 Task: Search one way flight ticket for 5 adults, 2 children, 1 infant in seat and 1 infant on lap in economy from Scottsbluff: Western Nebraska Regional Airport (william B. Heilig Field) to Rockford: Chicago Rockford International Airport(was Northwest Chicagoland Regional Airport At Rockford) on 5-1-2023. Choice of flights is Emirates. Number of bags: 10 checked bags. Price is upto 83000. Outbound departure time preference is 23:15.
Action: Mouse moved to (324, 365)
Screenshot: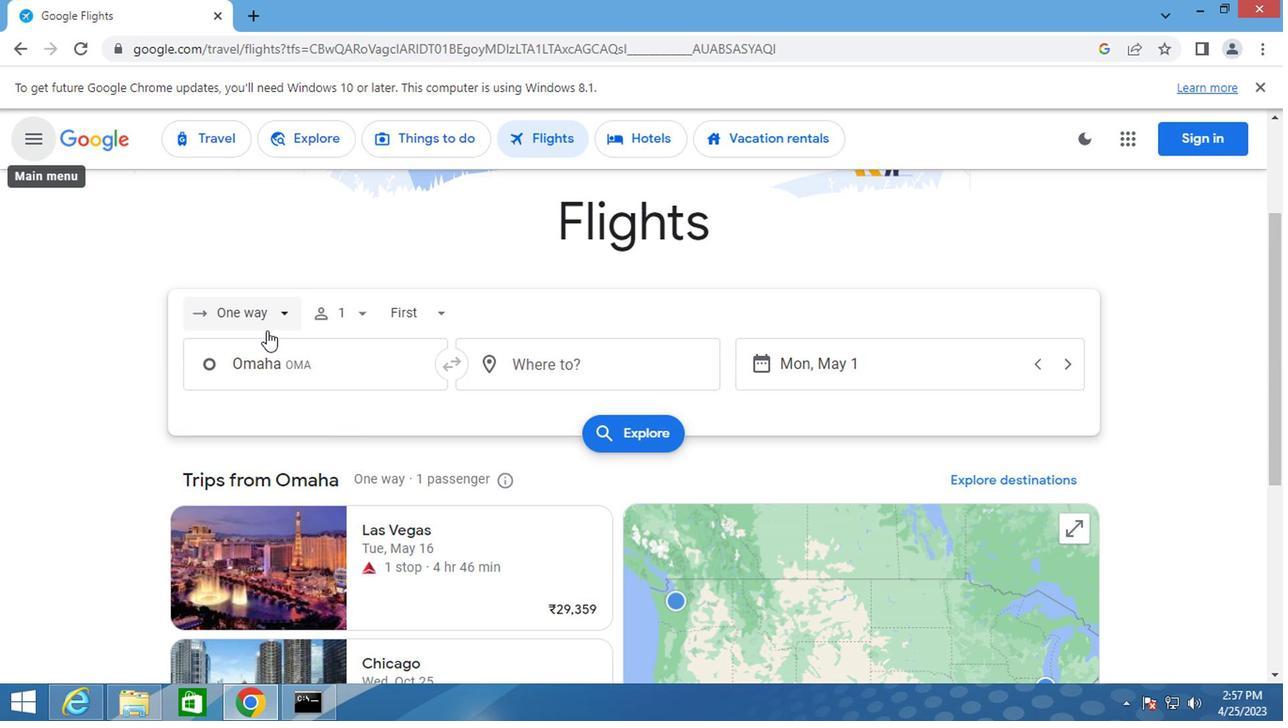 
Action: Mouse pressed left at (324, 365)
Screenshot: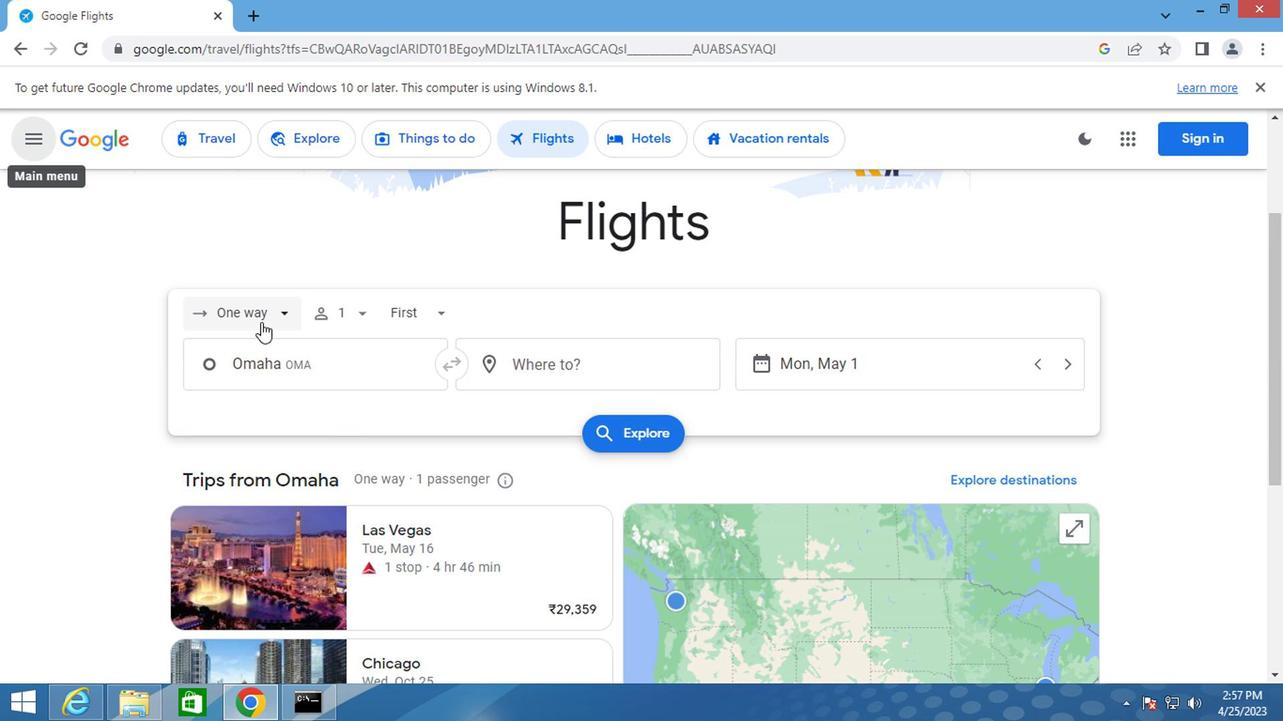 
Action: Mouse moved to (334, 427)
Screenshot: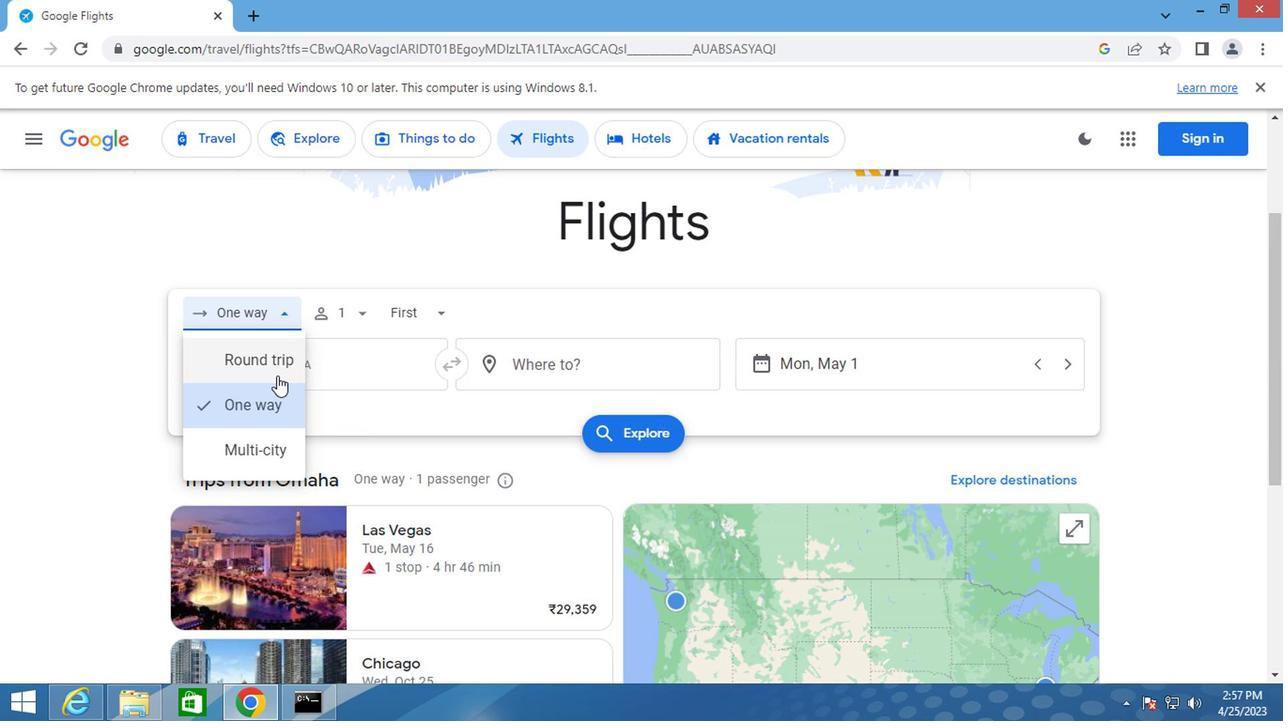 
Action: Mouse pressed left at (334, 427)
Screenshot: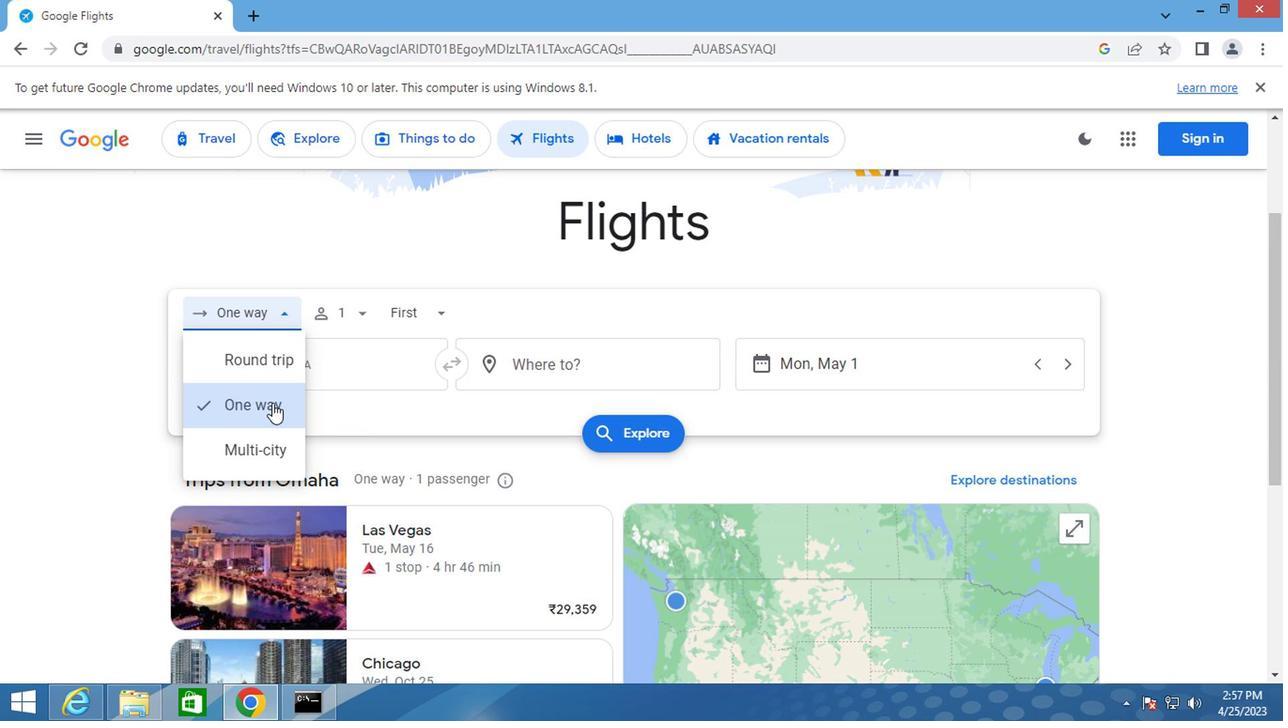 
Action: Mouse moved to (409, 356)
Screenshot: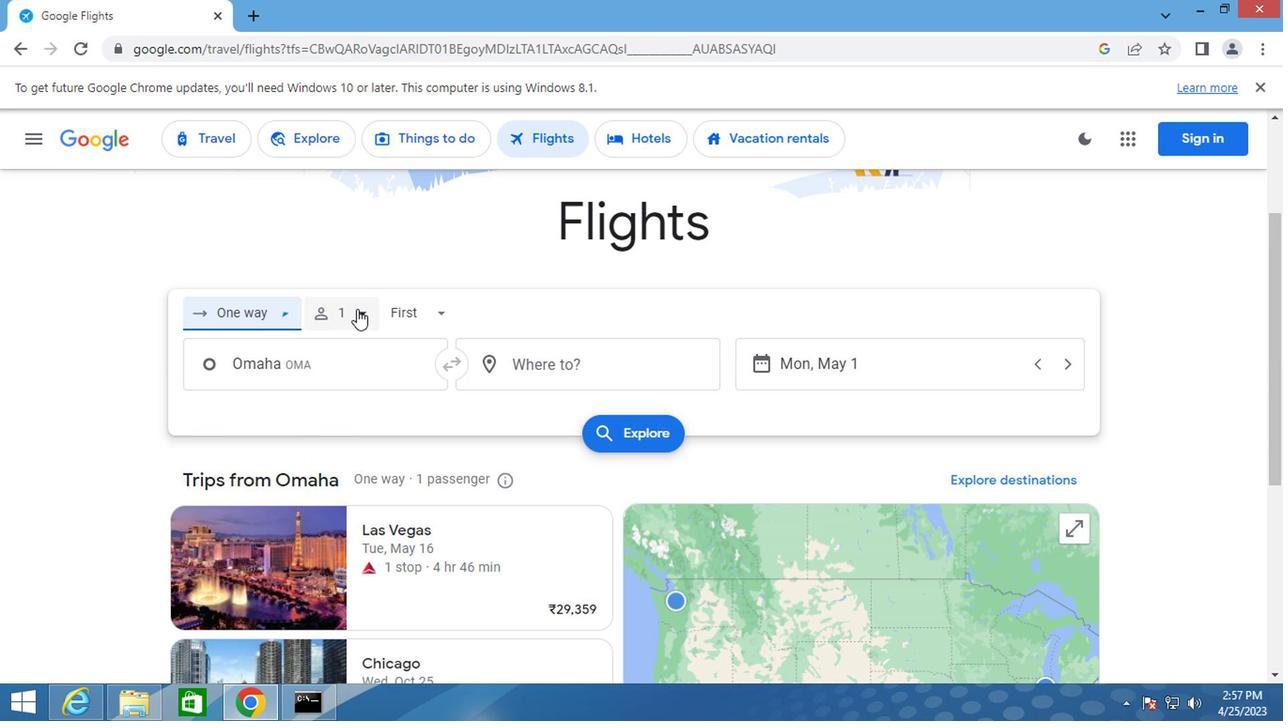 
Action: Mouse pressed left at (409, 356)
Screenshot: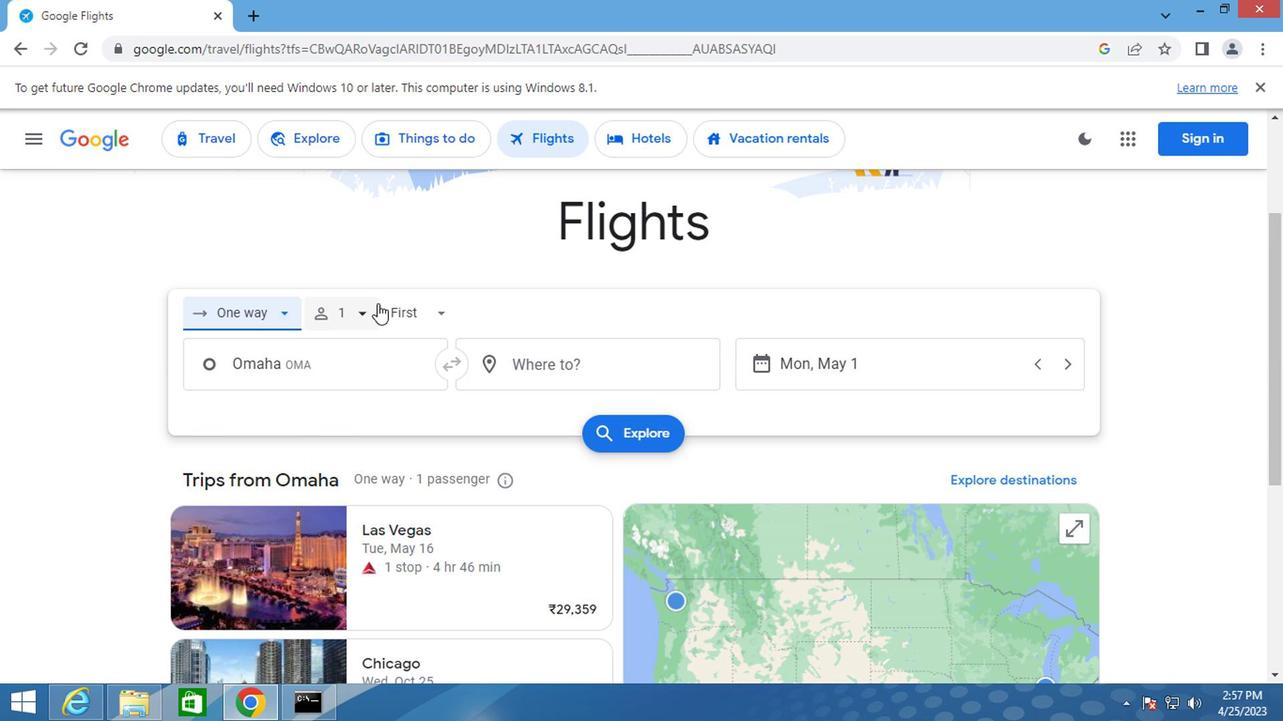 
Action: Mouse moved to (491, 394)
Screenshot: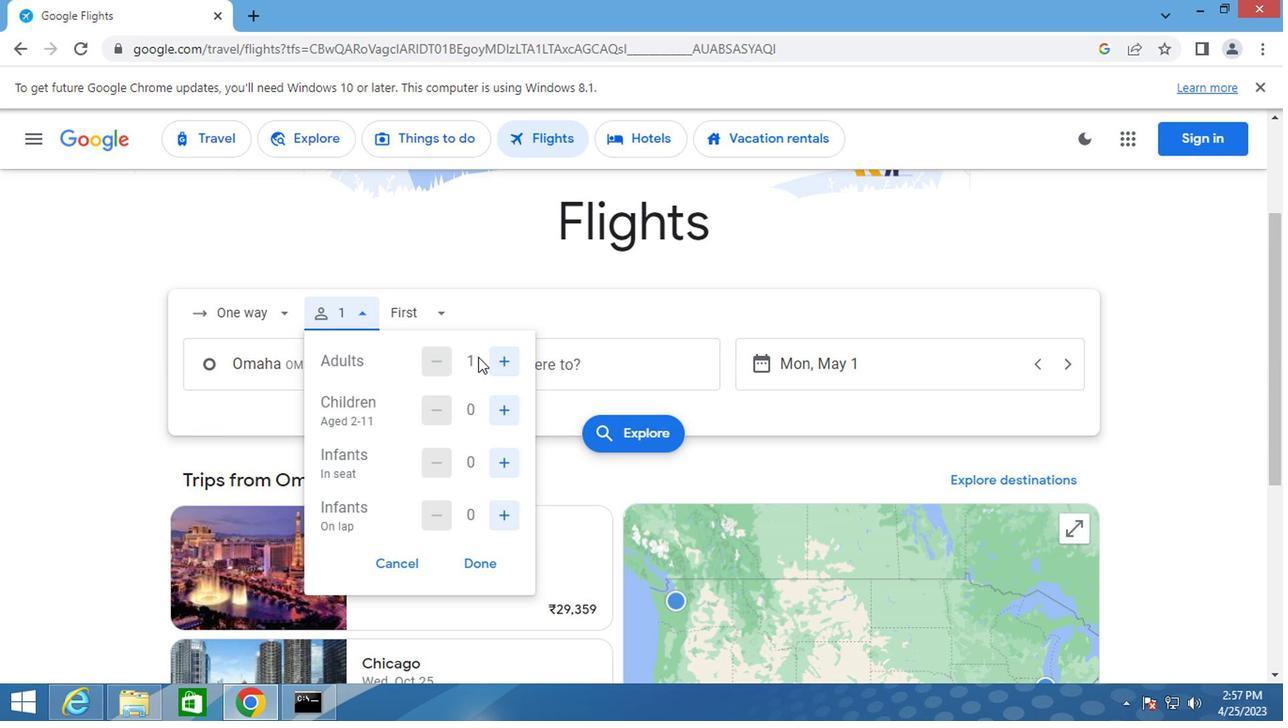 
Action: Mouse pressed left at (491, 394)
Screenshot: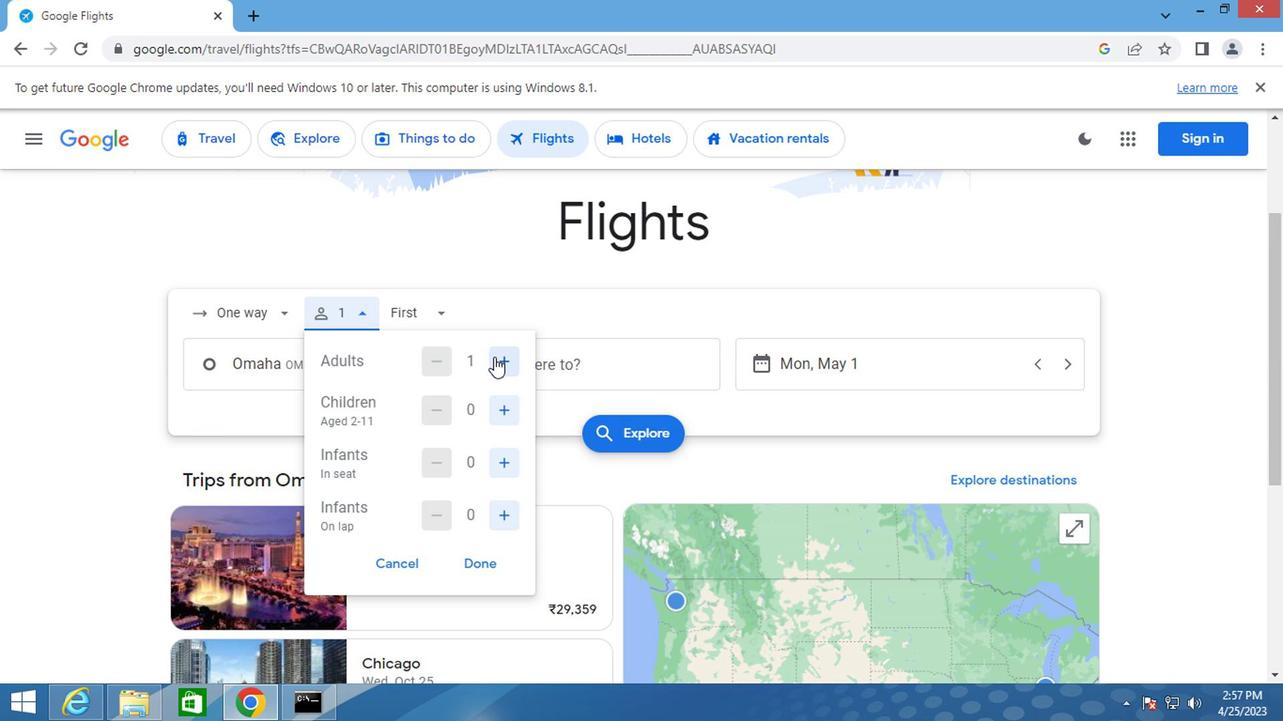 
Action: Mouse pressed left at (491, 394)
Screenshot: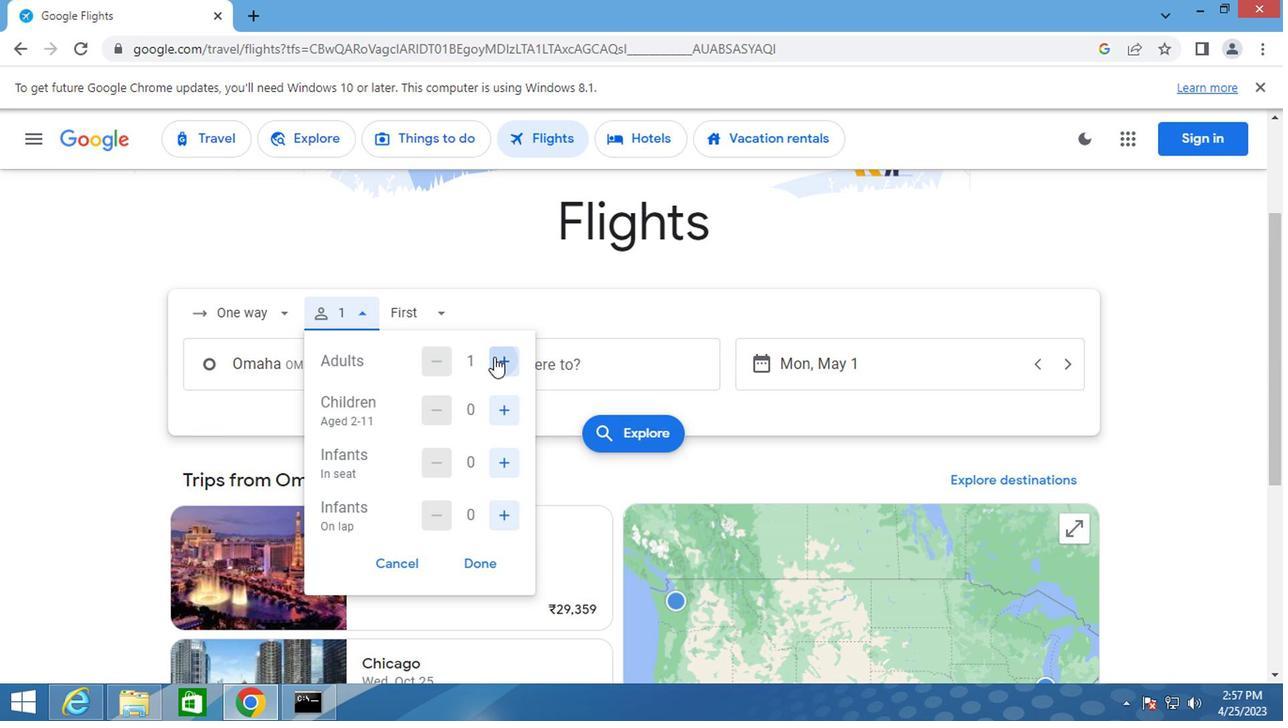 
Action: Mouse moved to (491, 392)
Screenshot: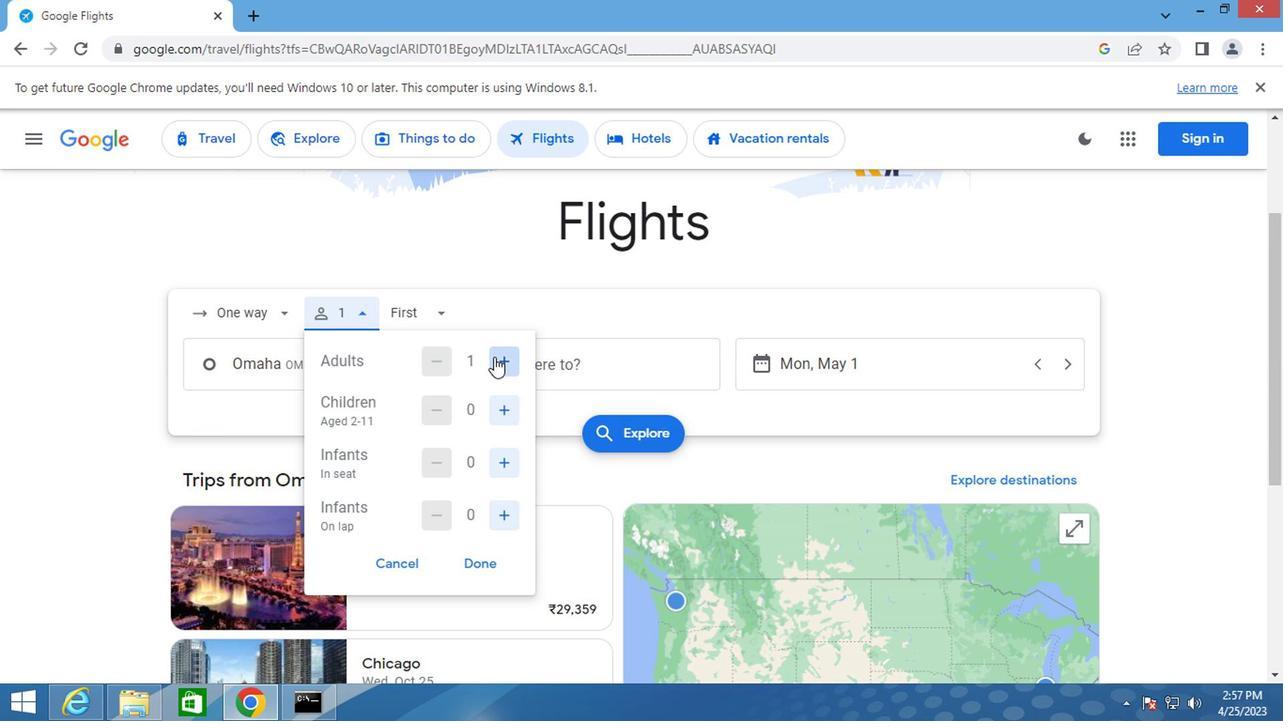 
Action: Mouse pressed left at (491, 392)
Screenshot: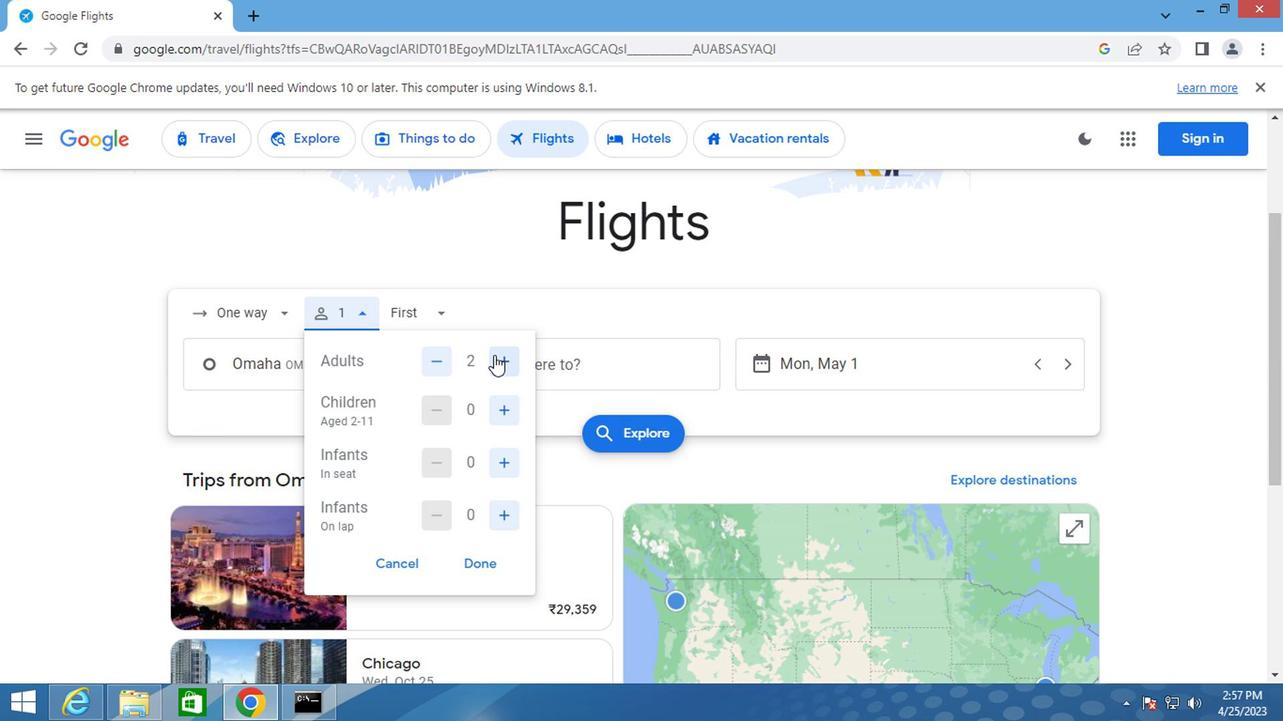 
Action: Mouse pressed left at (491, 392)
Screenshot: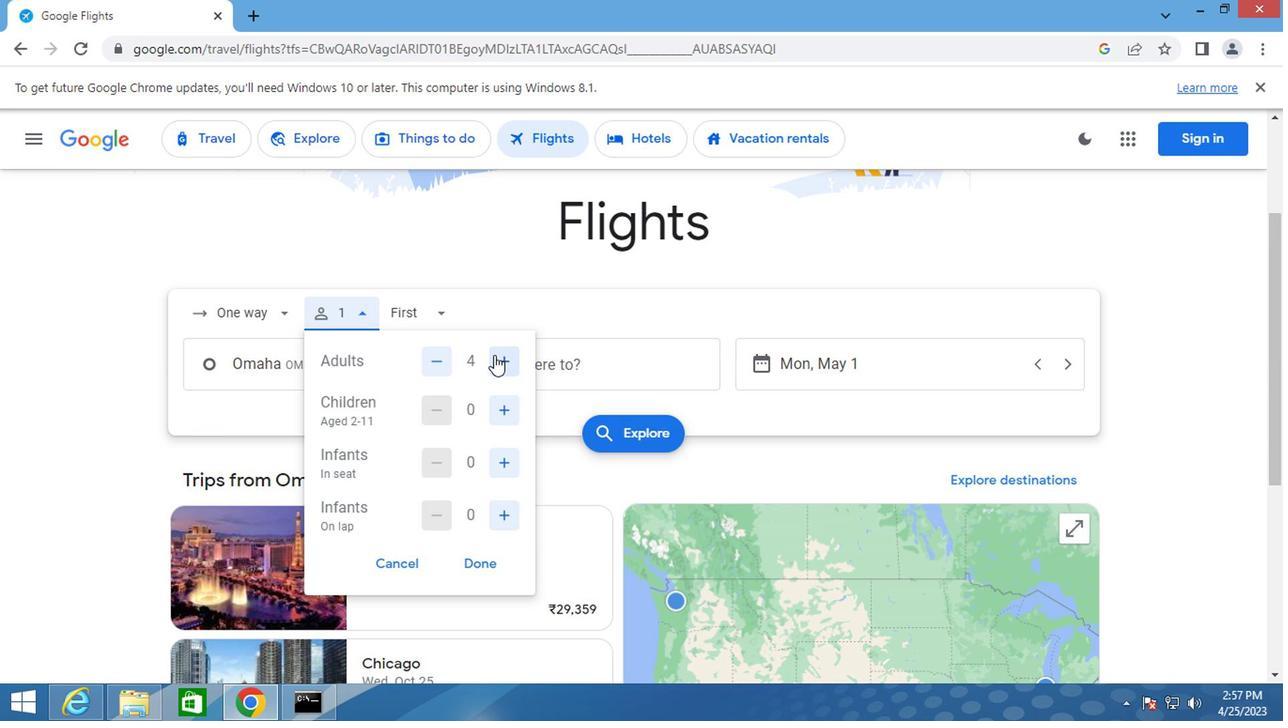 
Action: Mouse moved to (500, 429)
Screenshot: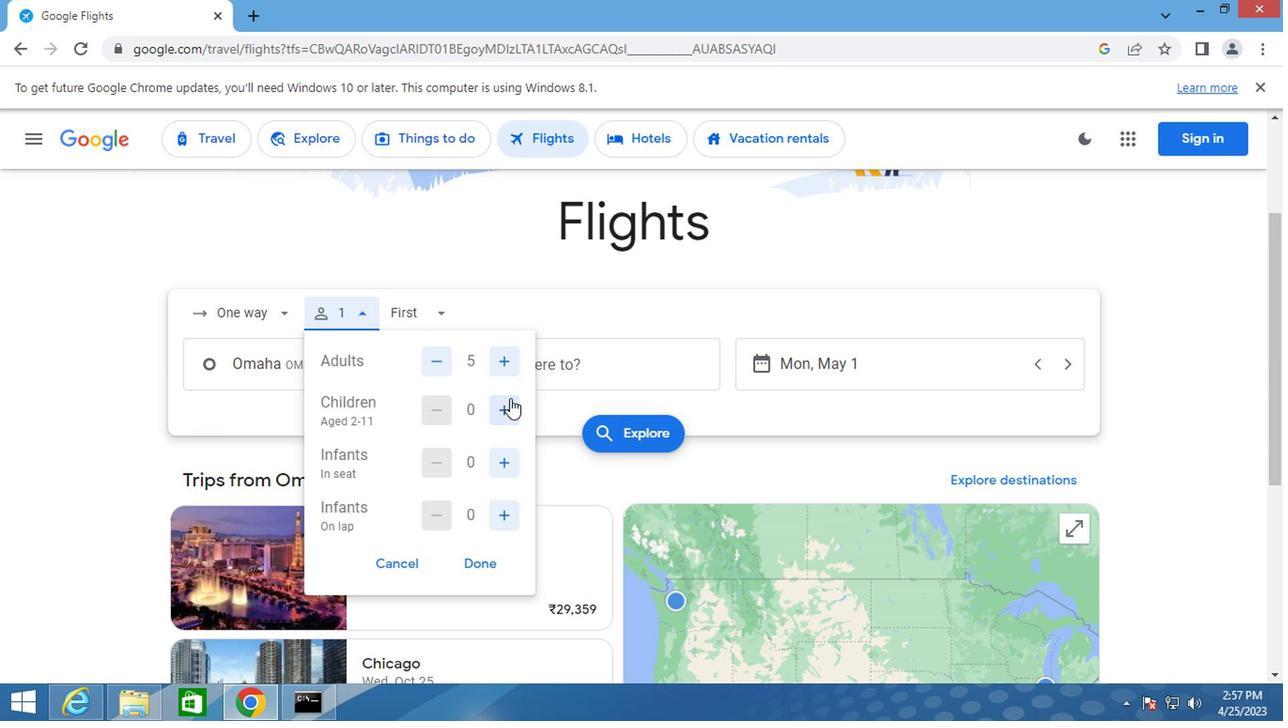 
Action: Mouse pressed left at (500, 429)
Screenshot: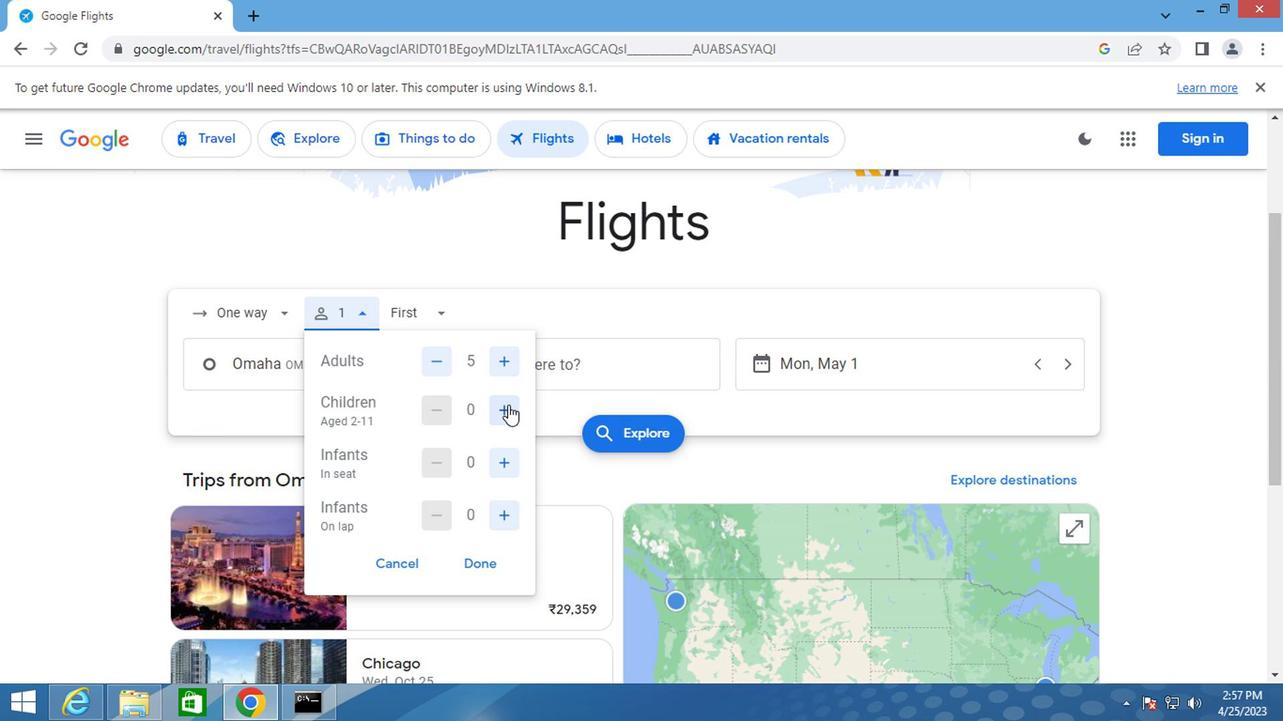 
Action: Mouse pressed left at (500, 429)
Screenshot: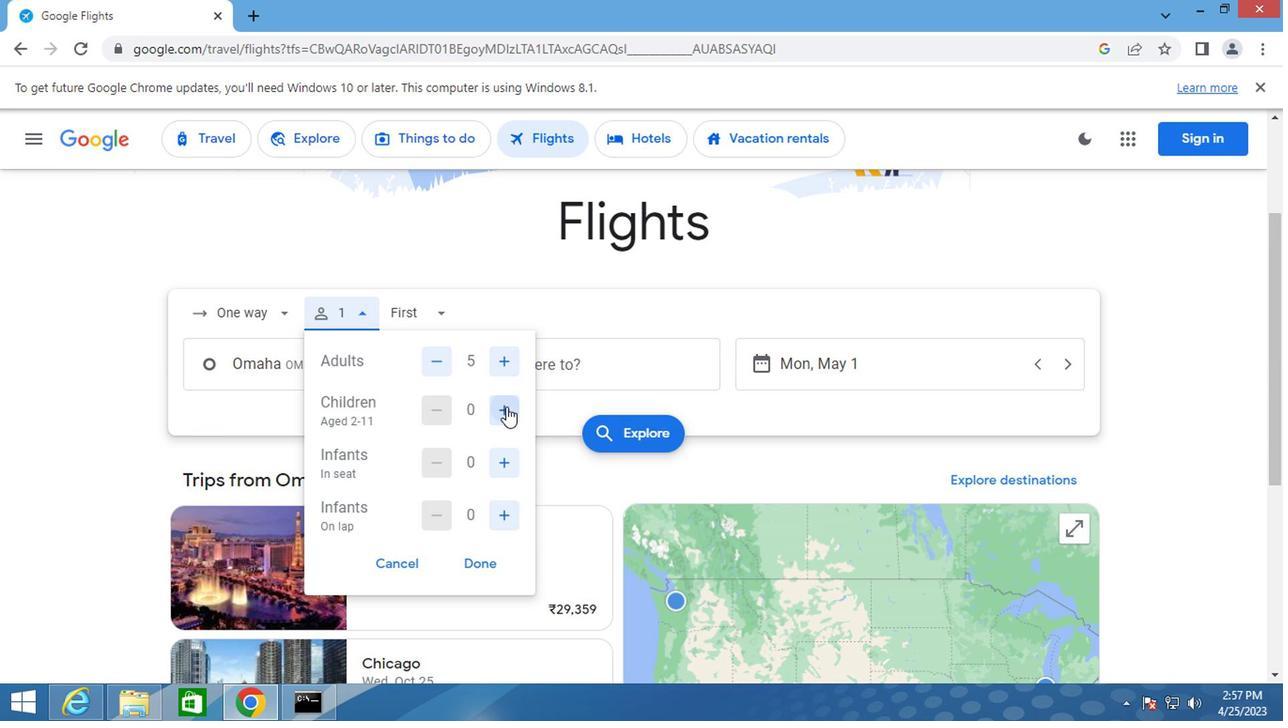 
Action: Mouse moved to (498, 467)
Screenshot: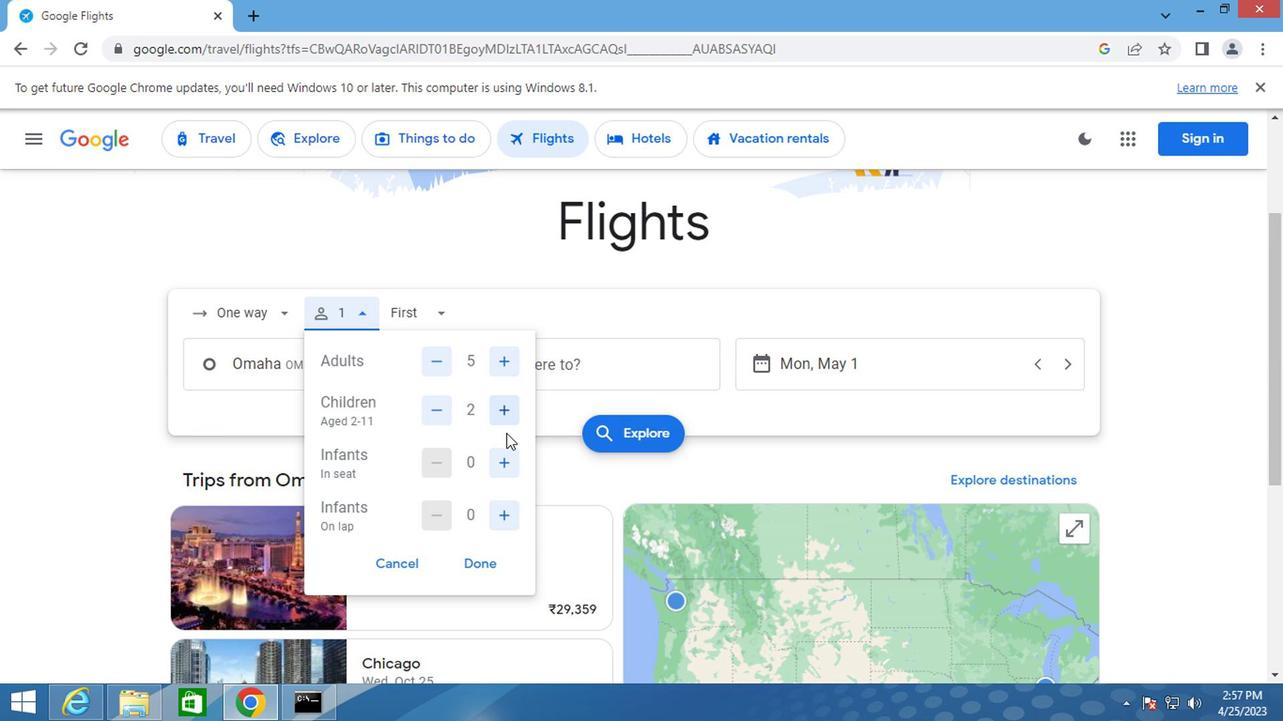 
Action: Mouse pressed left at (498, 467)
Screenshot: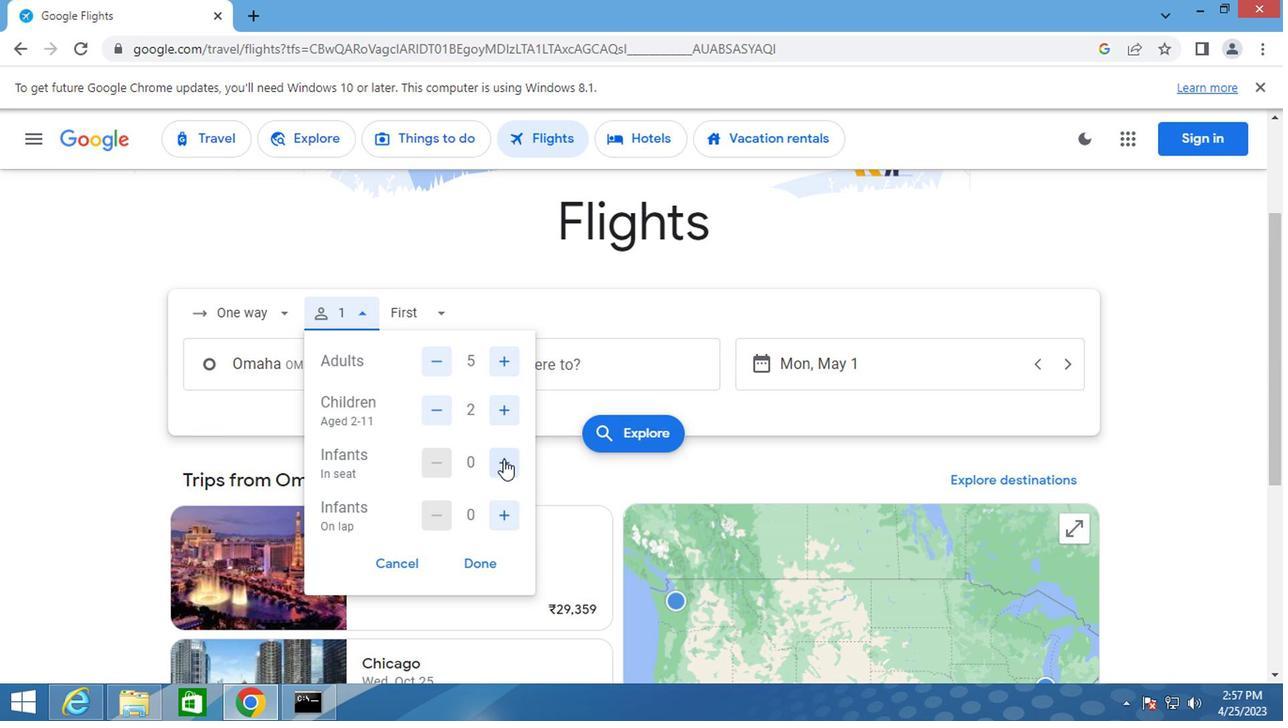
Action: Mouse moved to (493, 513)
Screenshot: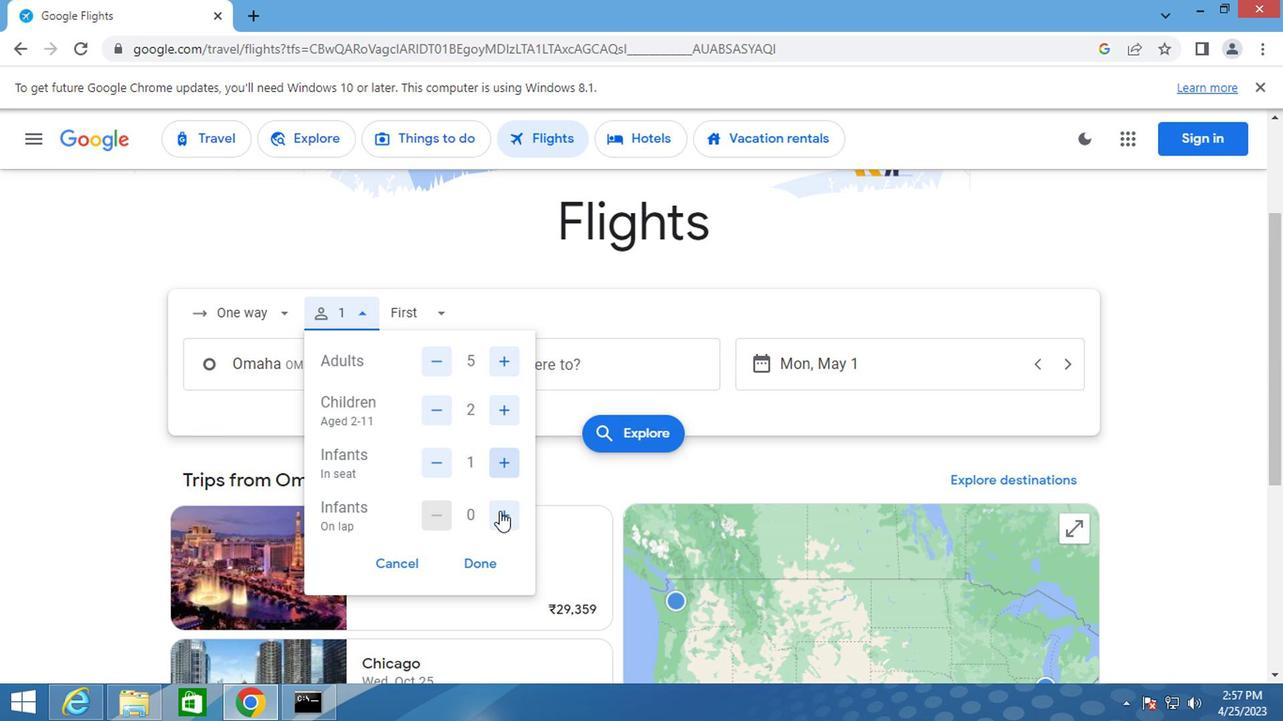 
Action: Mouse pressed left at (493, 513)
Screenshot: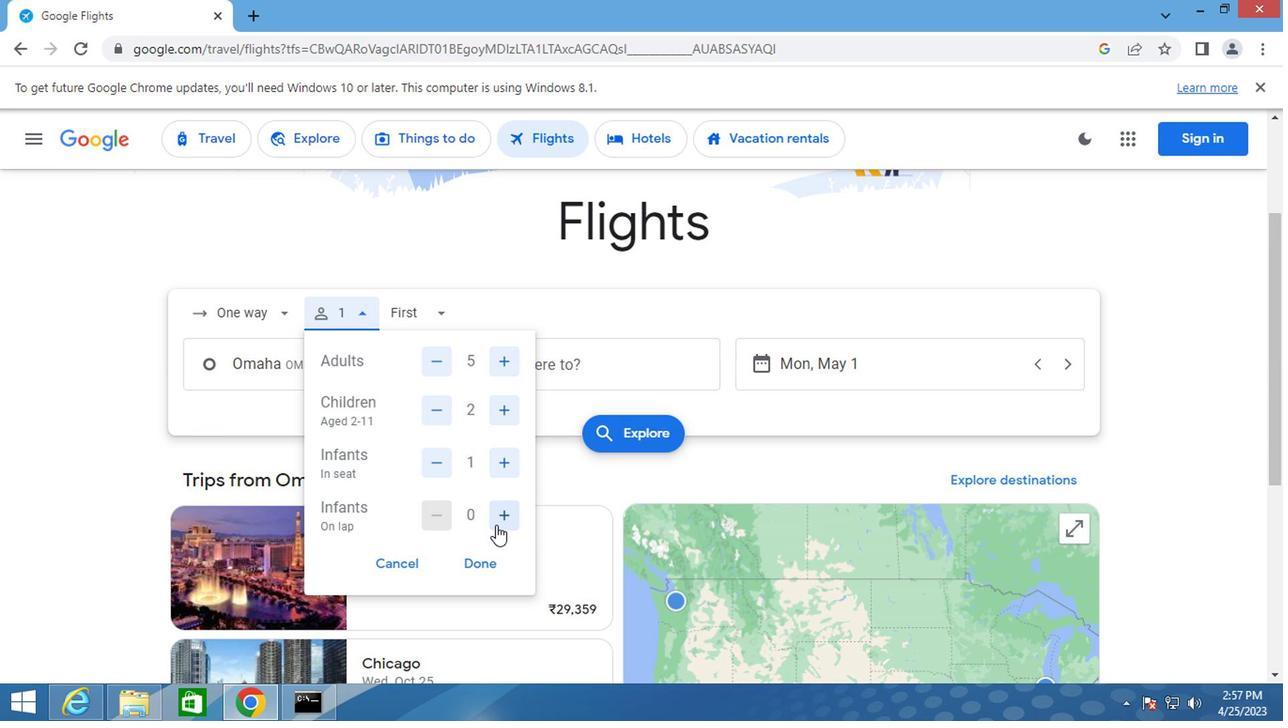 
Action: Mouse moved to (425, 364)
Screenshot: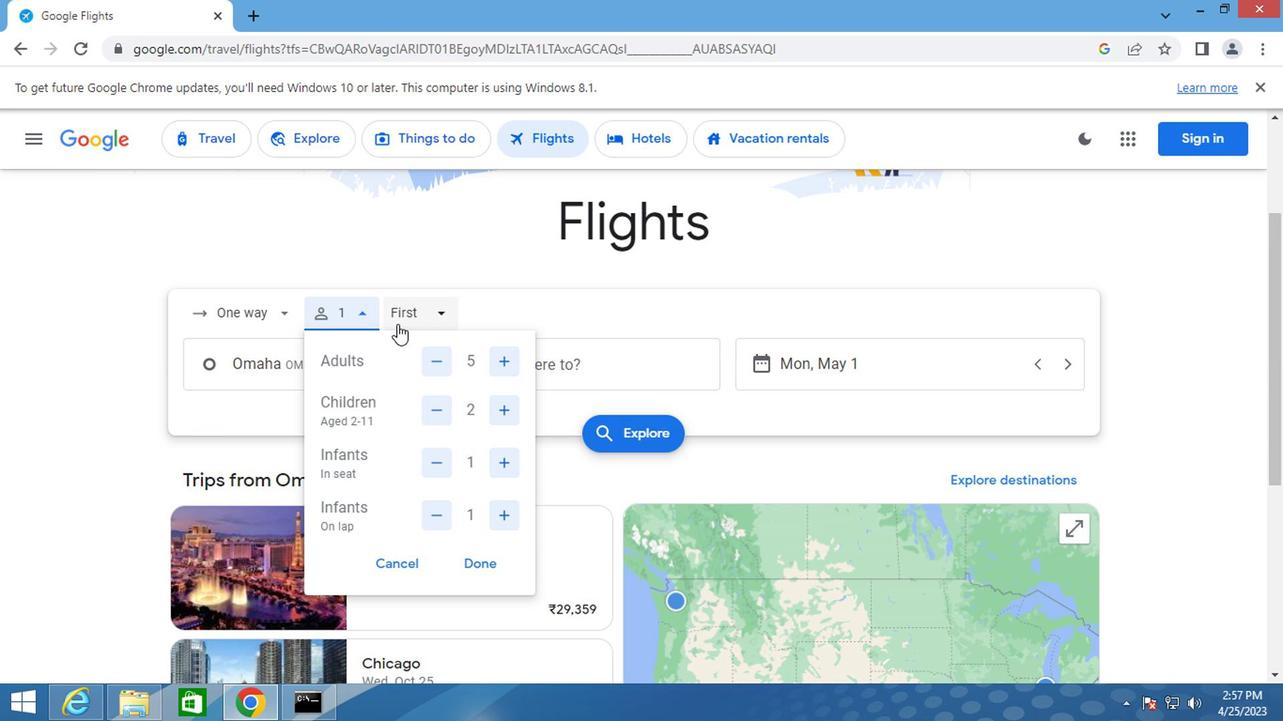 
Action: Mouse pressed left at (425, 364)
Screenshot: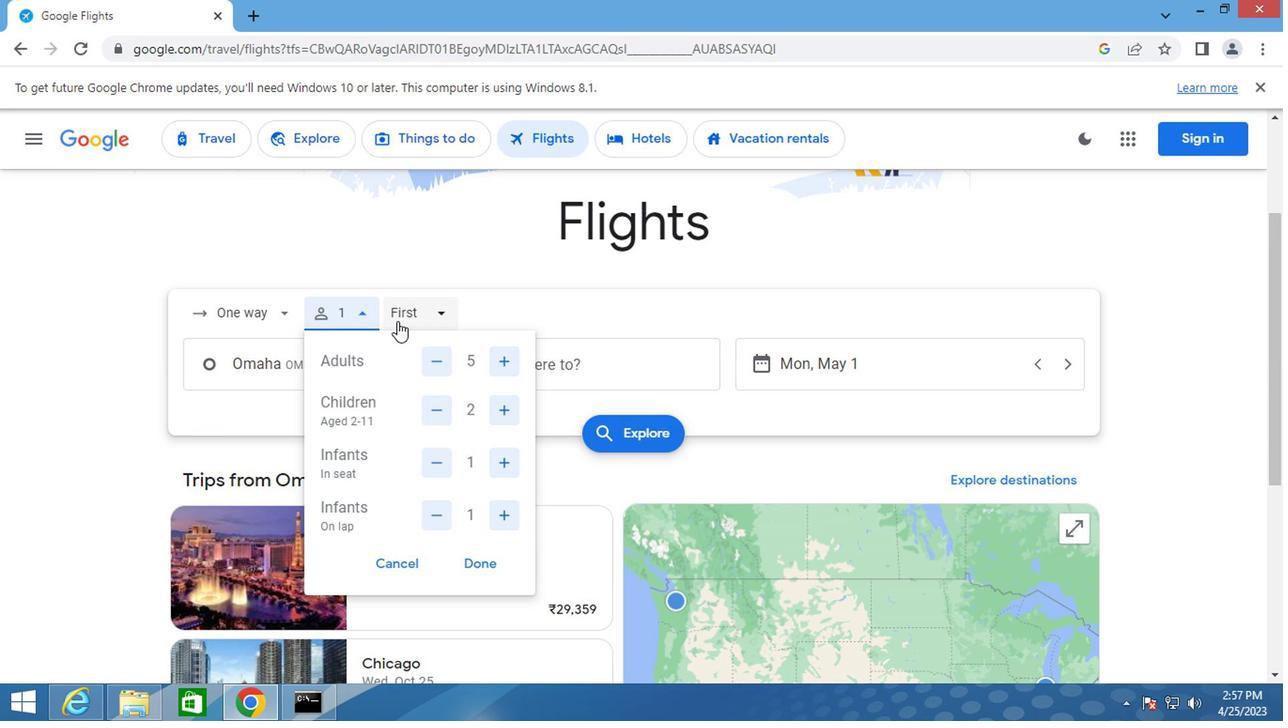 
Action: Mouse moved to (453, 393)
Screenshot: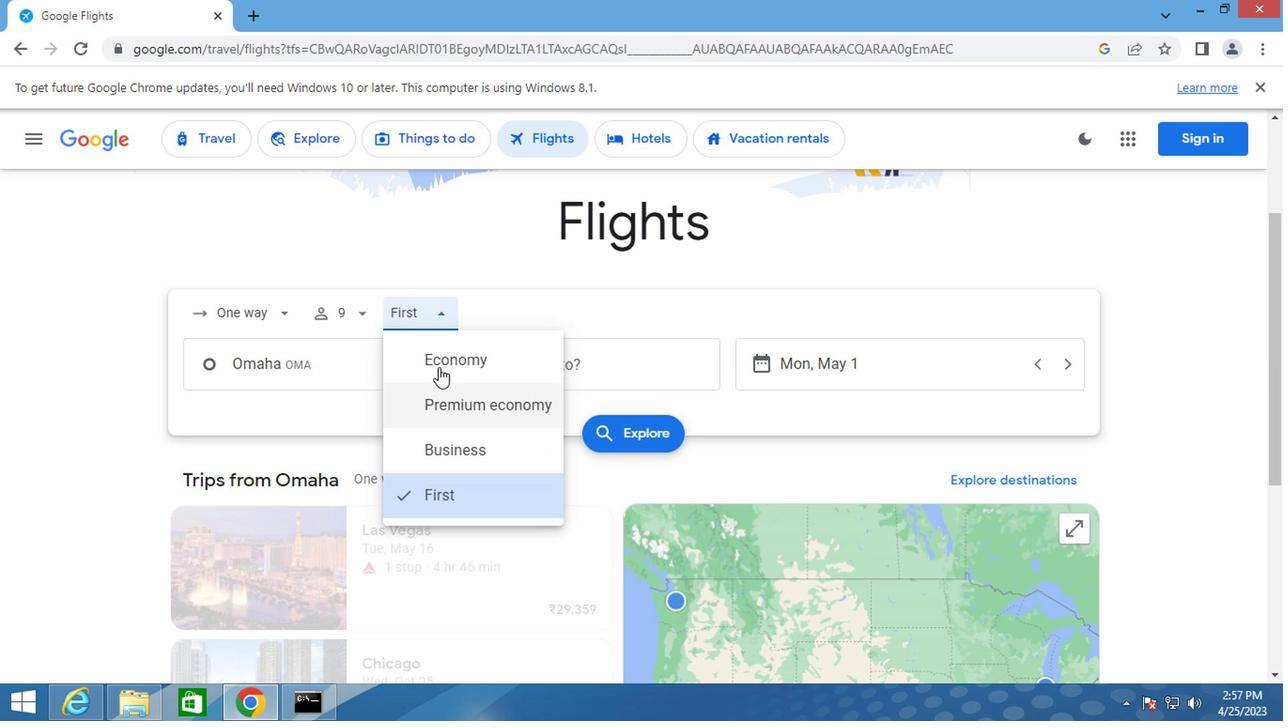 
Action: Mouse pressed left at (453, 393)
Screenshot: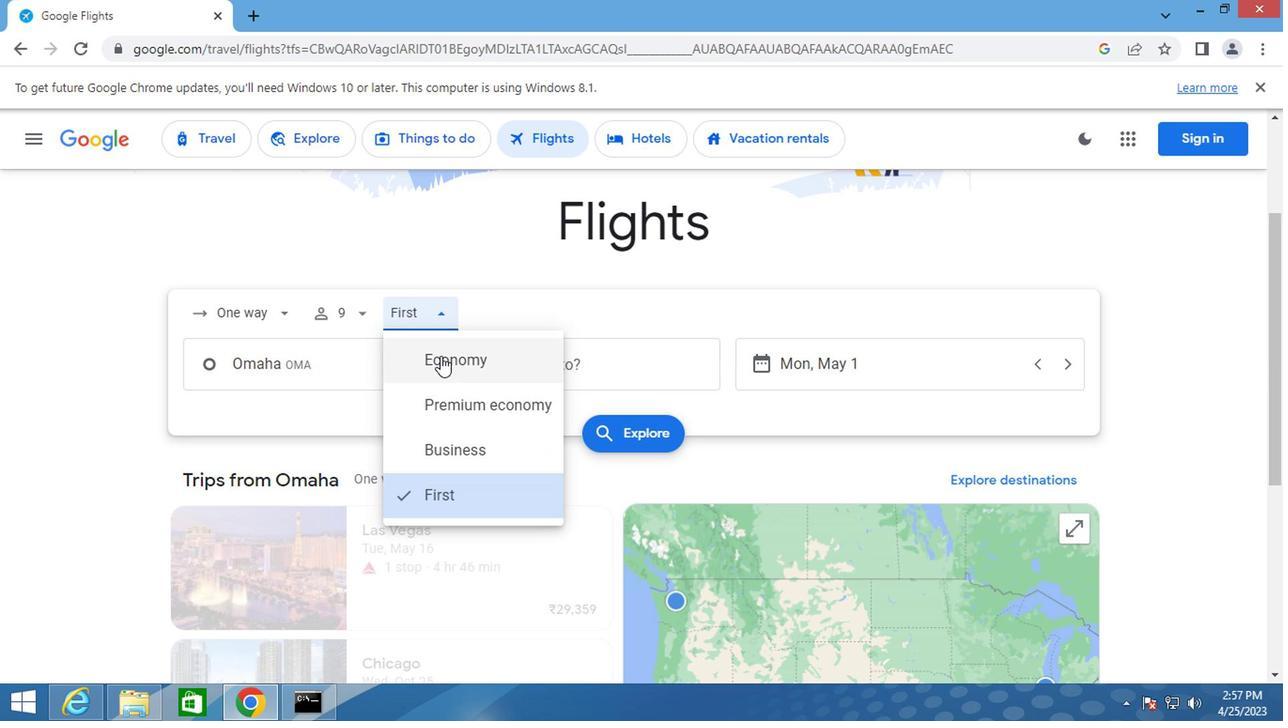 
Action: Mouse moved to (380, 403)
Screenshot: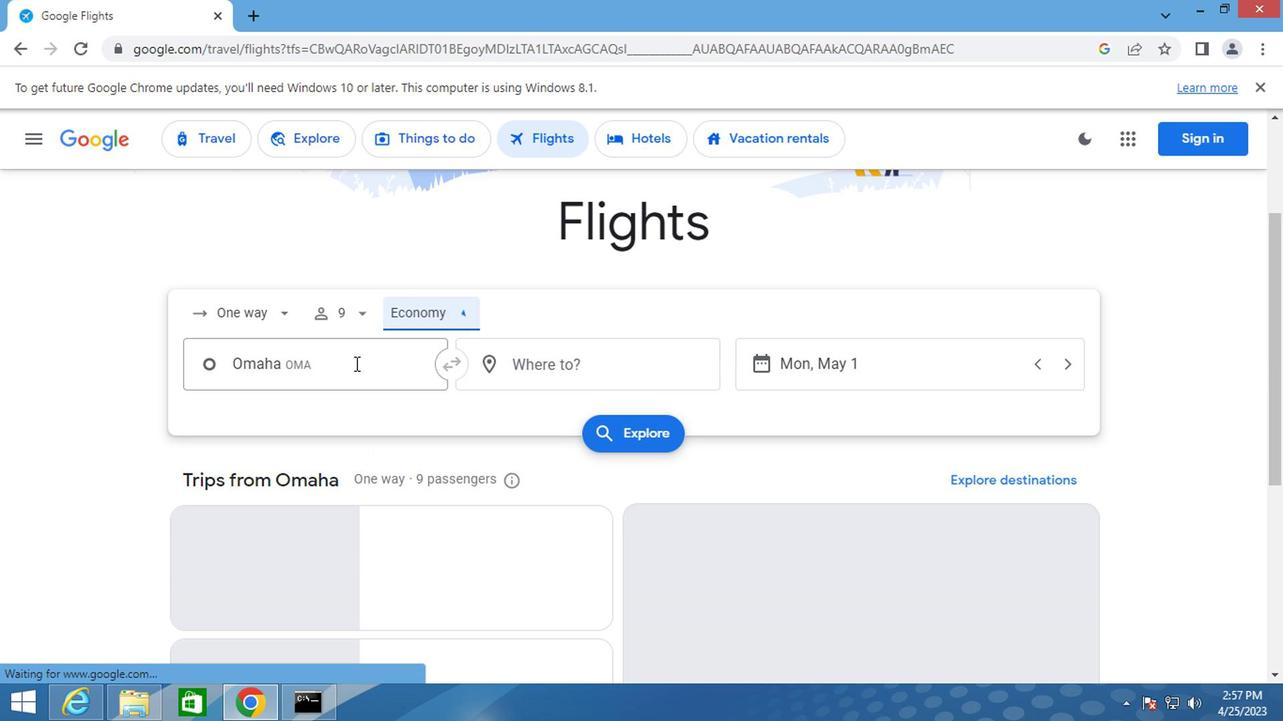 
Action: Mouse pressed left at (380, 403)
Screenshot: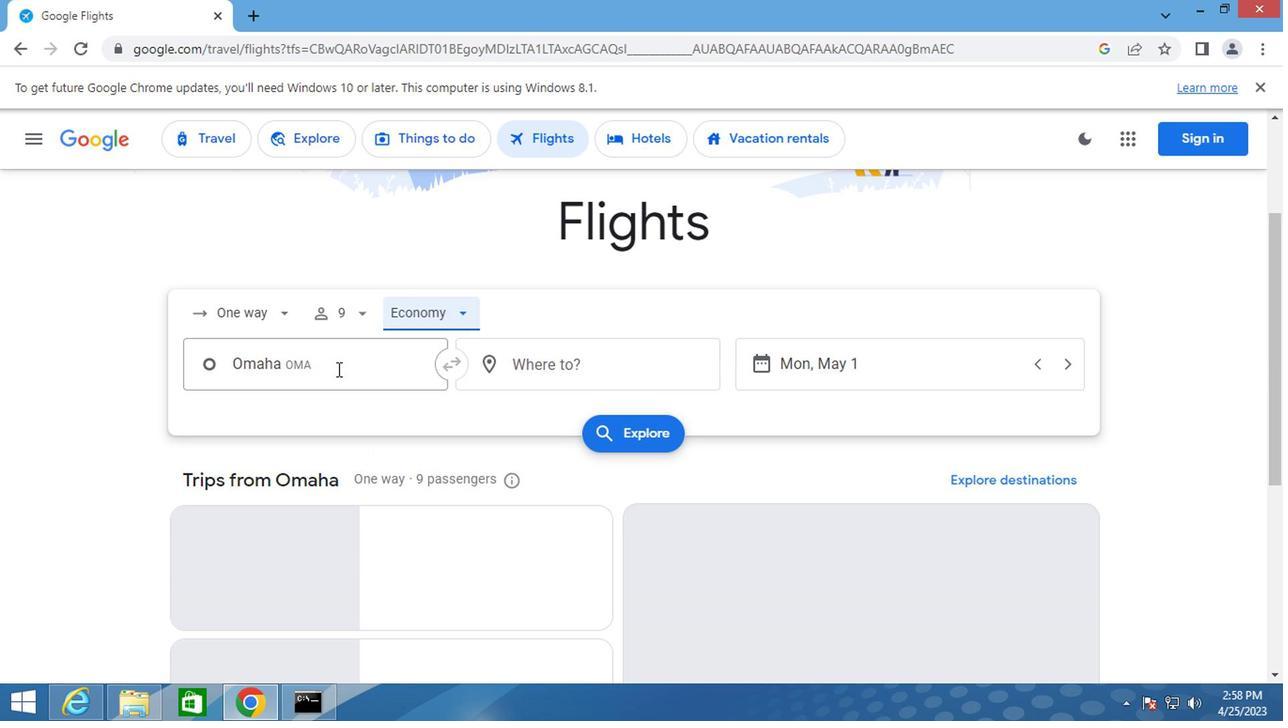 
Action: Key pressed scottsbluff
Screenshot: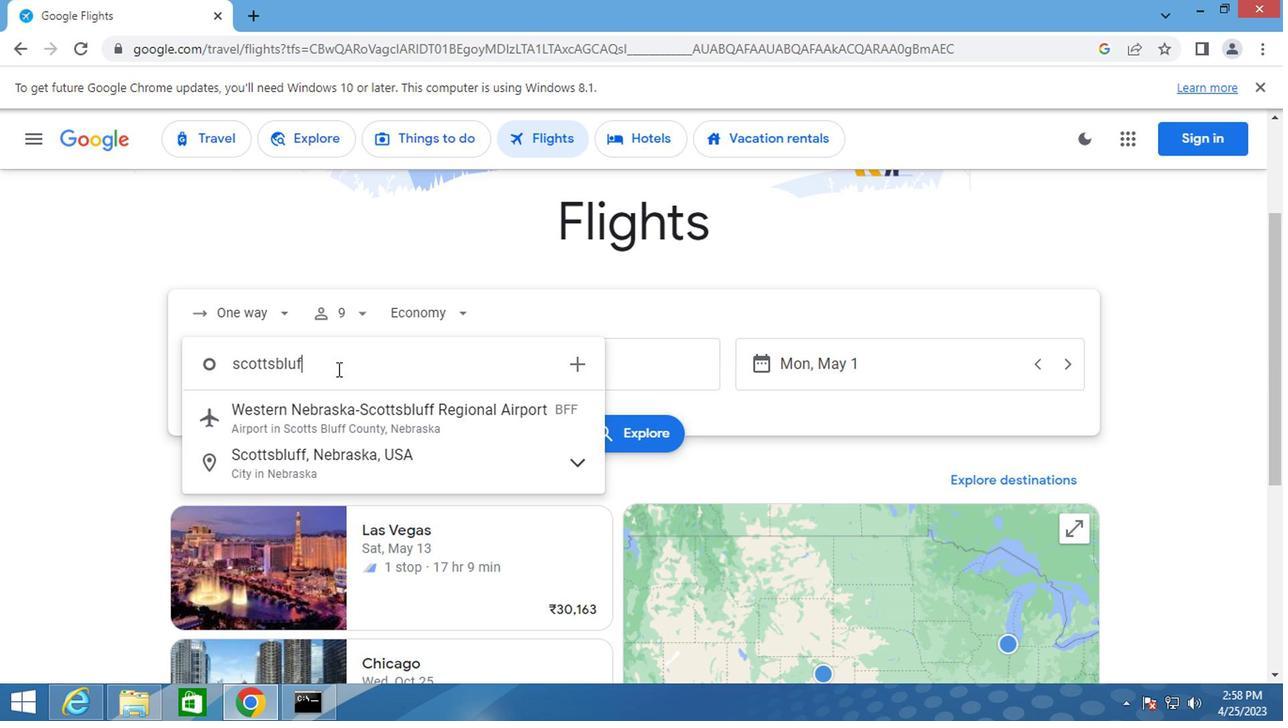 
Action: Mouse moved to (368, 475)
Screenshot: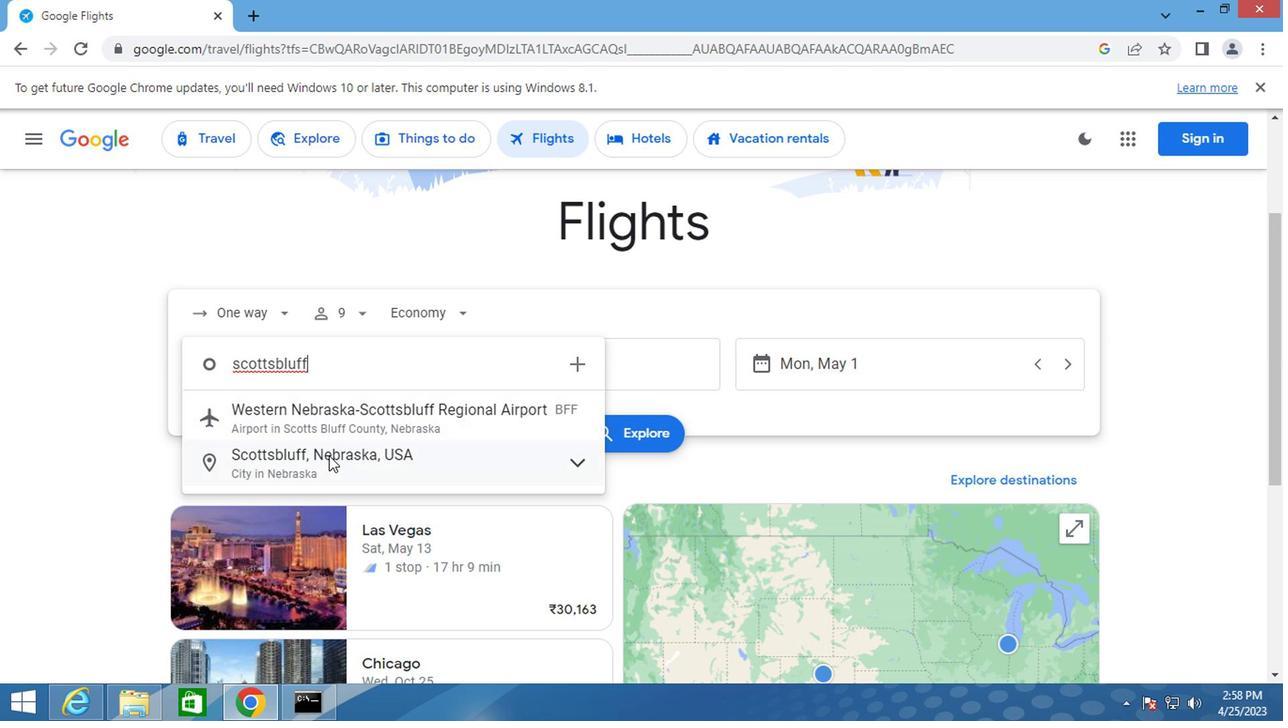 
Action: Mouse pressed left at (368, 475)
Screenshot: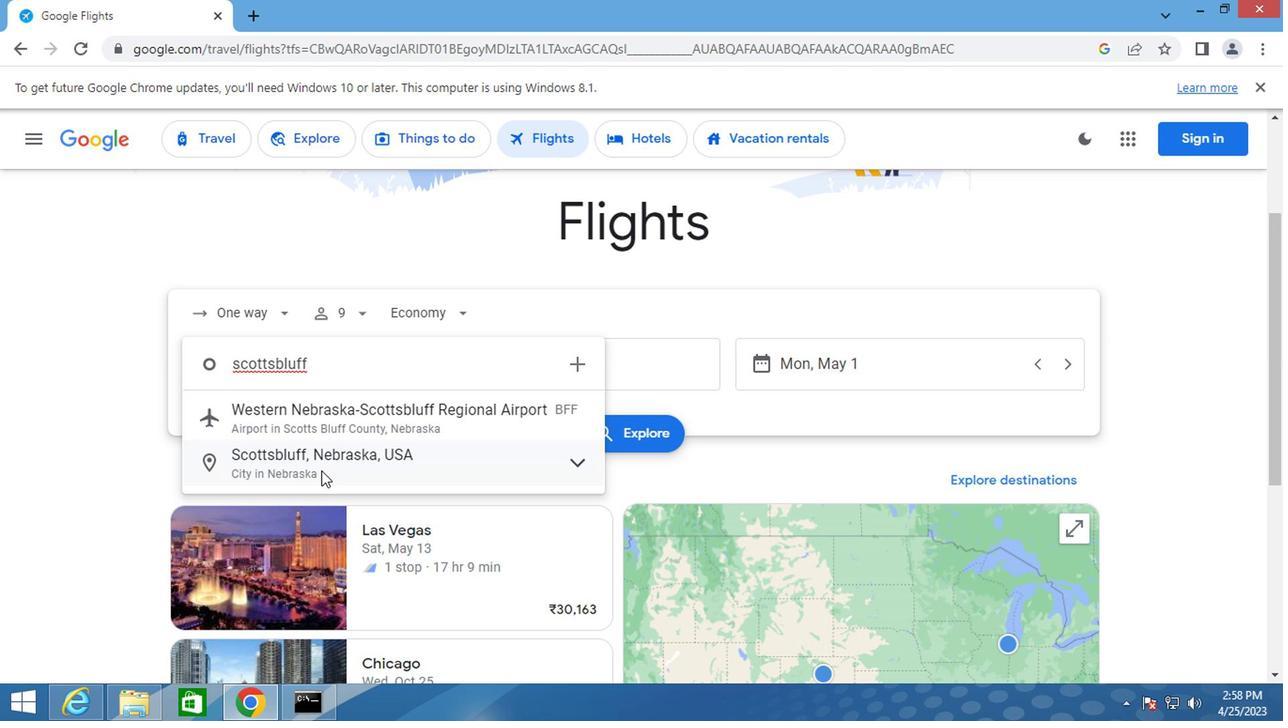 
Action: Mouse moved to (523, 401)
Screenshot: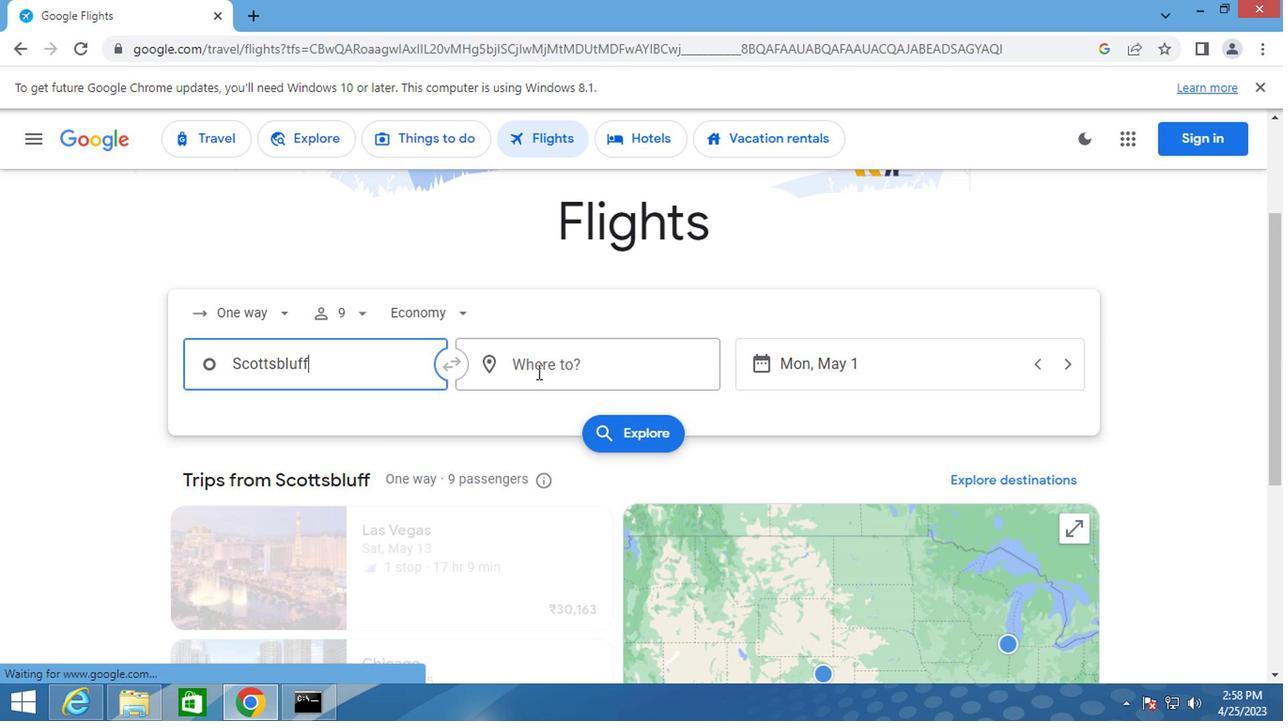 
Action: Mouse pressed left at (523, 401)
Screenshot: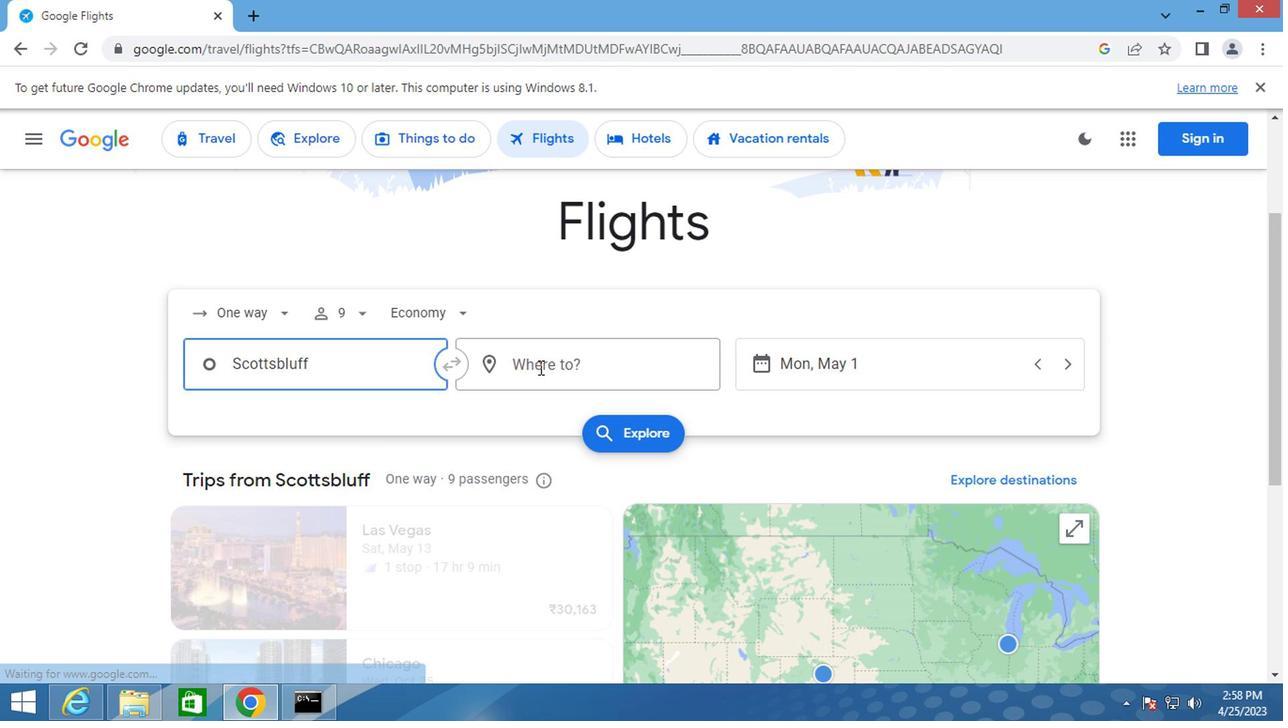 
Action: Mouse moved to (524, 401)
Screenshot: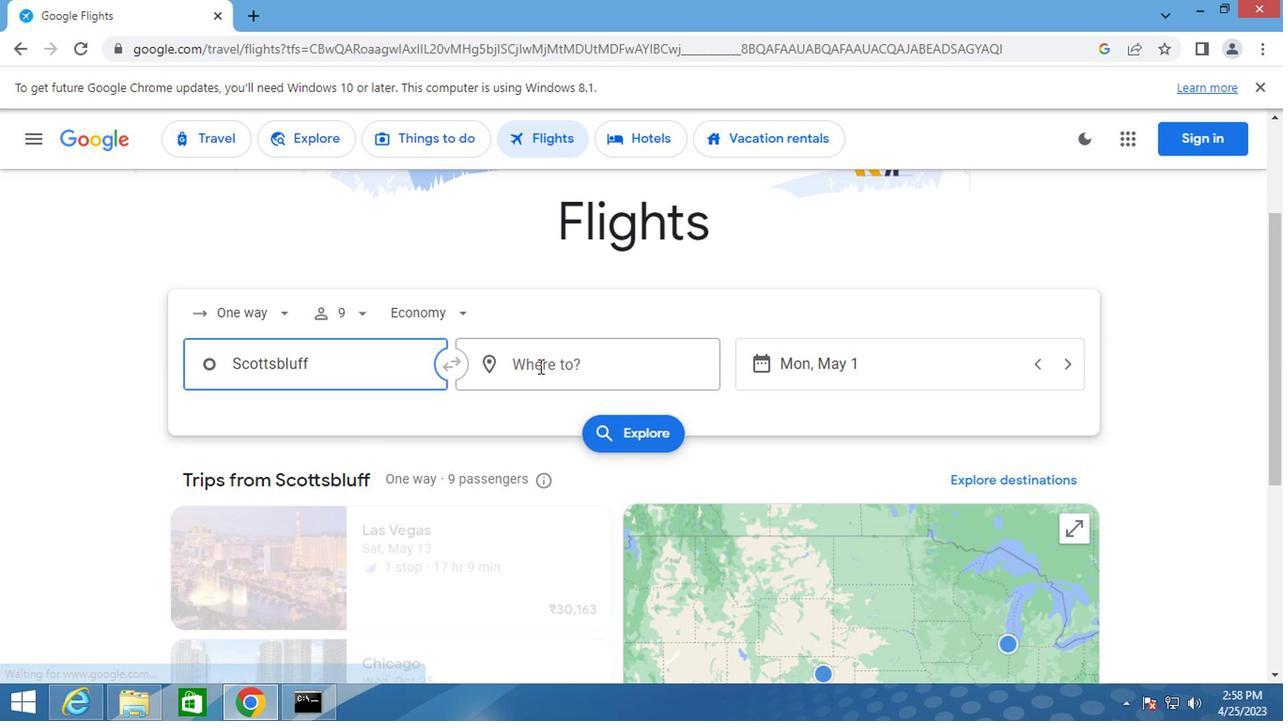 
Action: Key pressed rockford
Screenshot: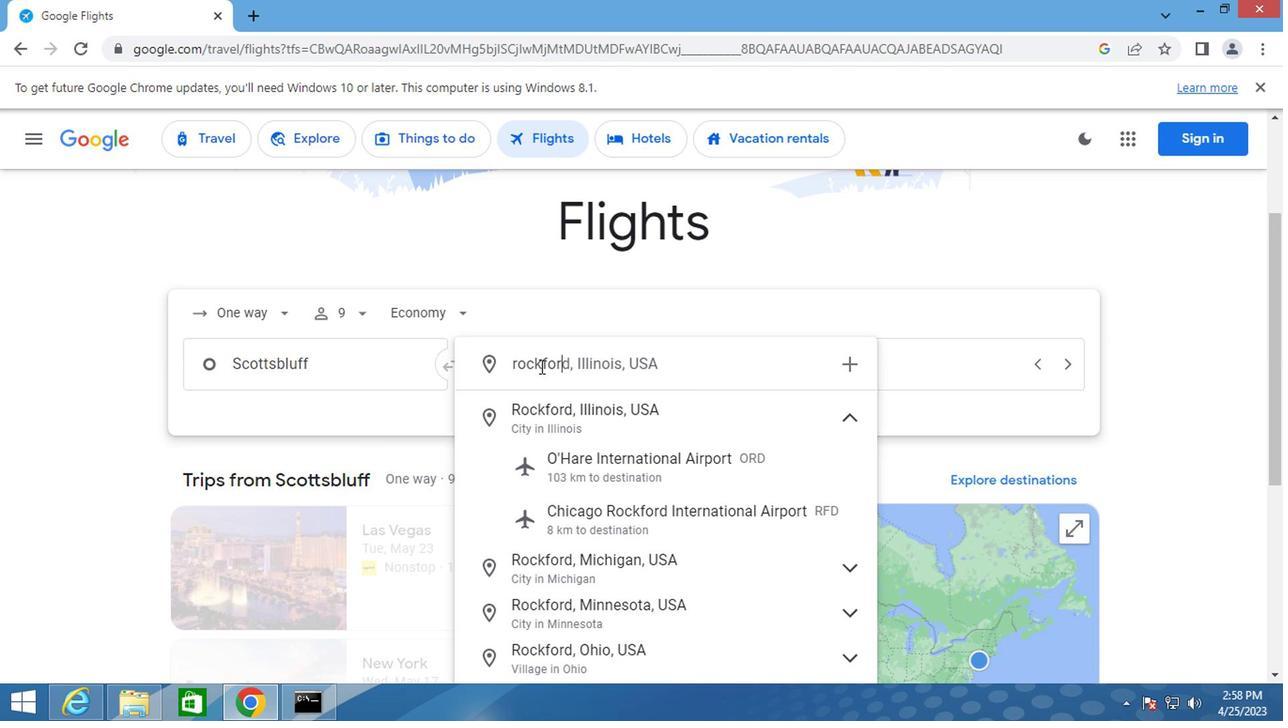 
Action: Mouse moved to (646, 505)
Screenshot: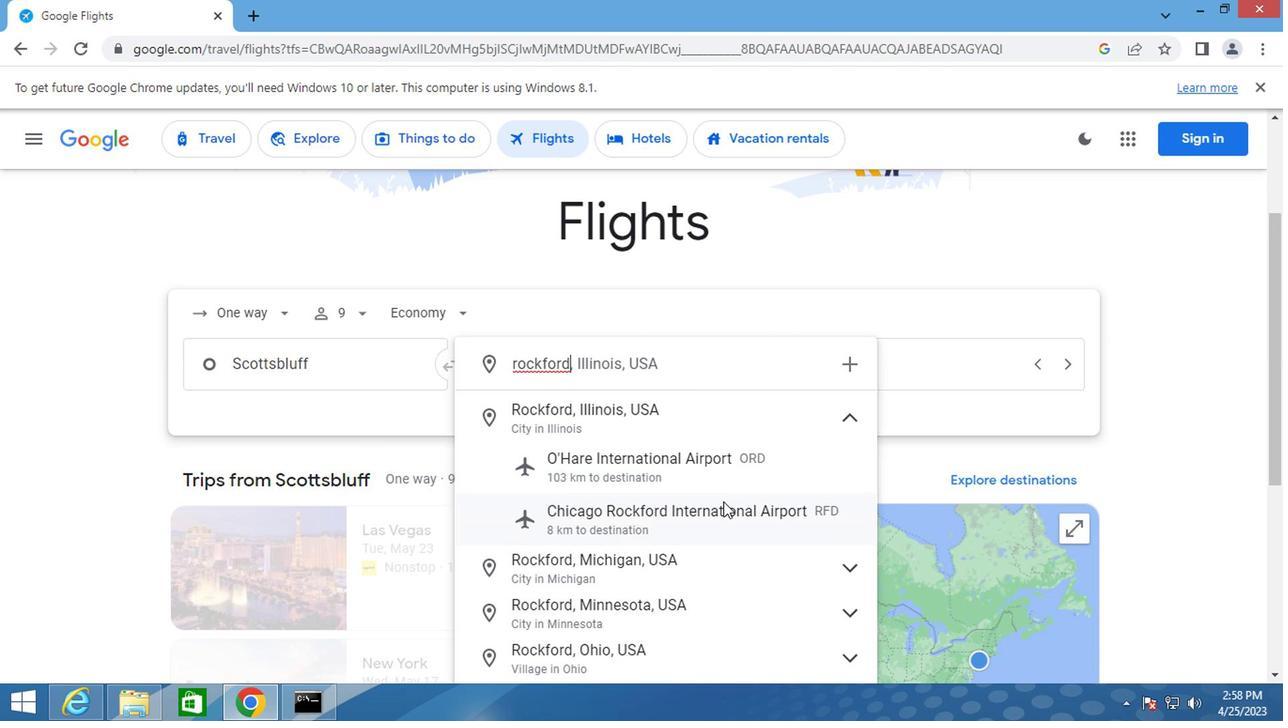 
Action: Mouse pressed left at (646, 505)
Screenshot: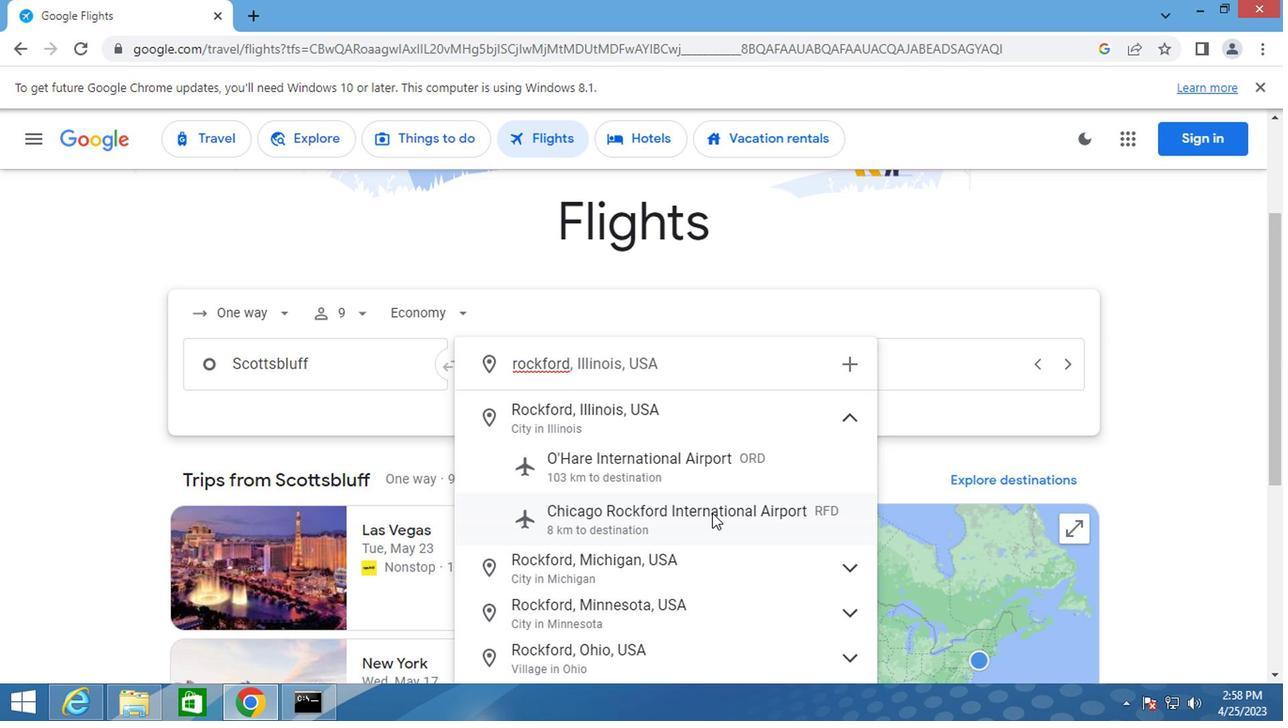 
Action: Mouse moved to (695, 407)
Screenshot: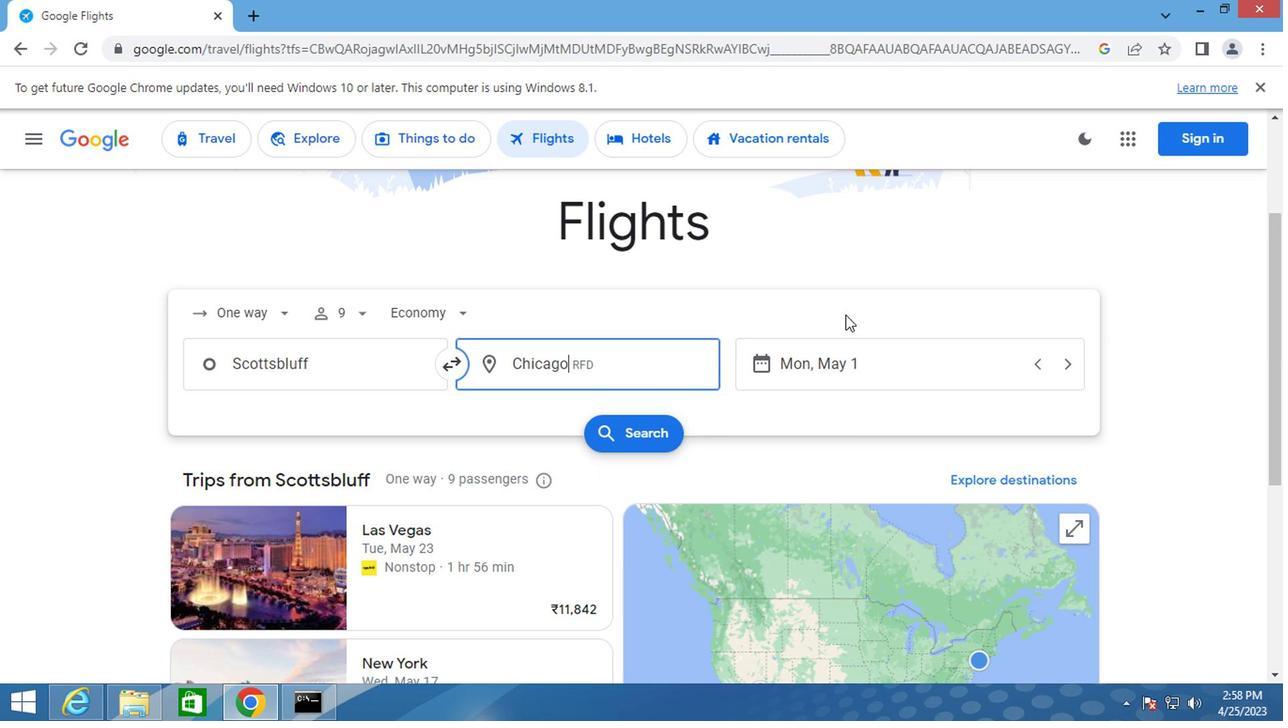 
Action: Mouse pressed left at (695, 407)
Screenshot: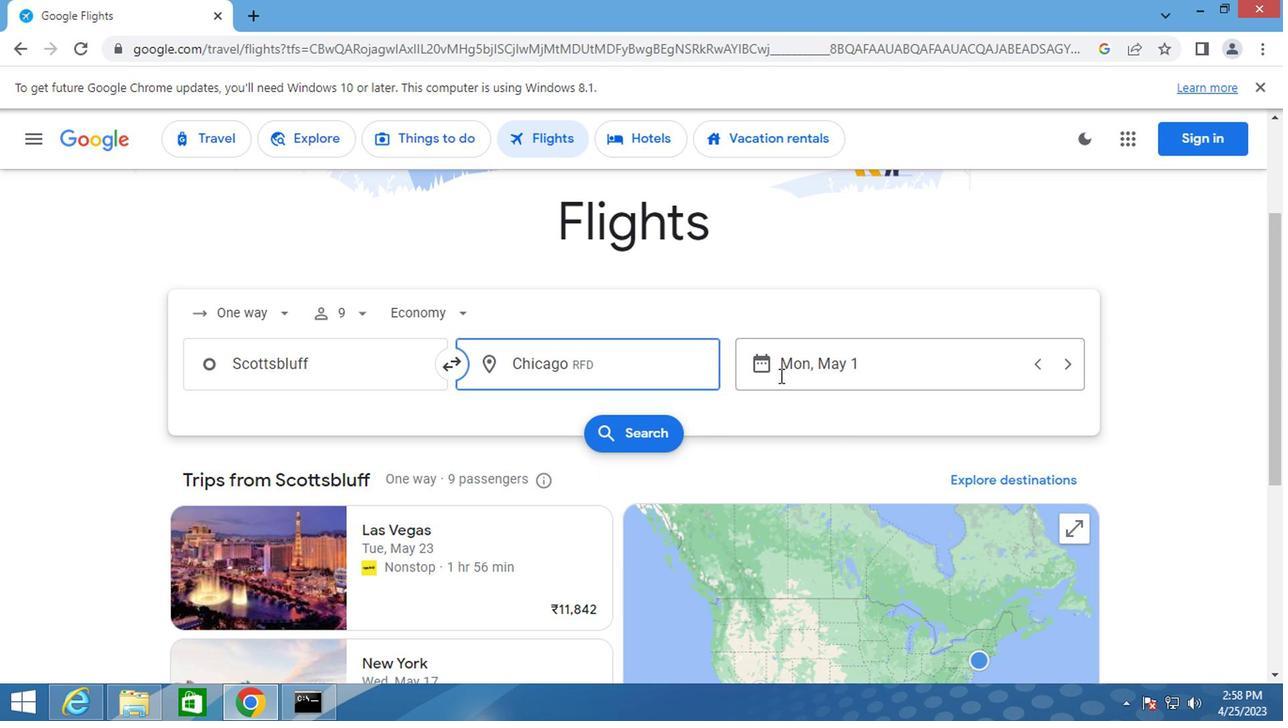 
Action: Mouse moved to (721, 384)
Screenshot: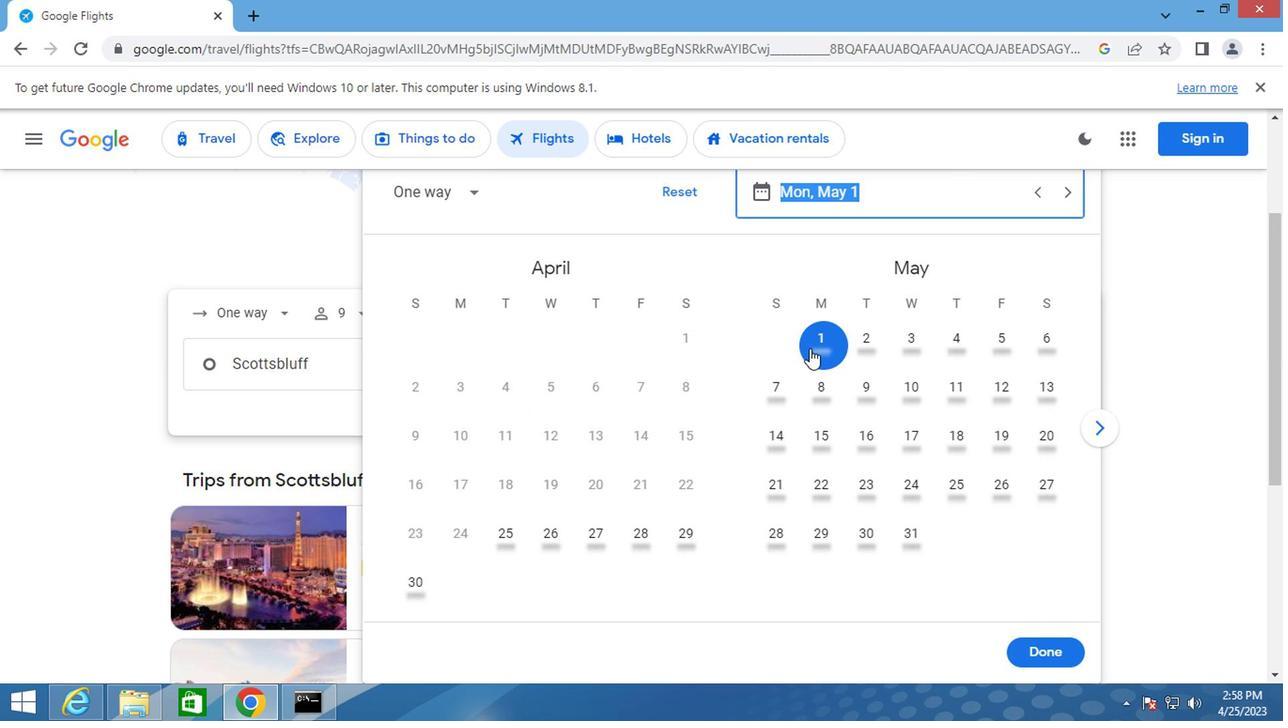 
Action: Mouse pressed left at (721, 384)
Screenshot: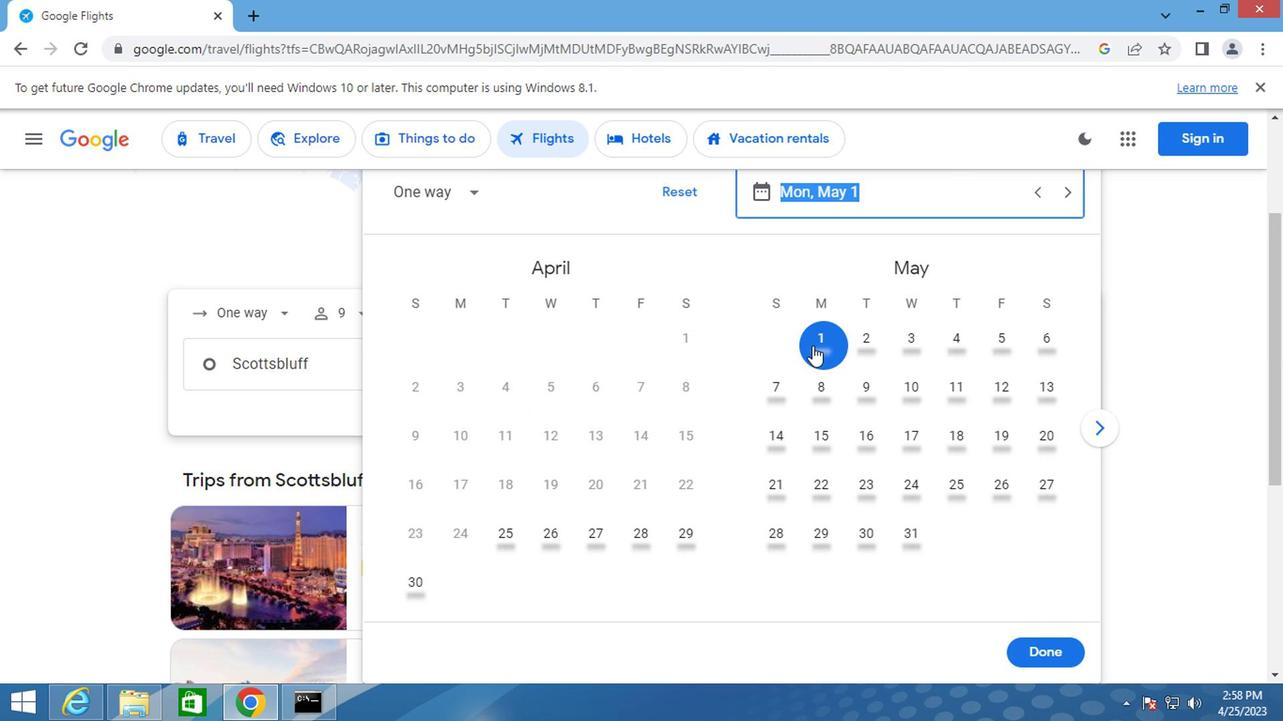 
Action: Mouse moved to (865, 599)
Screenshot: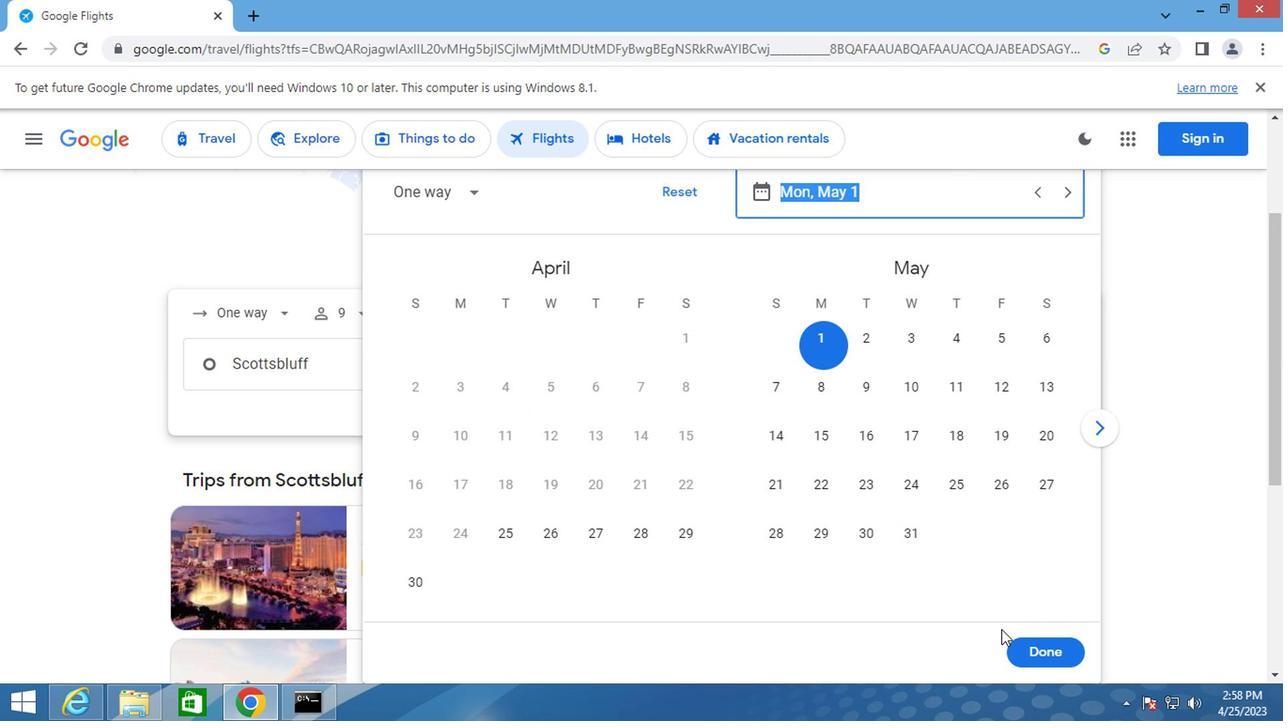 
Action: Mouse pressed left at (865, 599)
Screenshot: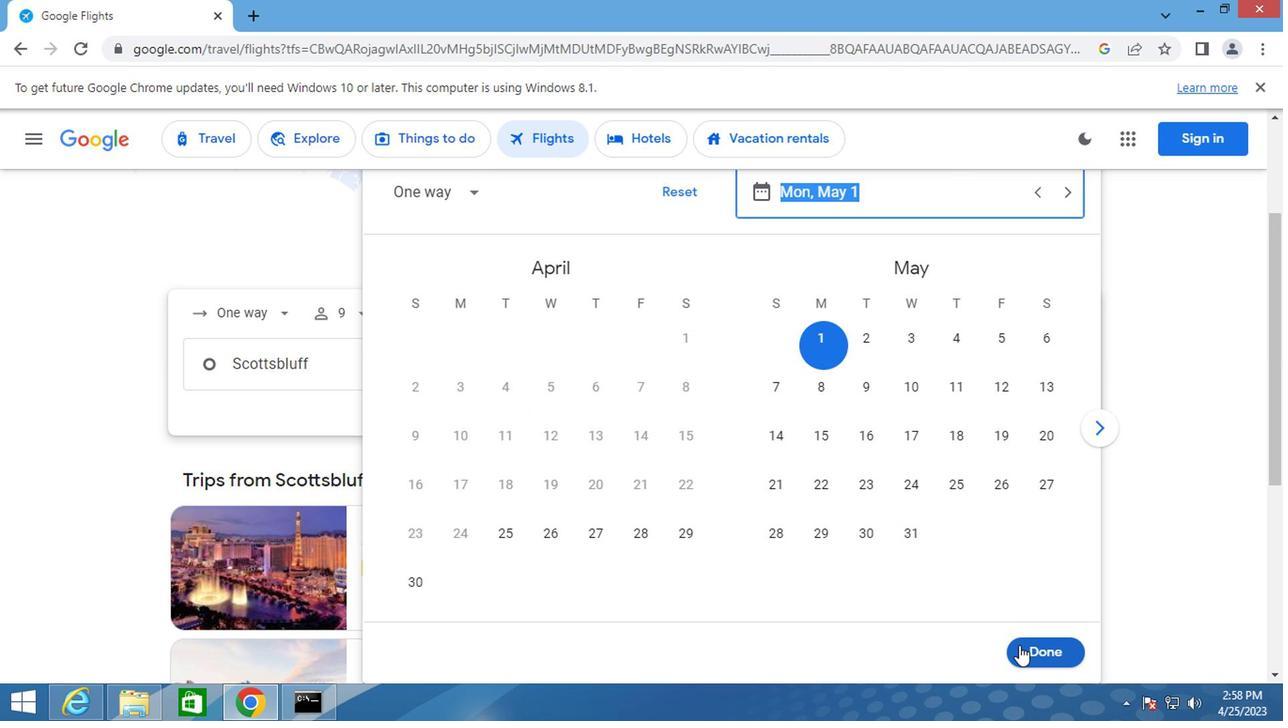 
Action: Mouse moved to (596, 445)
Screenshot: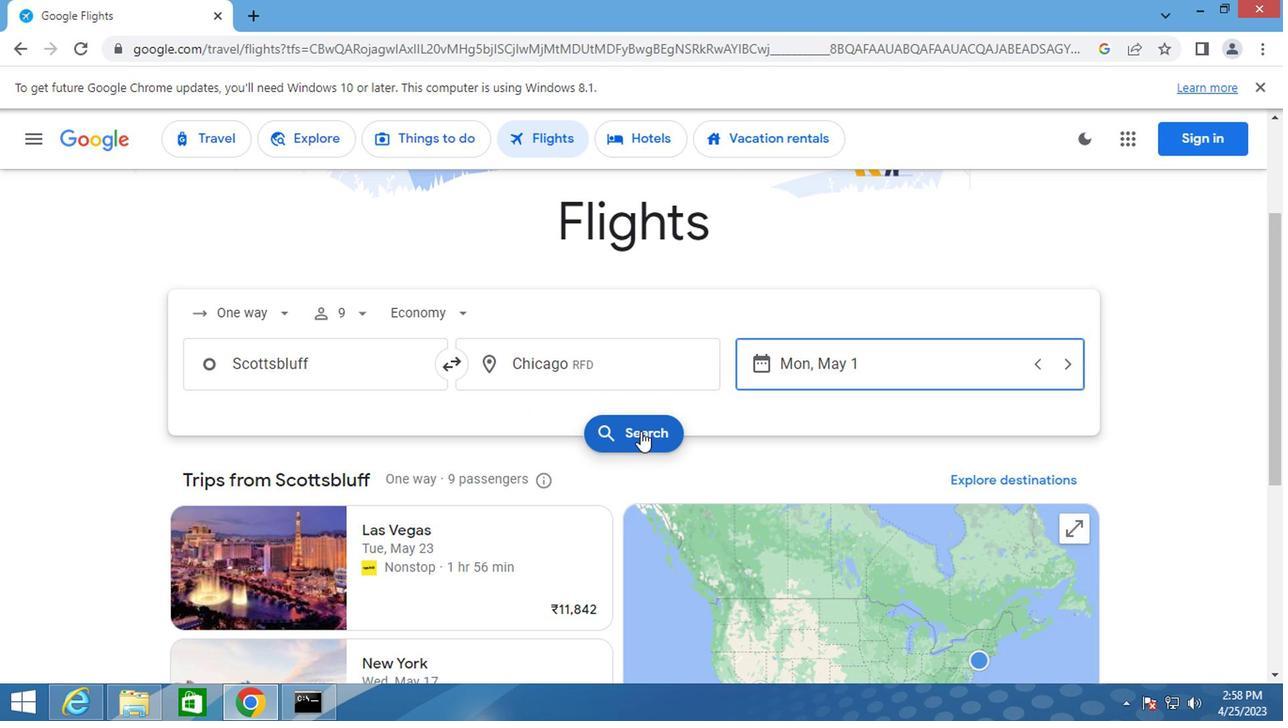 
Action: Mouse pressed left at (596, 445)
Screenshot: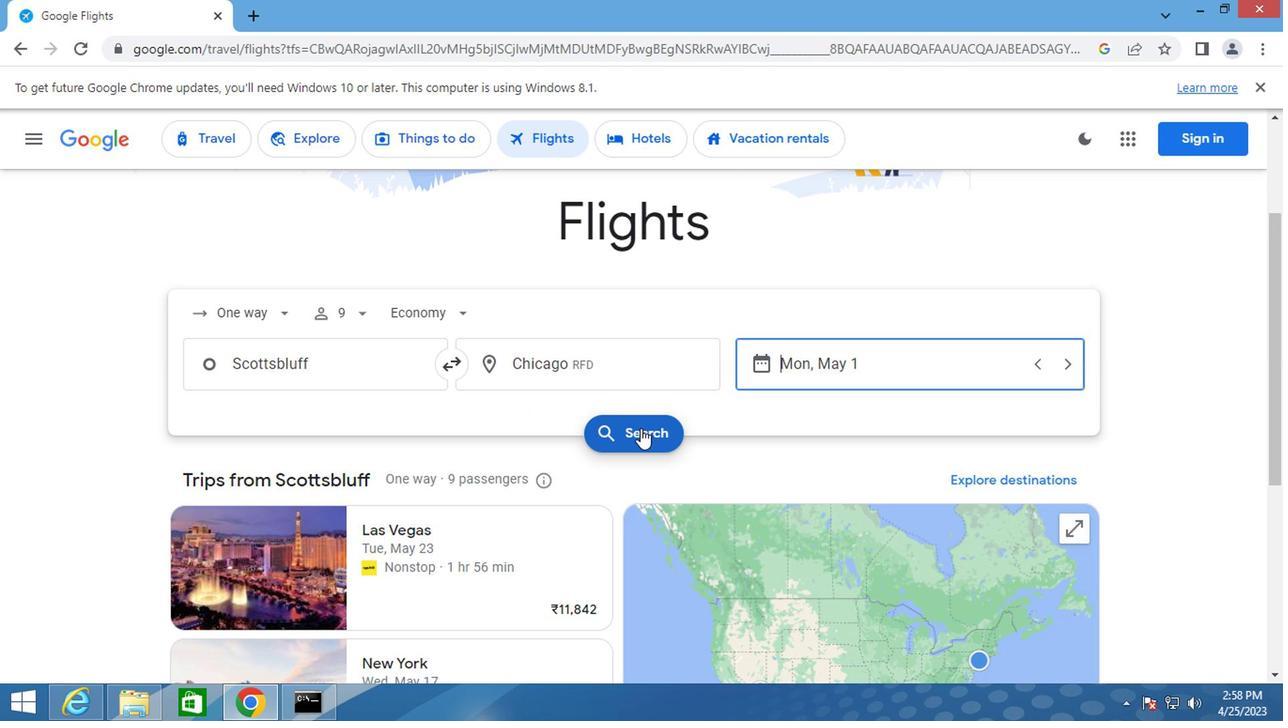 
Action: Mouse moved to (290, 356)
Screenshot: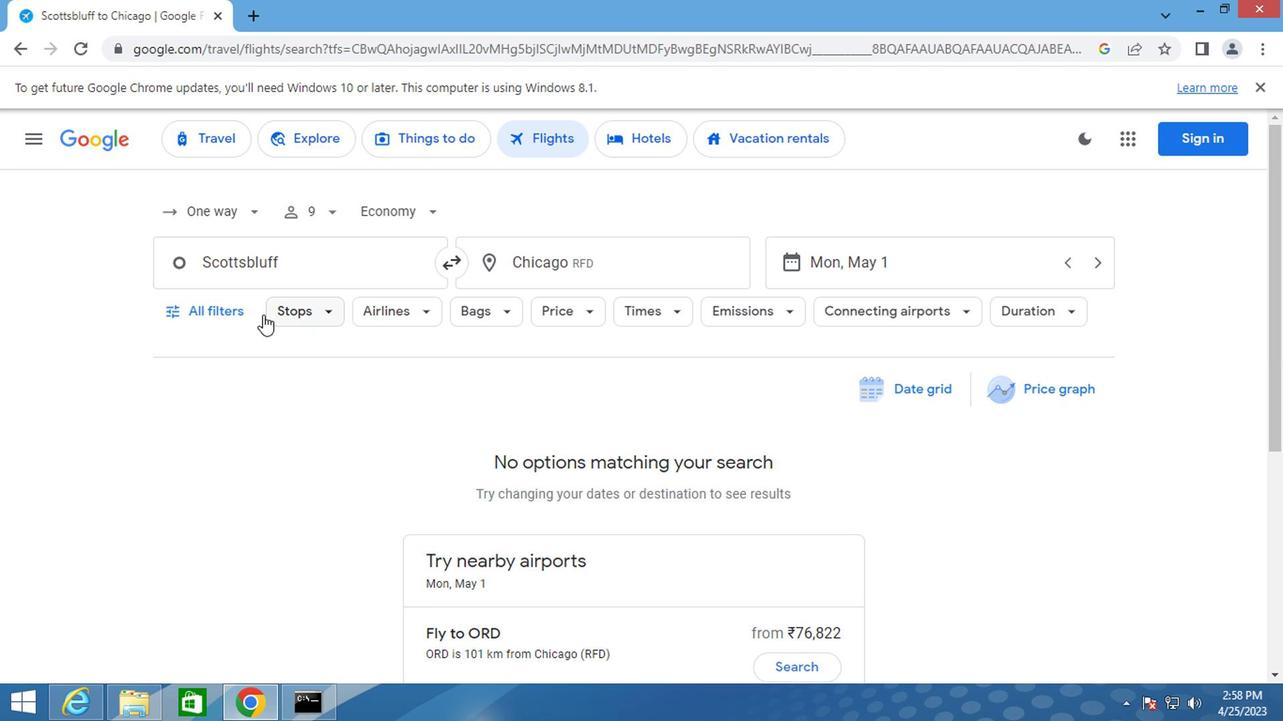 
Action: Mouse pressed left at (290, 356)
Screenshot: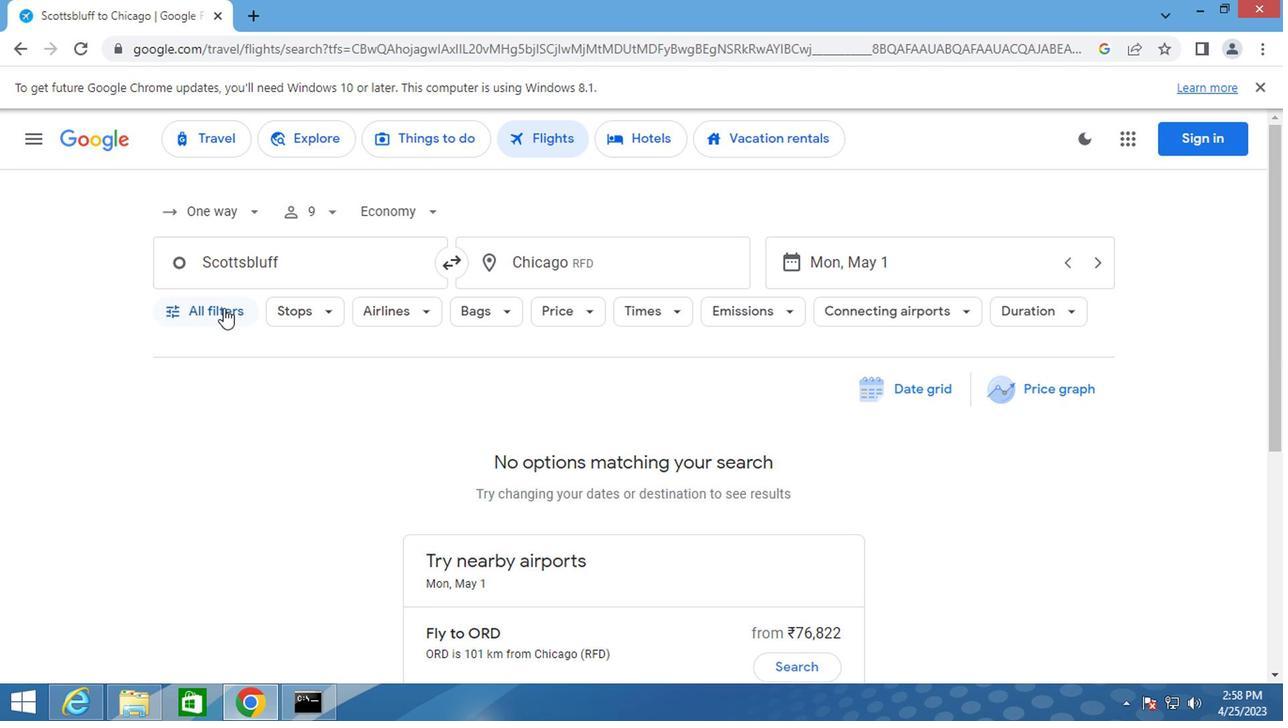 
Action: Mouse moved to (356, 470)
Screenshot: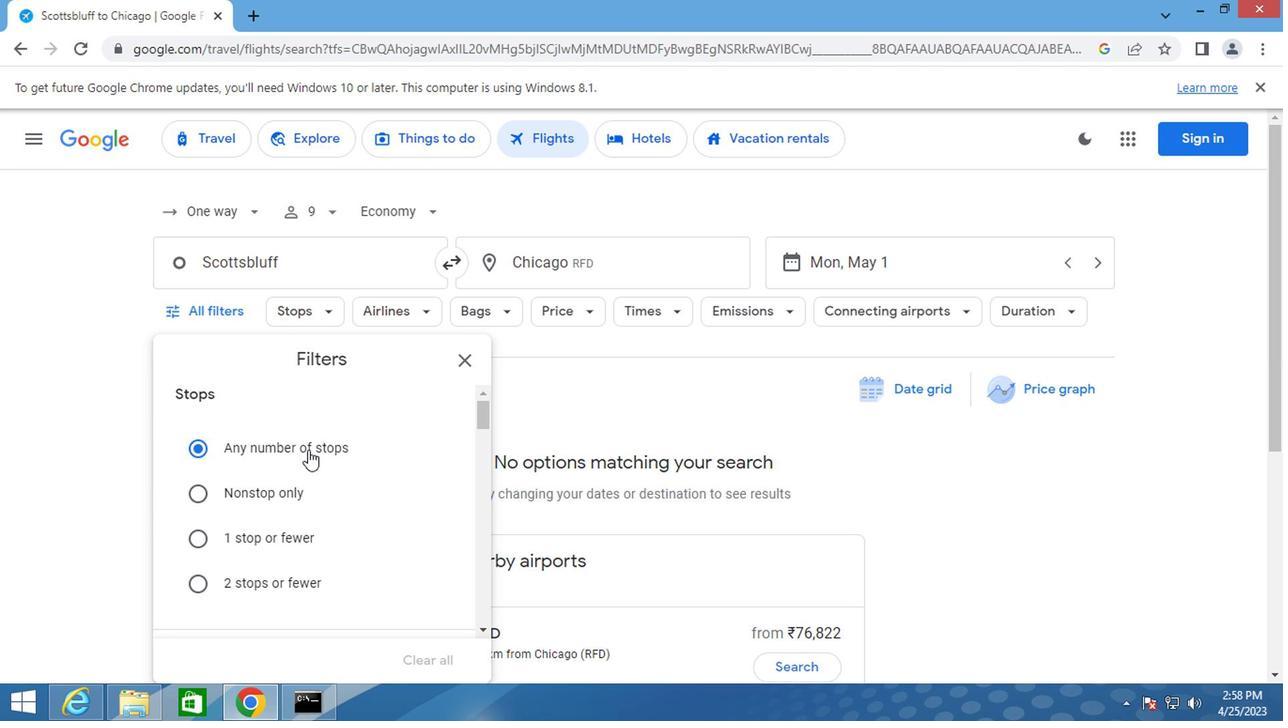 
Action: Mouse scrolled (356, 469) with delta (0, 0)
Screenshot: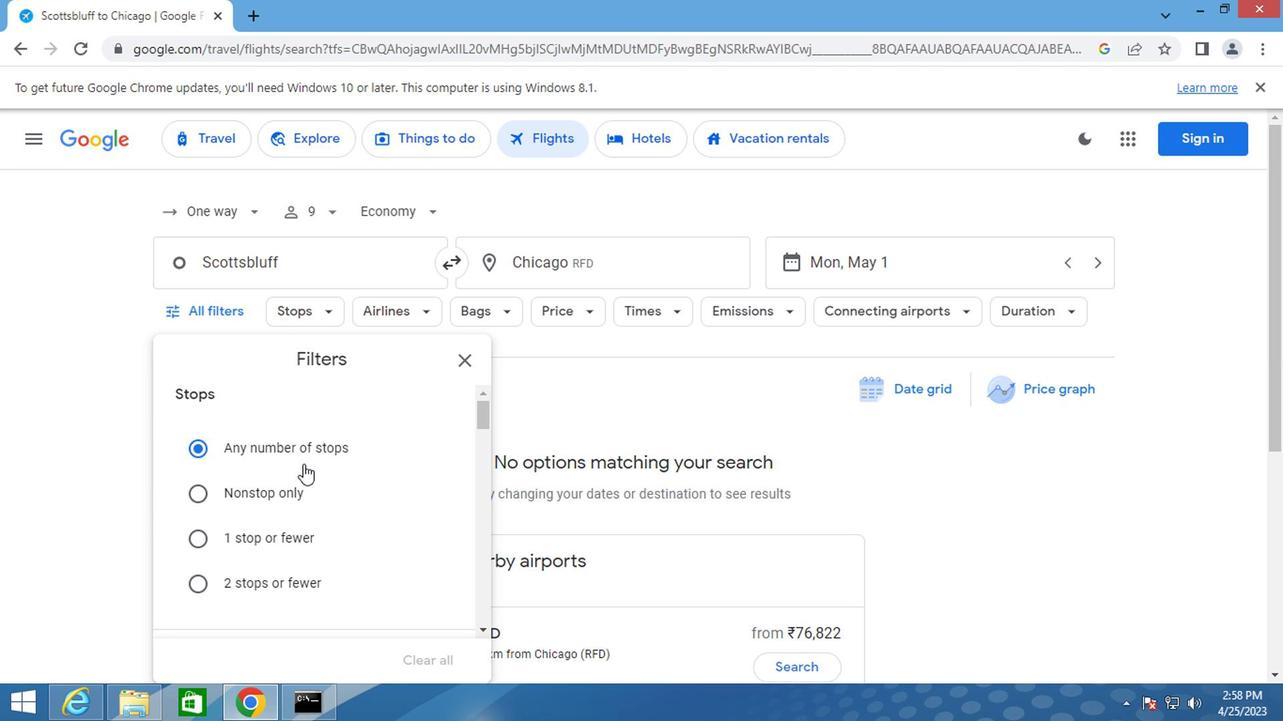 
Action: Mouse scrolled (356, 469) with delta (0, 0)
Screenshot: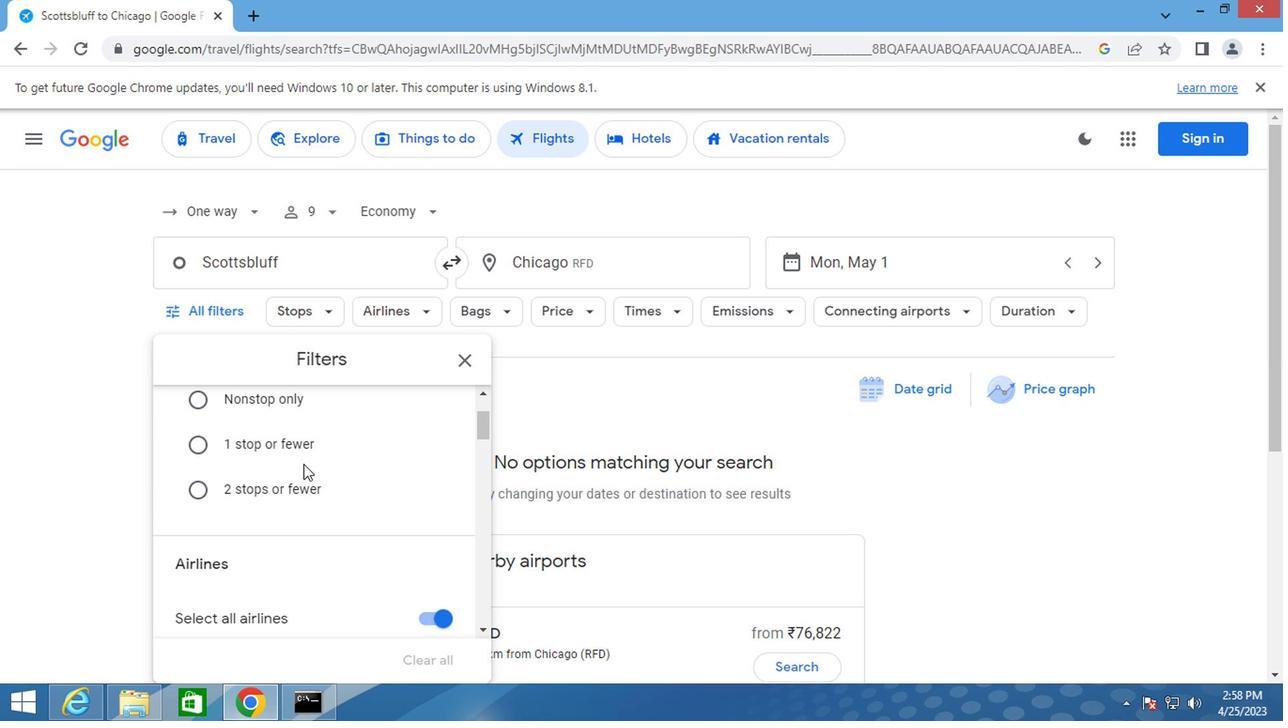 
Action: Mouse scrolled (356, 469) with delta (0, 0)
Screenshot: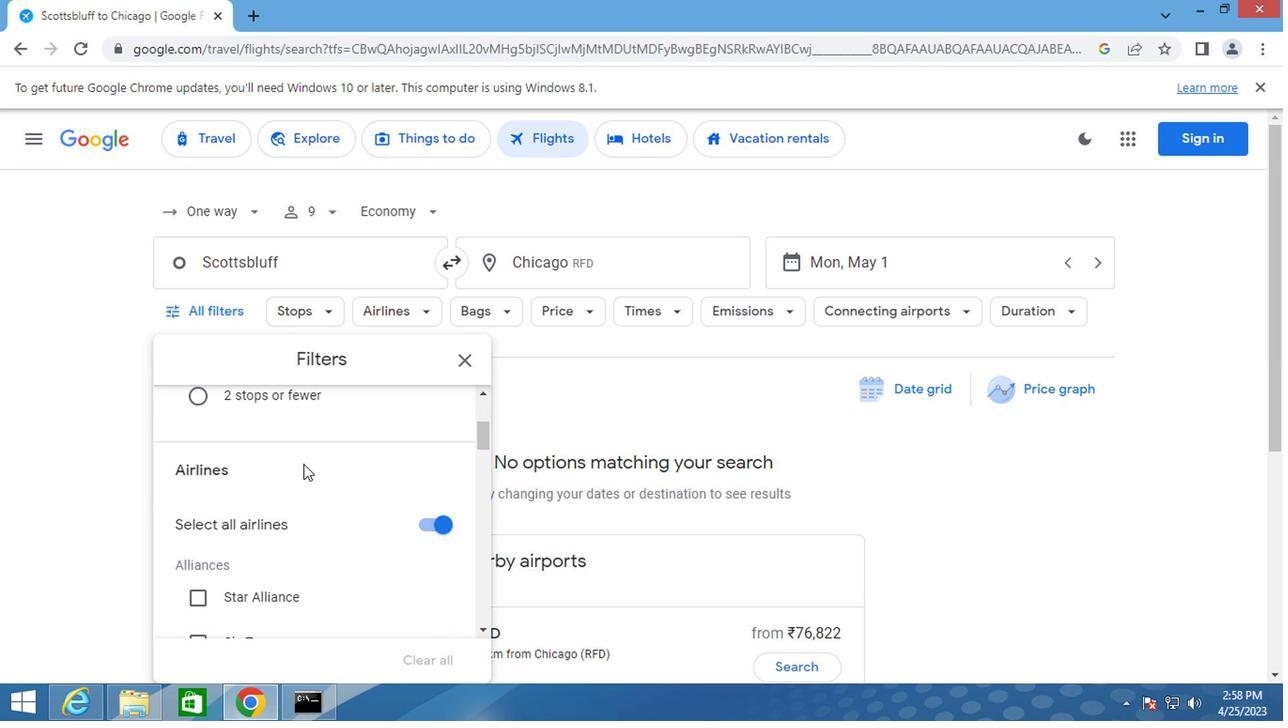 
Action: Mouse scrolled (356, 469) with delta (0, 0)
Screenshot: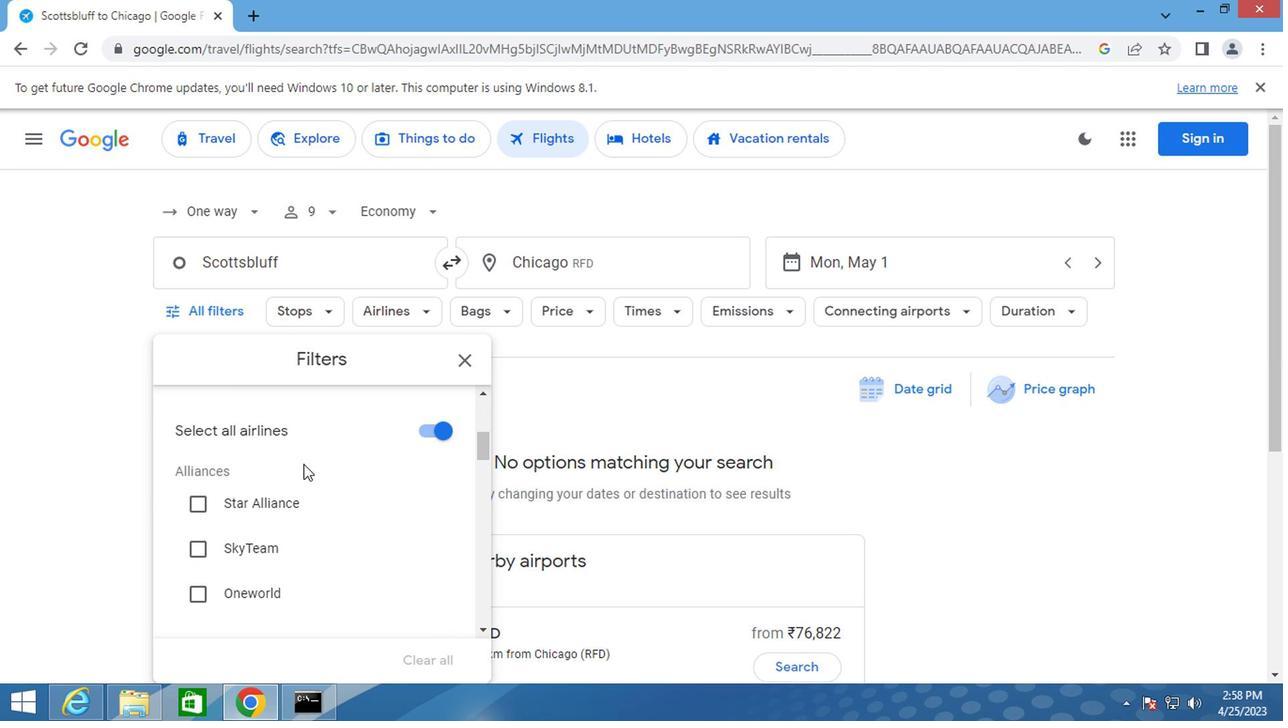 
Action: Mouse scrolled (356, 469) with delta (0, 0)
Screenshot: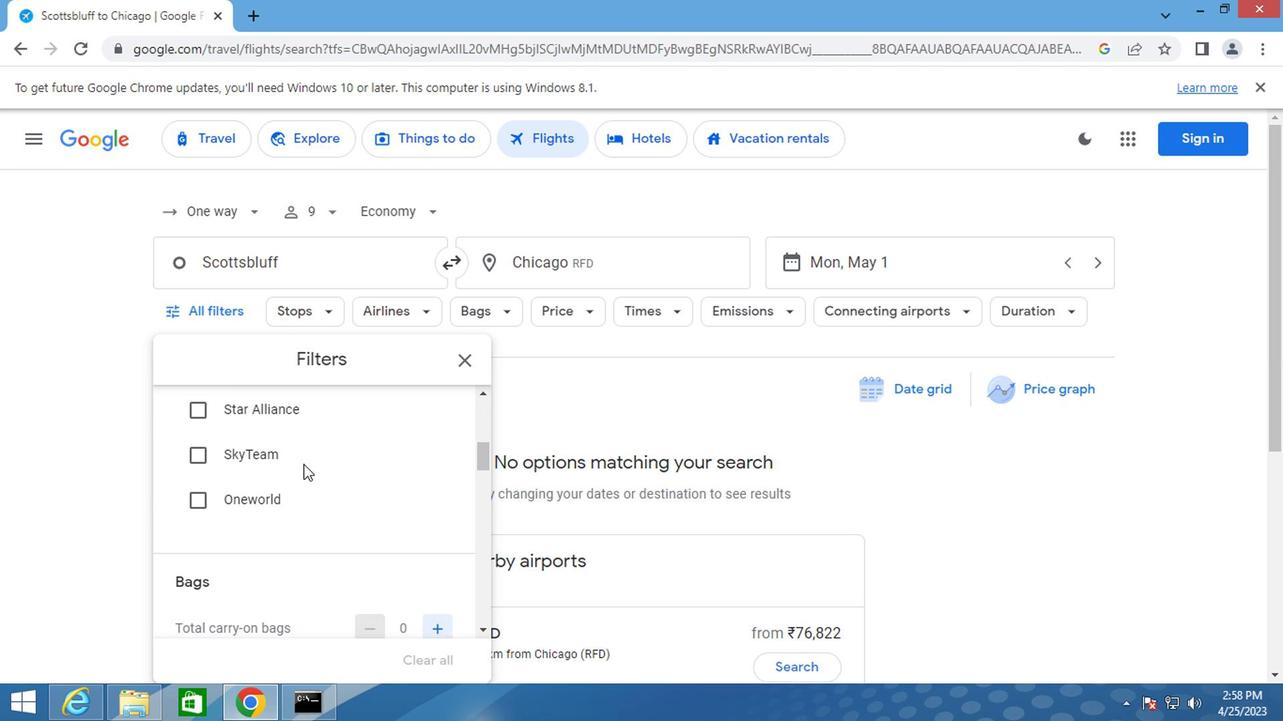 
Action: Mouse scrolled (356, 469) with delta (0, 0)
Screenshot: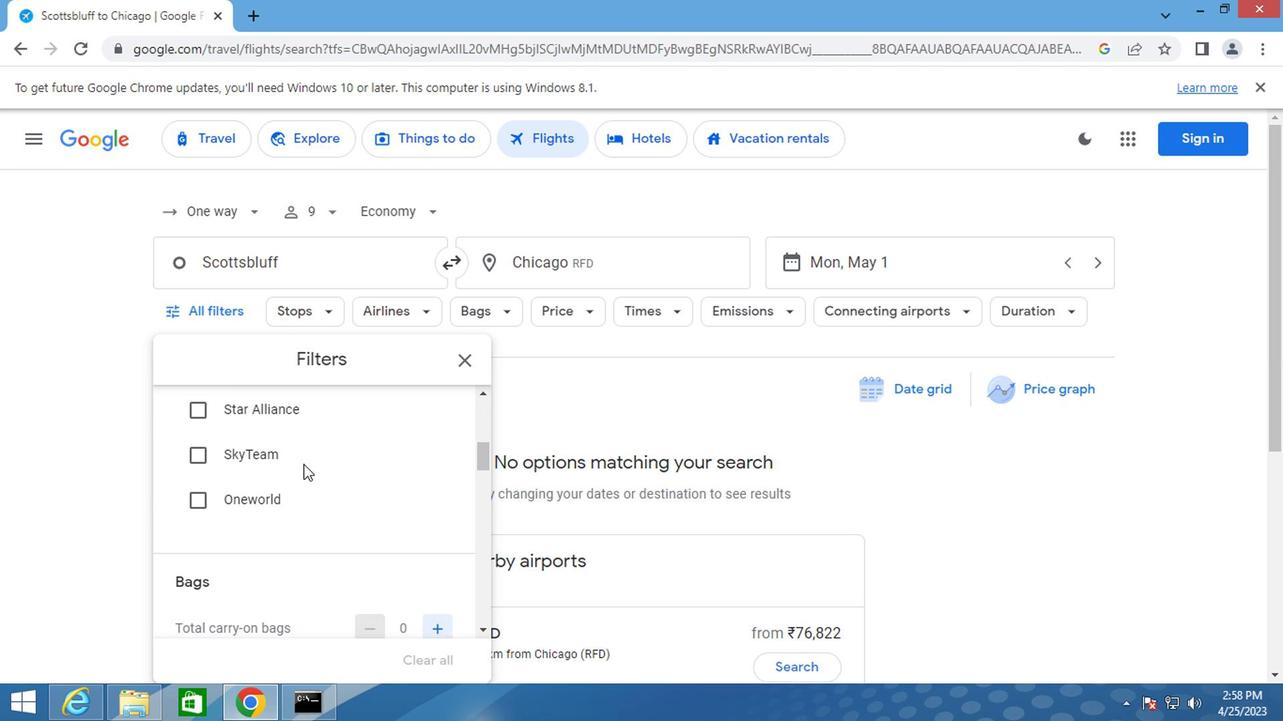 
Action: Mouse scrolled (356, 471) with delta (0, 0)
Screenshot: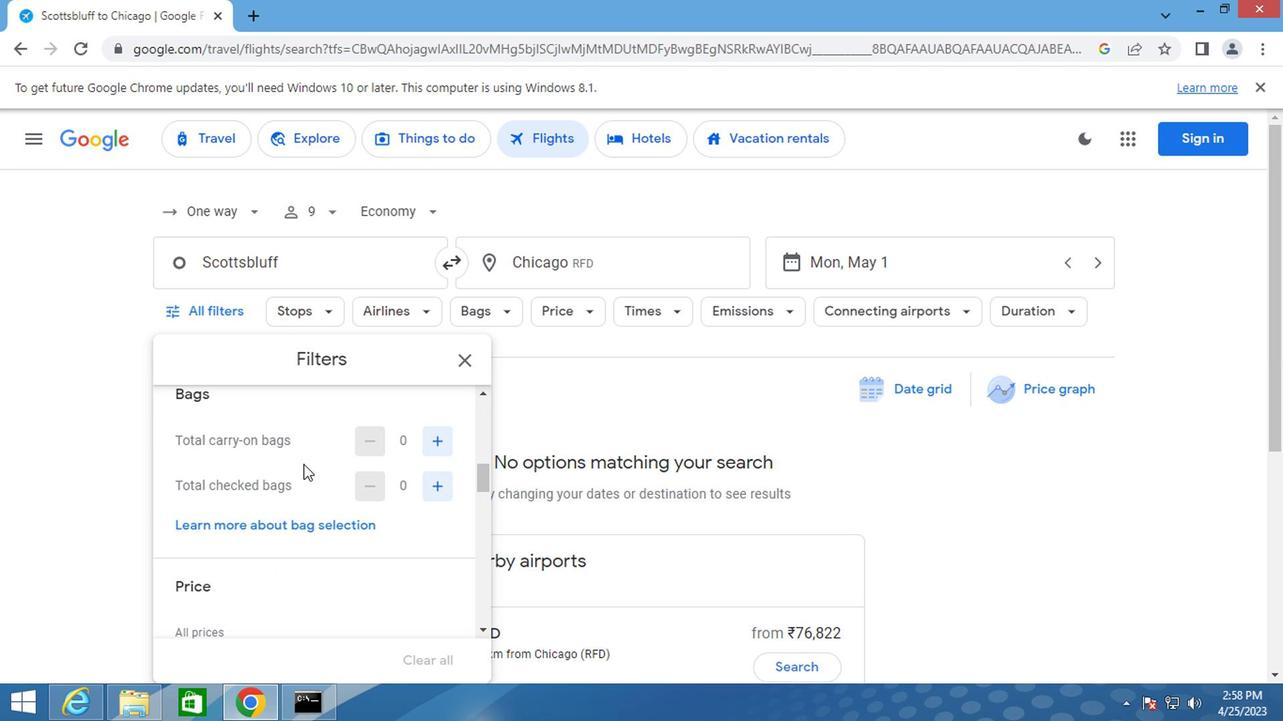 
Action: Mouse scrolled (356, 471) with delta (0, 0)
Screenshot: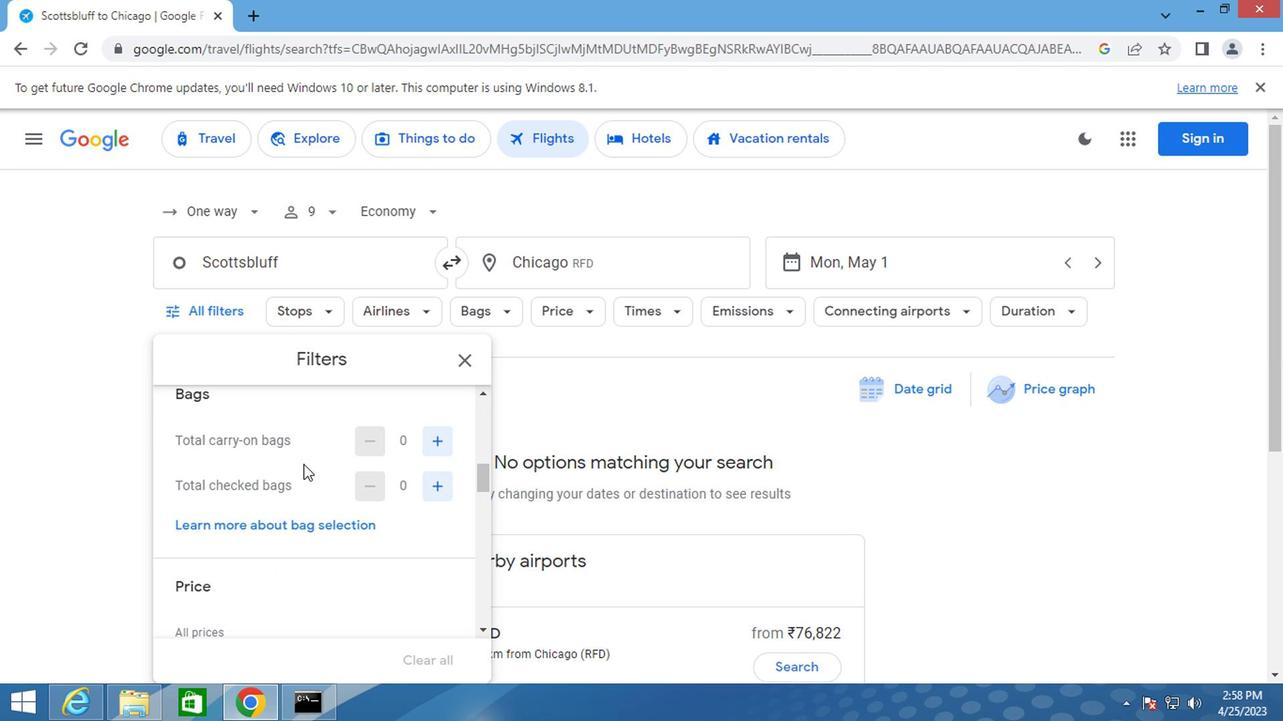 
Action: Mouse scrolled (356, 471) with delta (0, 0)
Screenshot: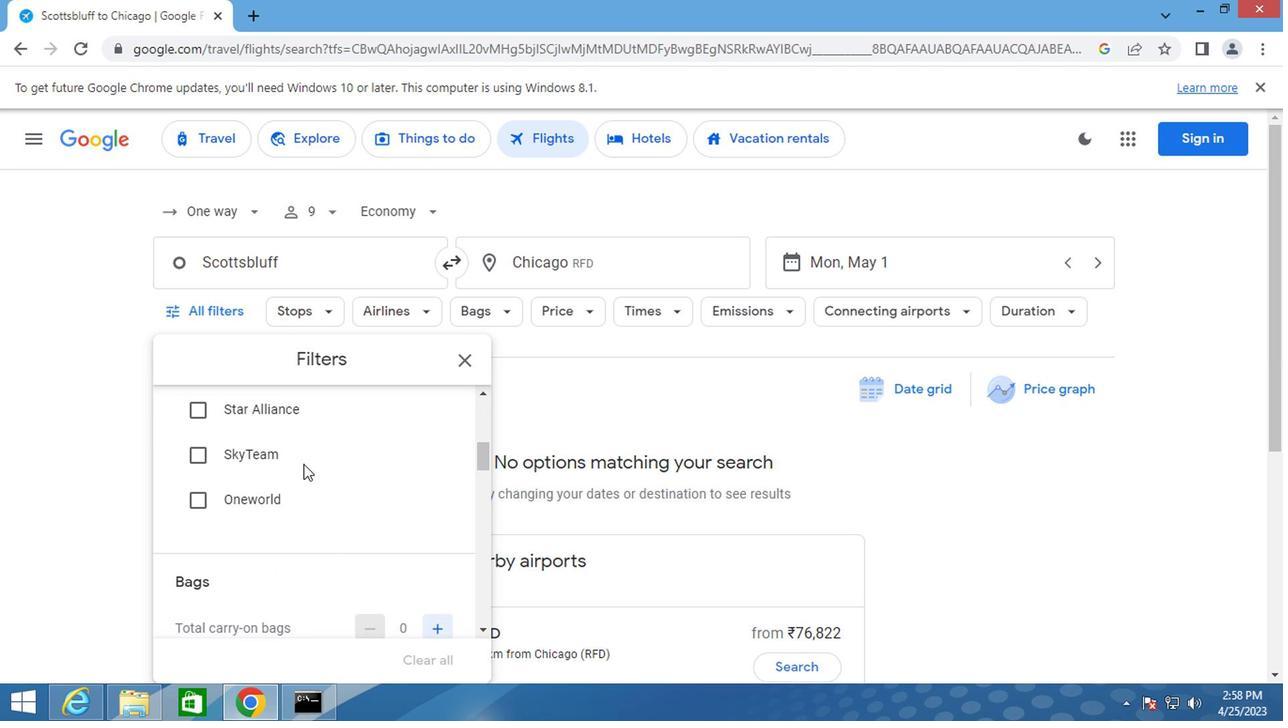 
Action: Mouse scrolled (356, 469) with delta (0, 0)
Screenshot: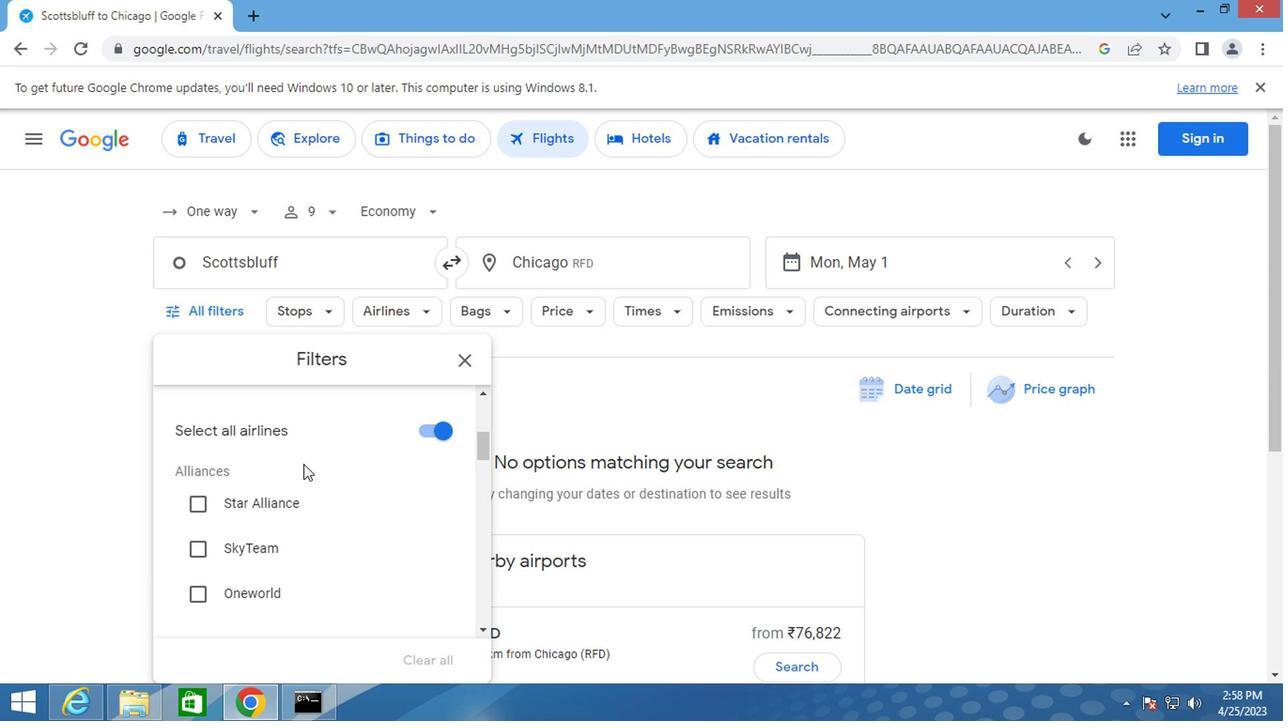 
Action: Mouse scrolled (356, 469) with delta (0, 0)
Screenshot: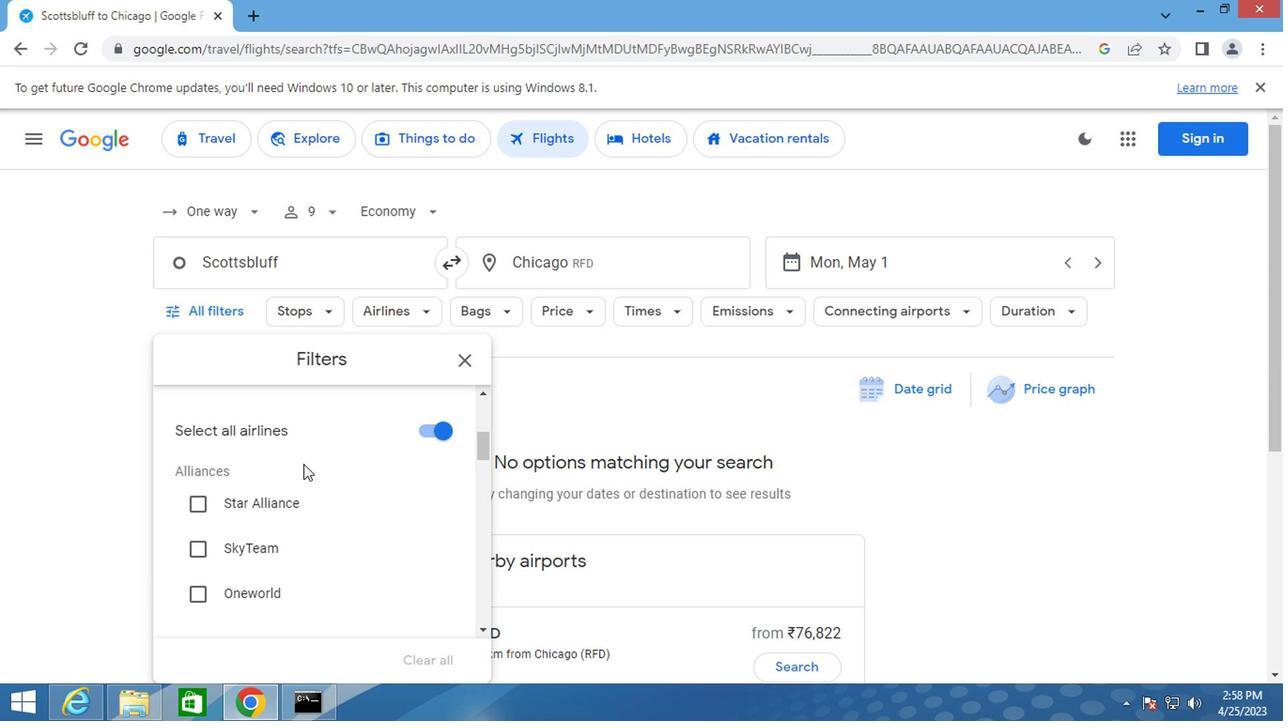 
Action: Mouse scrolled (356, 469) with delta (0, 0)
Screenshot: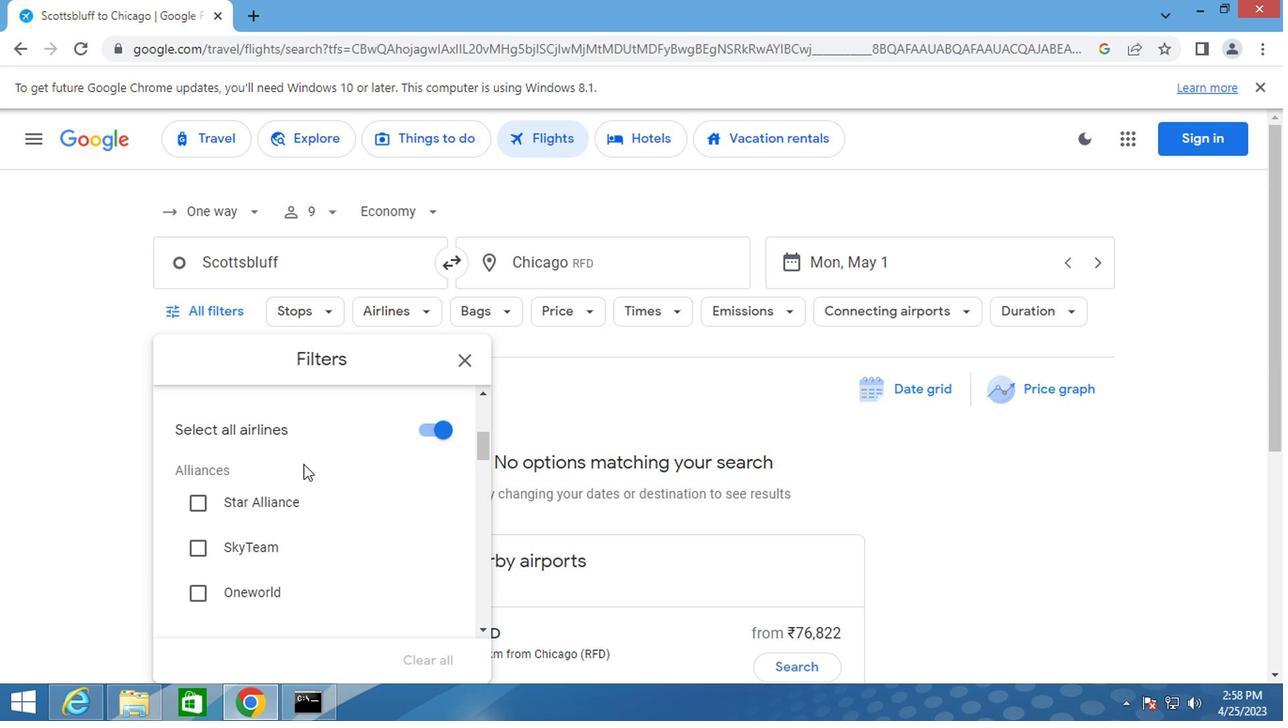 
Action: Mouse moved to (447, 488)
Screenshot: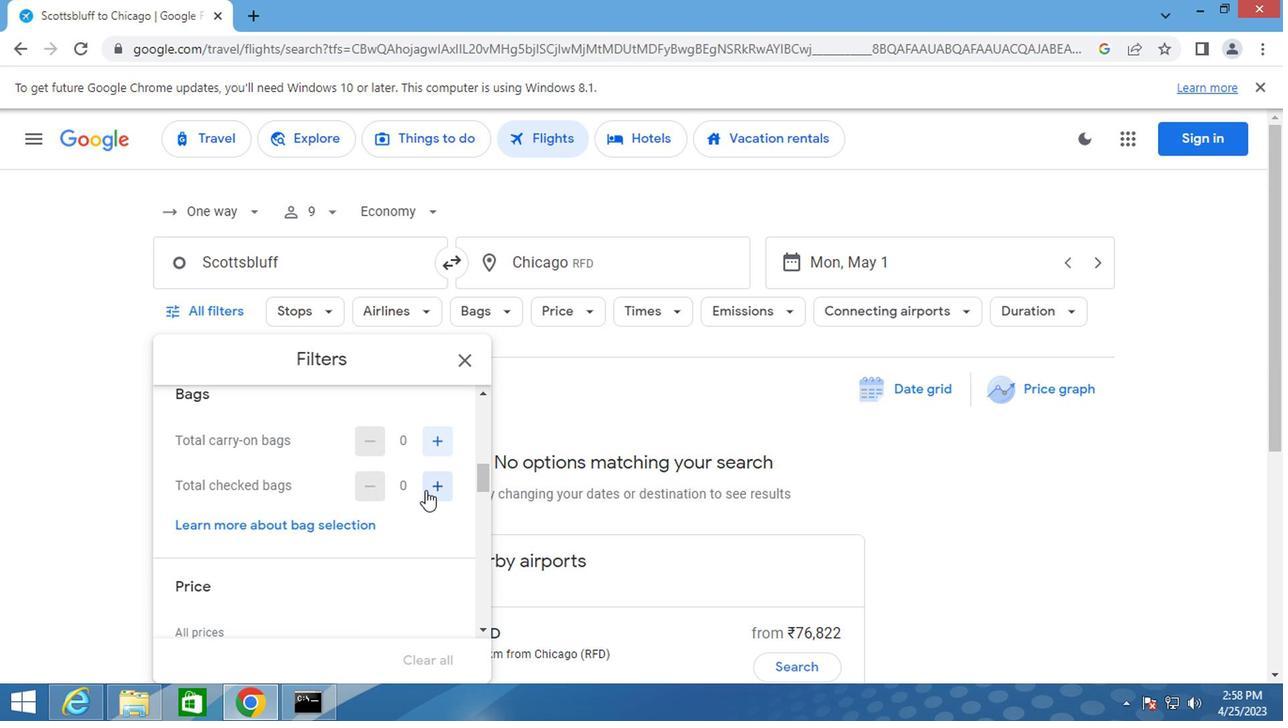 
Action: Mouse pressed left at (447, 488)
Screenshot: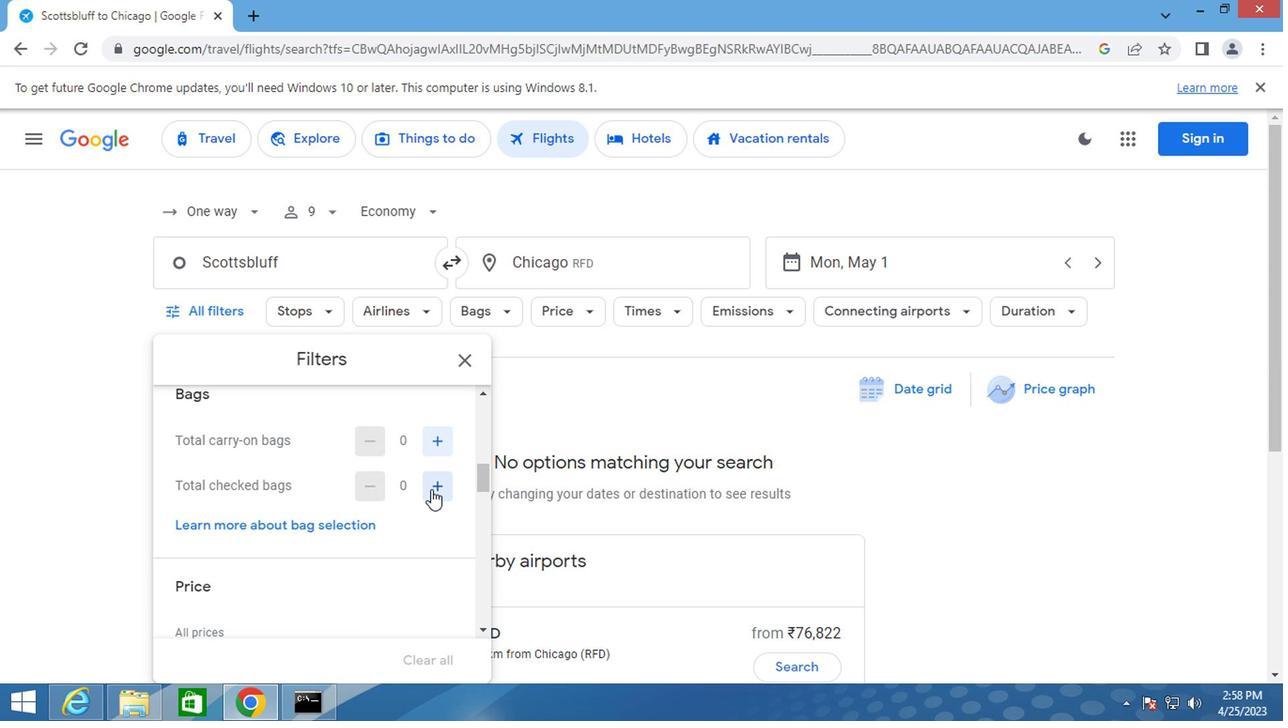 
Action: Mouse pressed left at (447, 488)
Screenshot: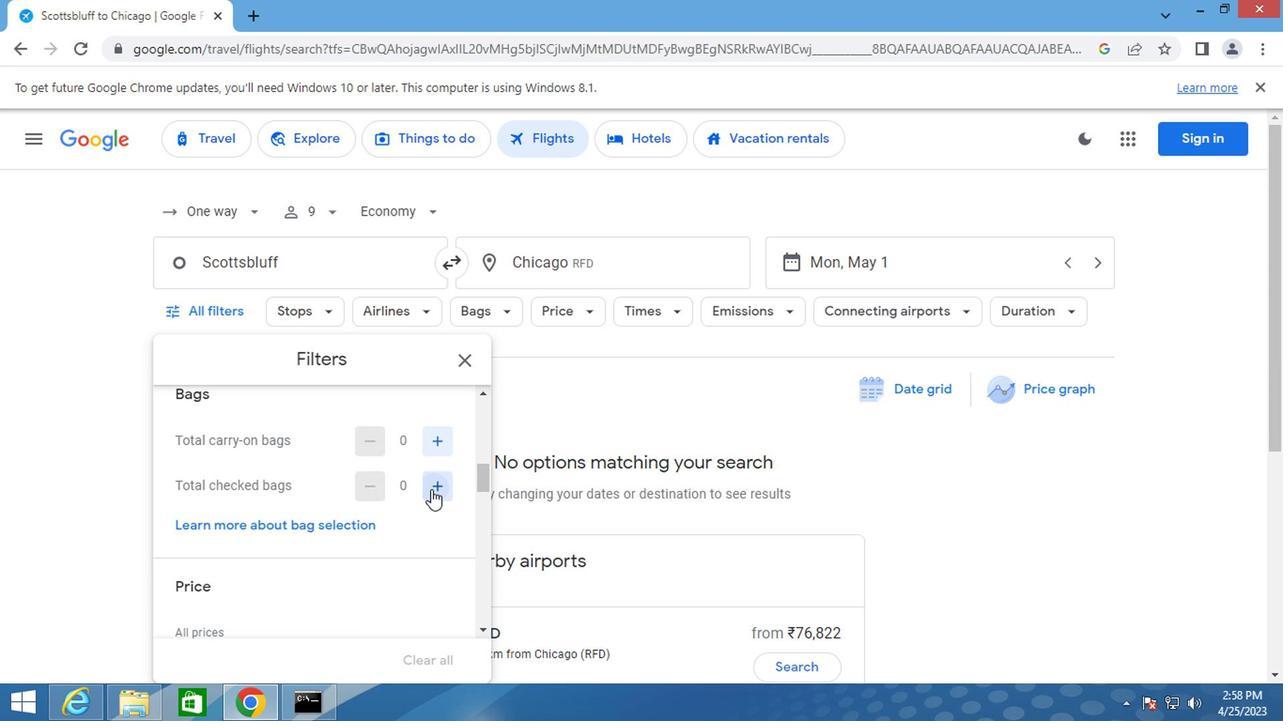 
Action: Mouse pressed left at (447, 488)
Screenshot: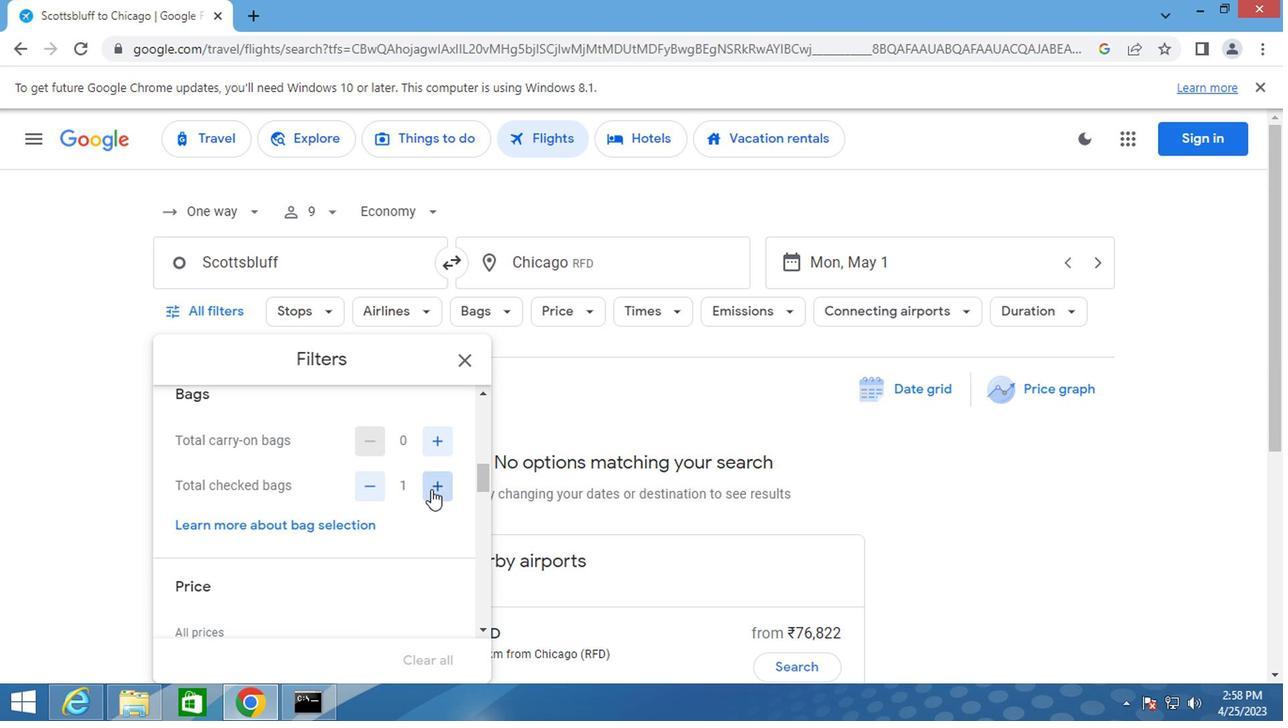 
Action: Mouse pressed left at (447, 488)
Screenshot: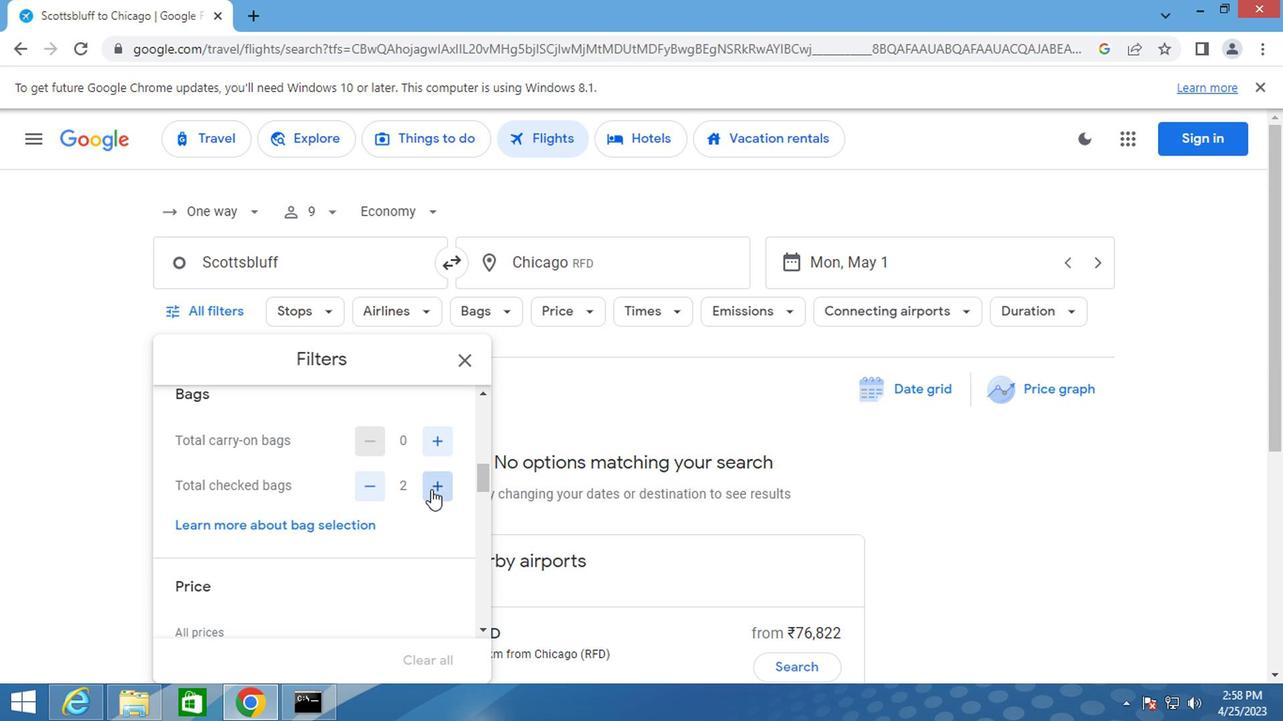 
Action: Mouse pressed left at (447, 488)
Screenshot: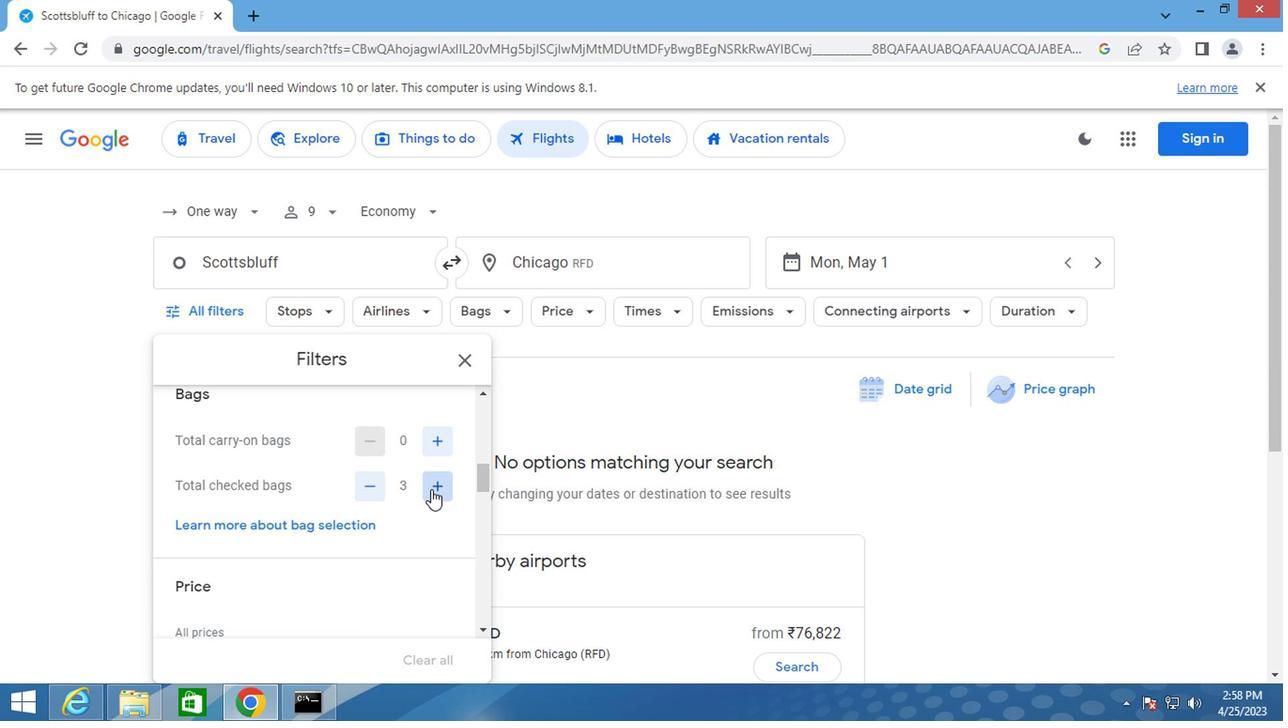 
Action: Mouse pressed left at (447, 488)
Screenshot: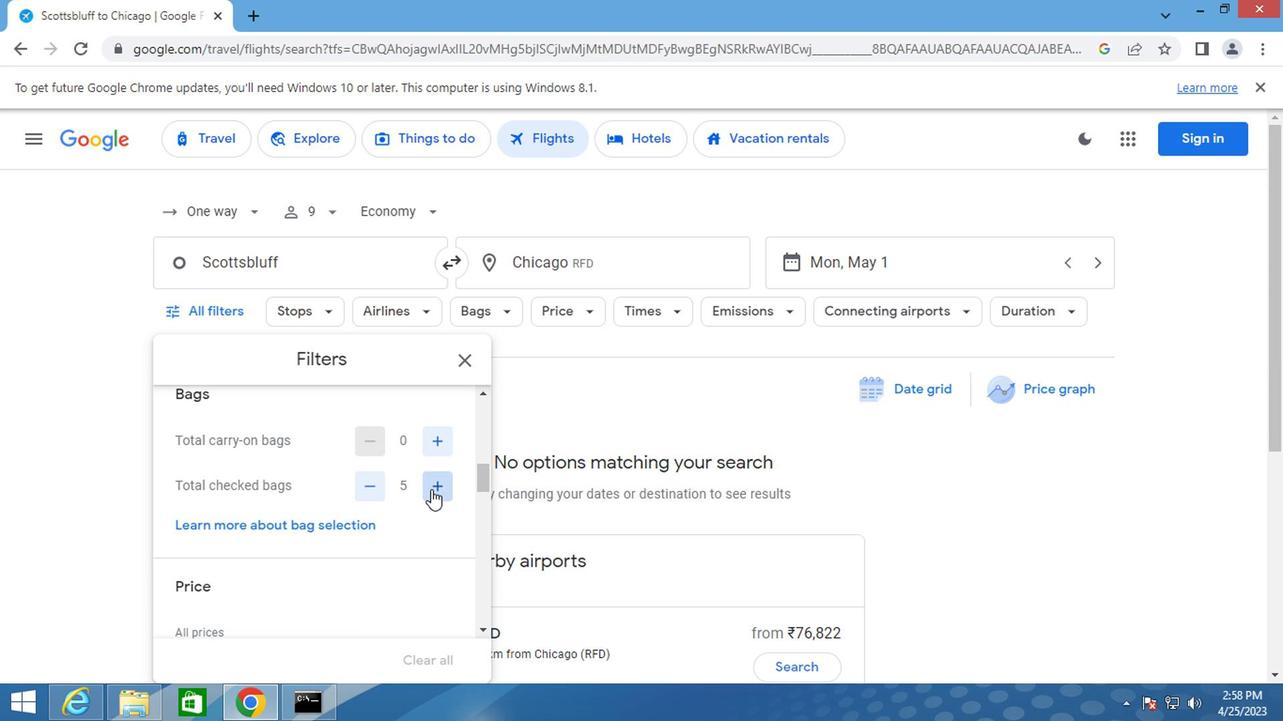 
Action: Mouse pressed left at (447, 488)
Screenshot: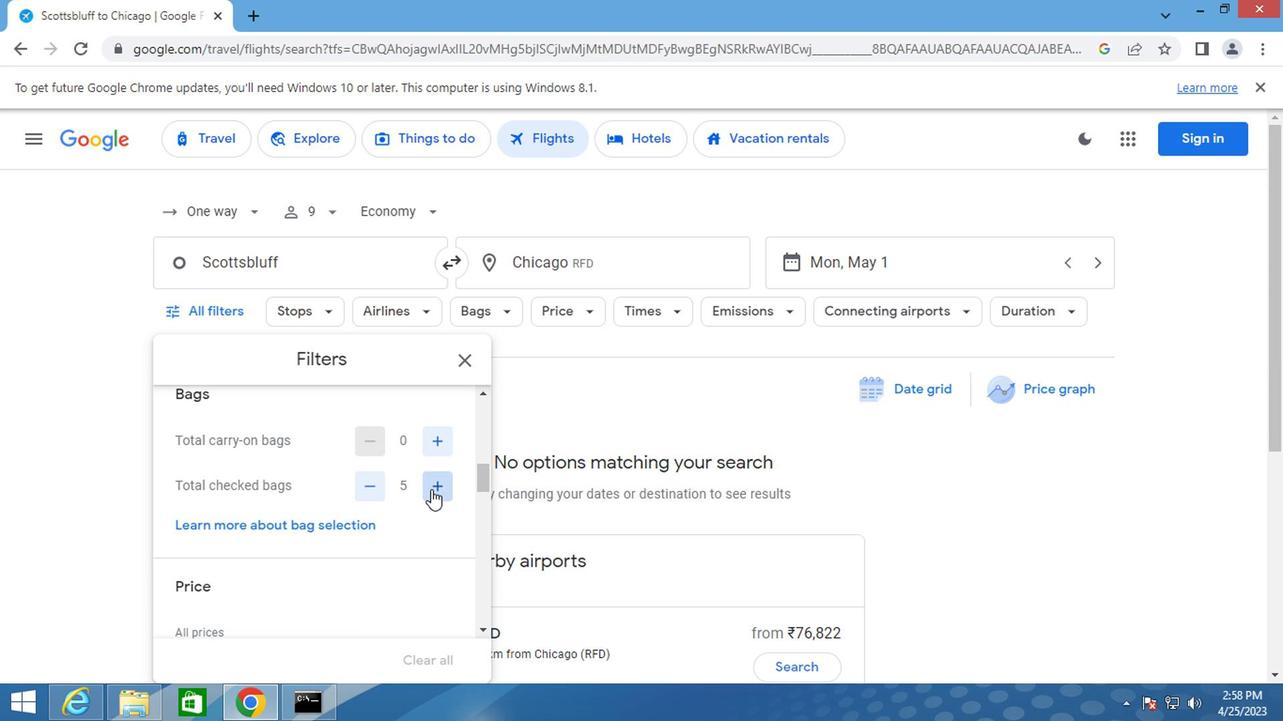 
Action: Mouse pressed left at (447, 488)
Screenshot: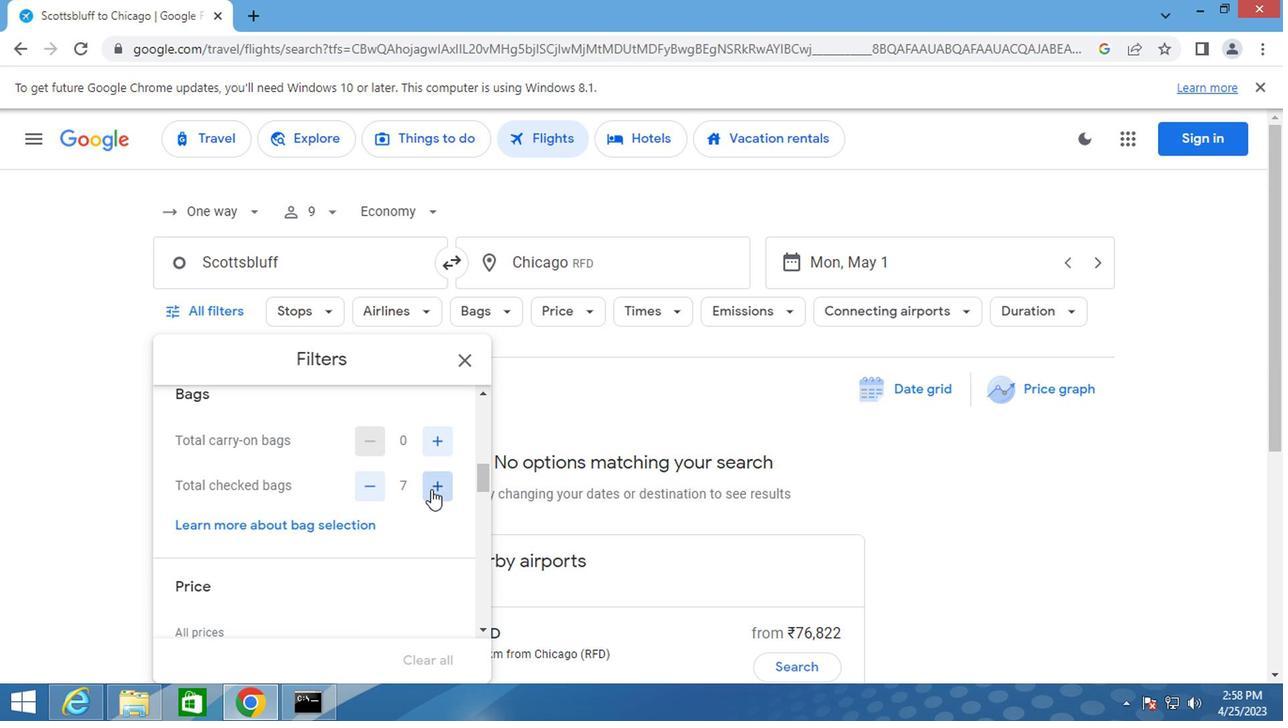 
Action: Mouse pressed left at (447, 488)
Screenshot: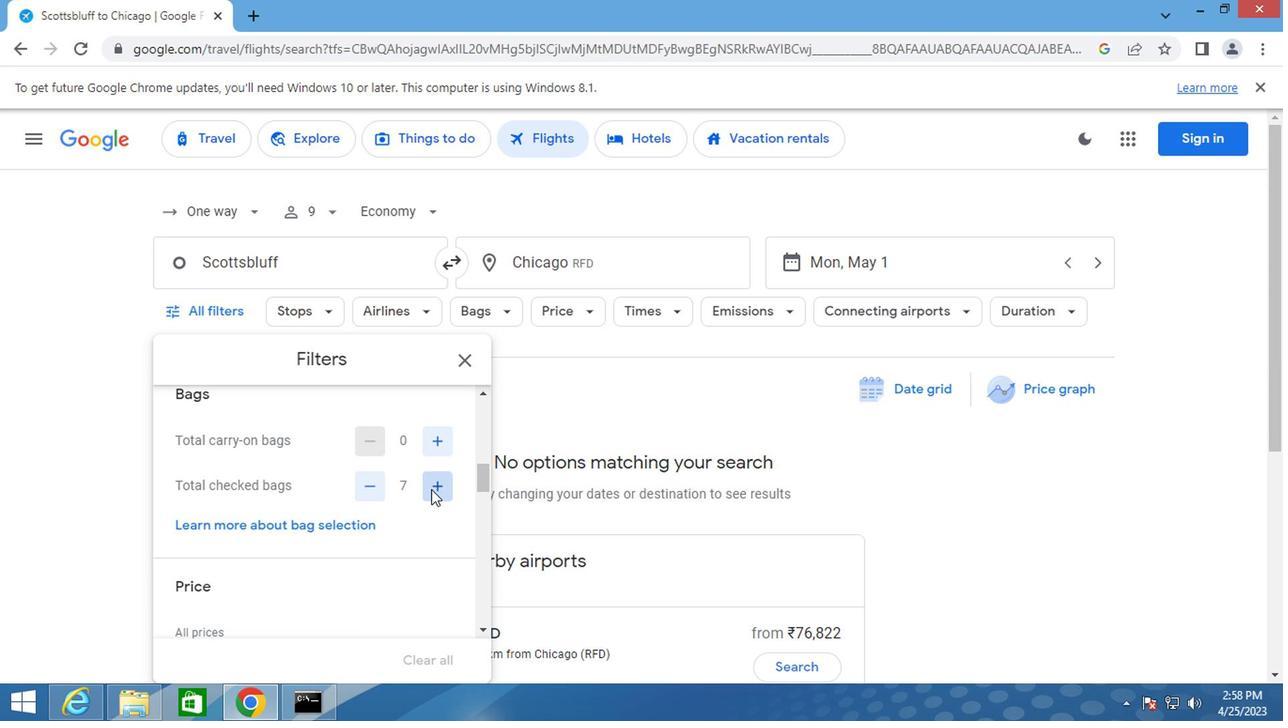 
Action: Mouse pressed left at (447, 488)
Screenshot: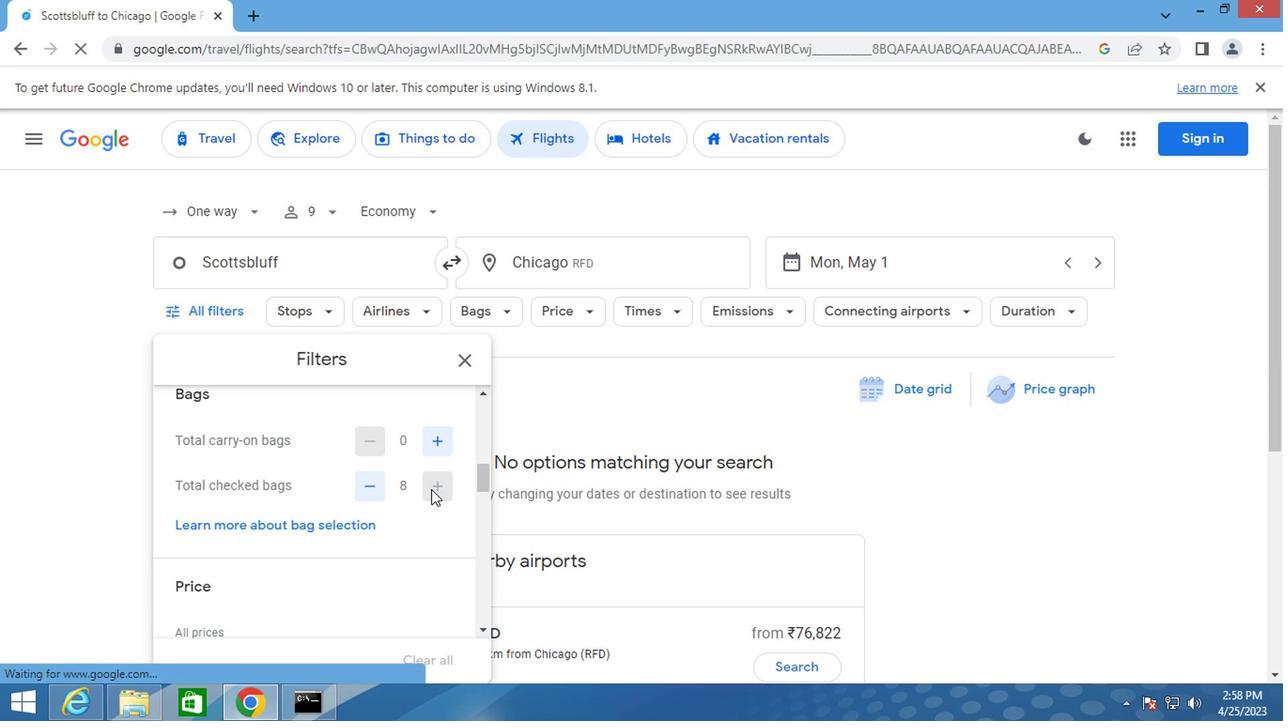 
Action: Mouse moved to (423, 489)
Screenshot: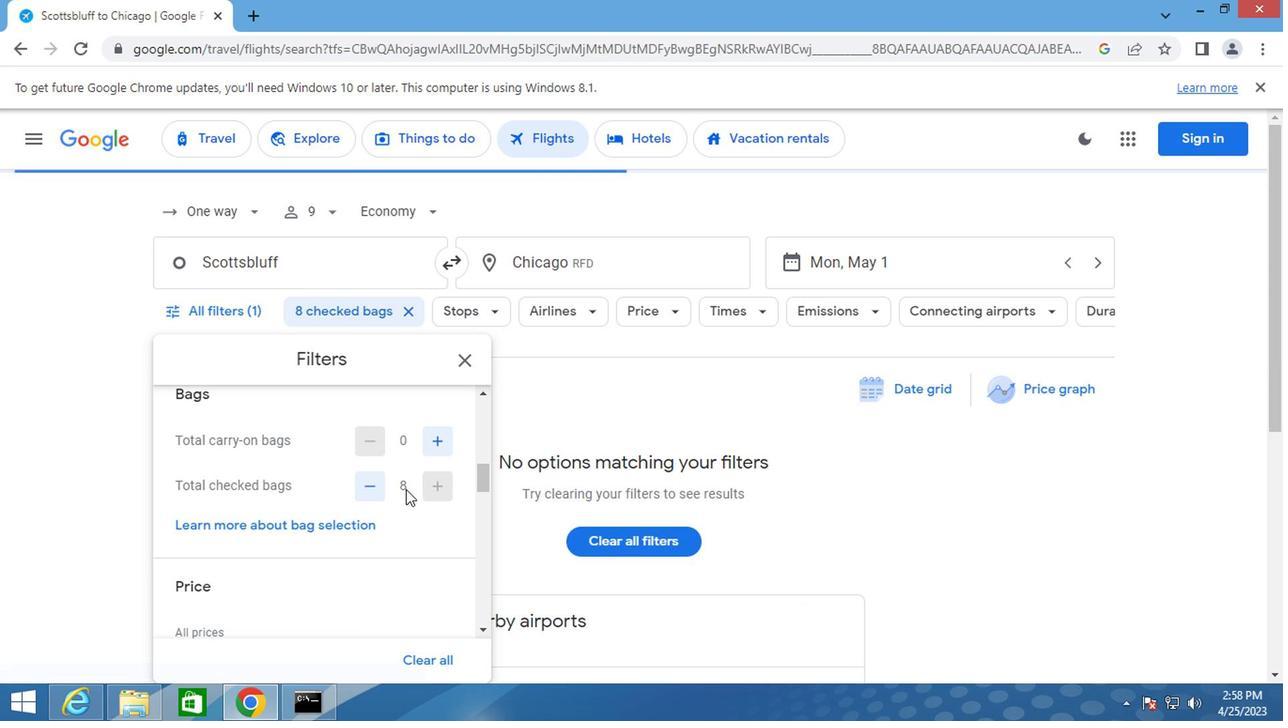 
Action: Mouse scrolled (423, 489) with delta (0, 0)
Screenshot: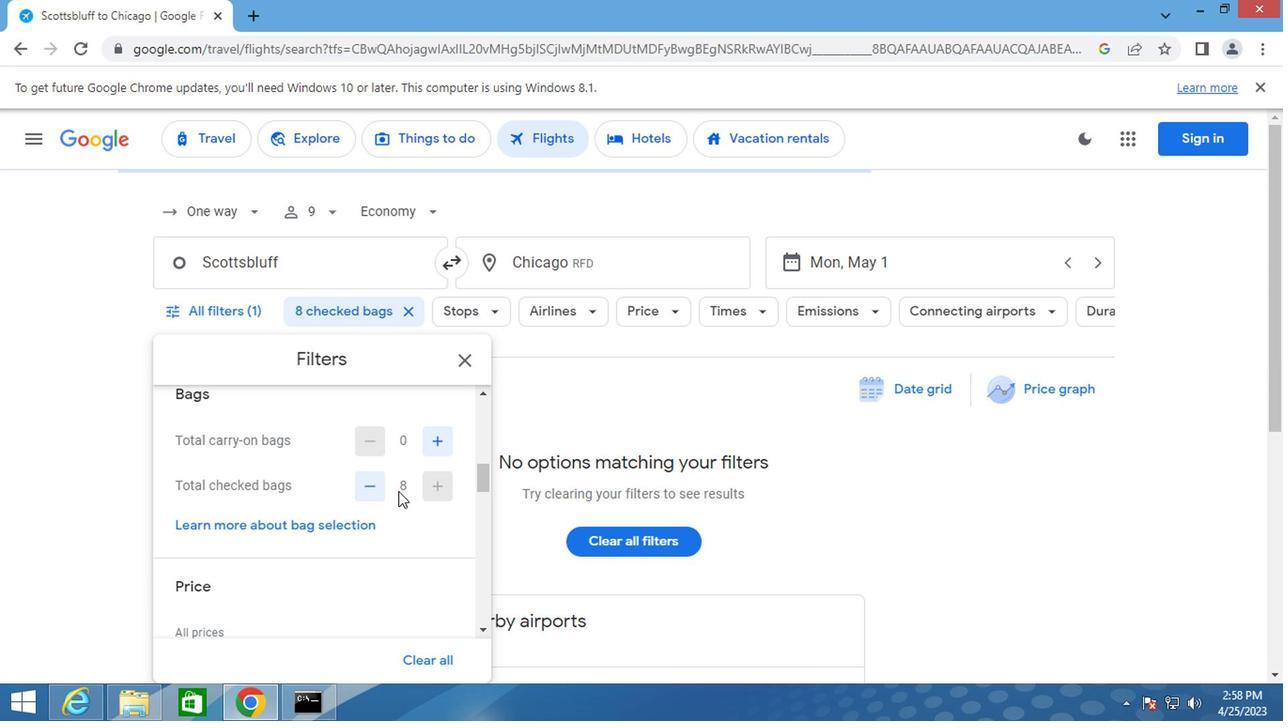 
Action: Mouse scrolled (423, 489) with delta (0, 0)
Screenshot: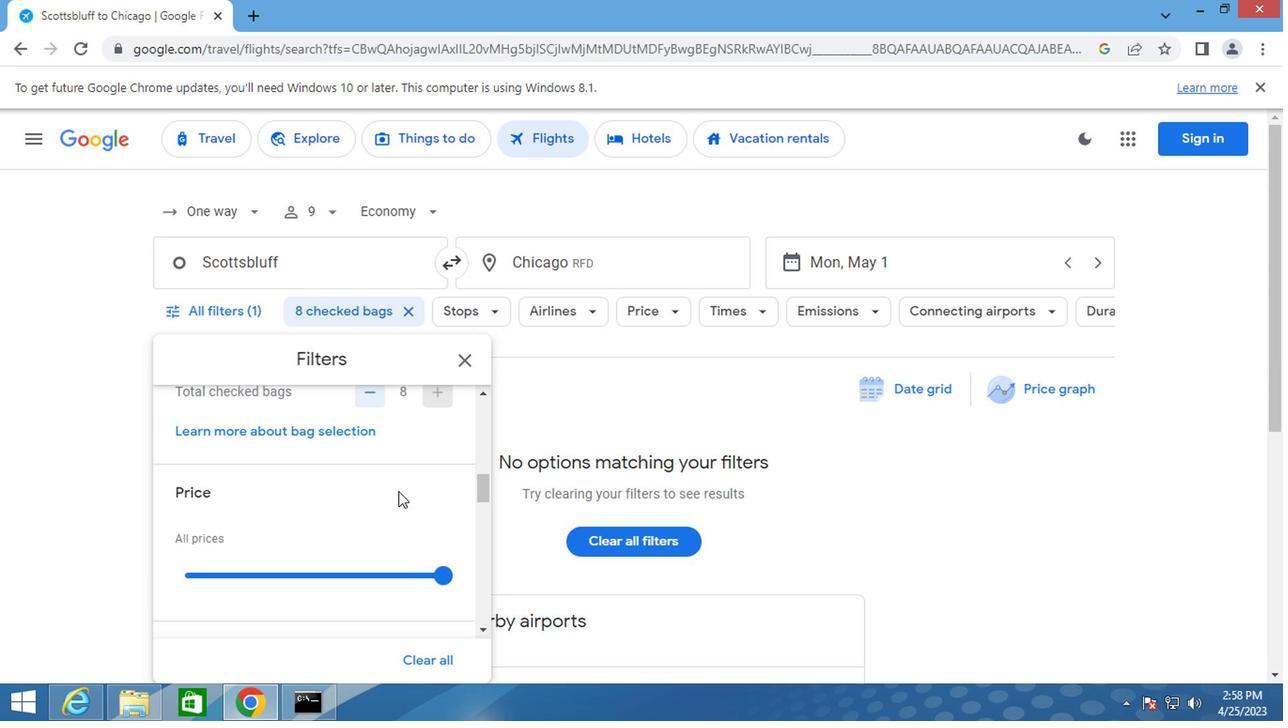 
Action: Mouse moved to (449, 476)
Screenshot: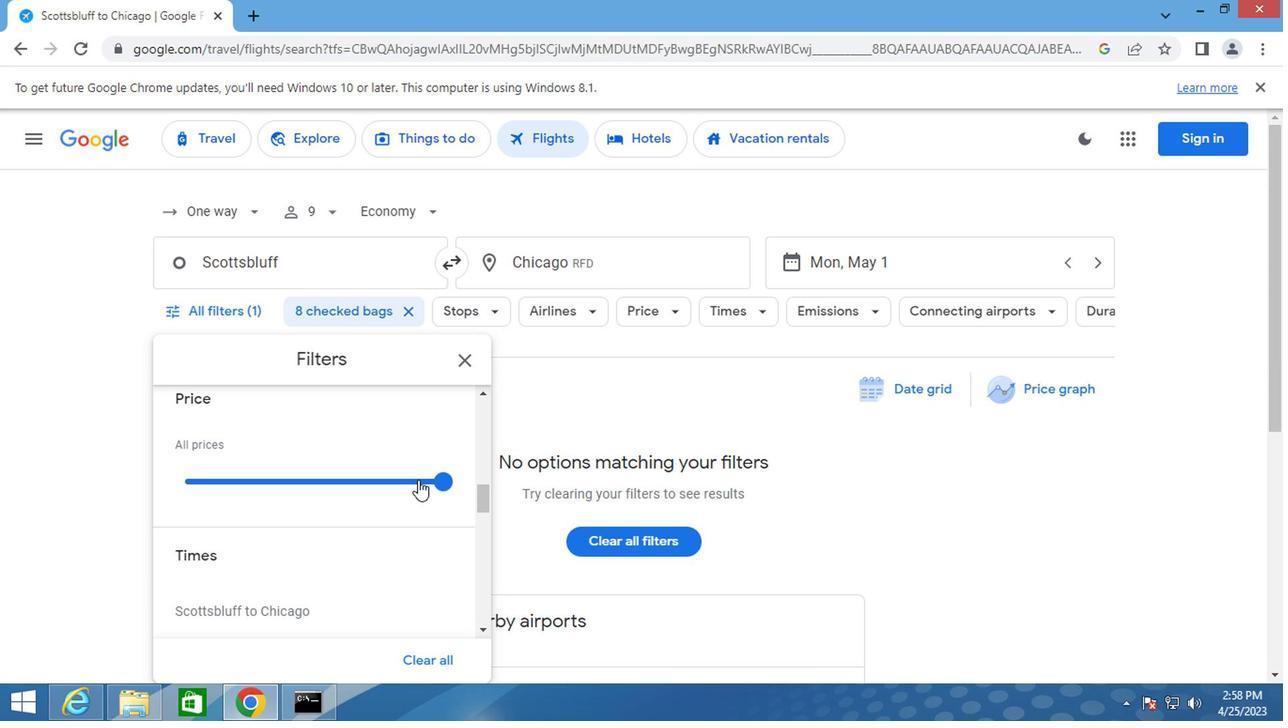
Action: Mouse pressed left at (449, 476)
Screenshot: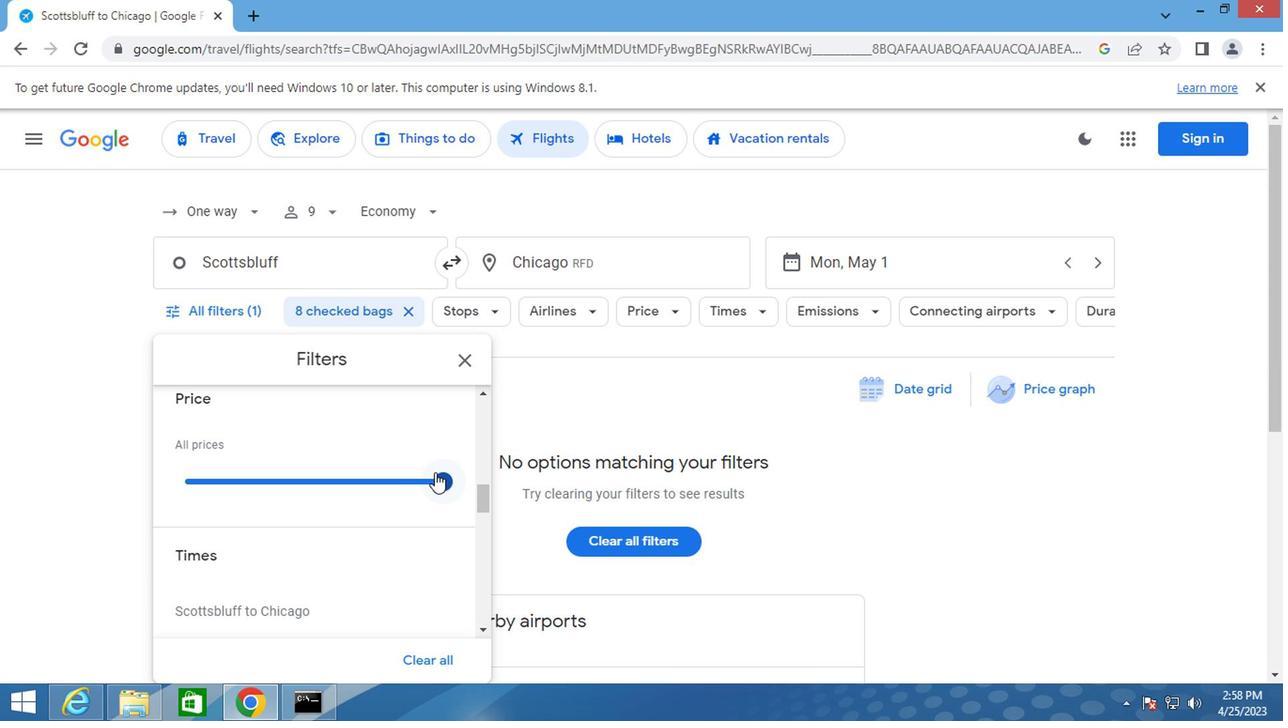 
Action: Mouse moved to (403, 475)
Screenshot: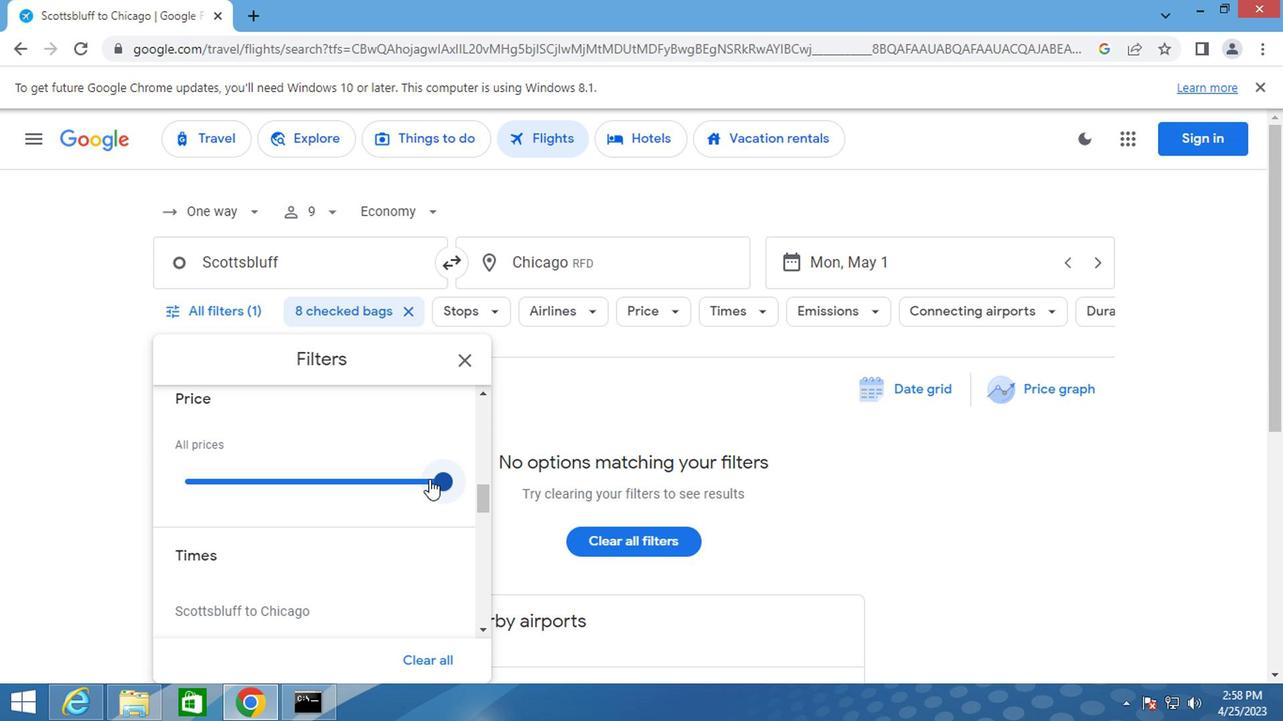 
Action: Mouse scrolled (403, 474) with delta (0, 0)
Screenshot: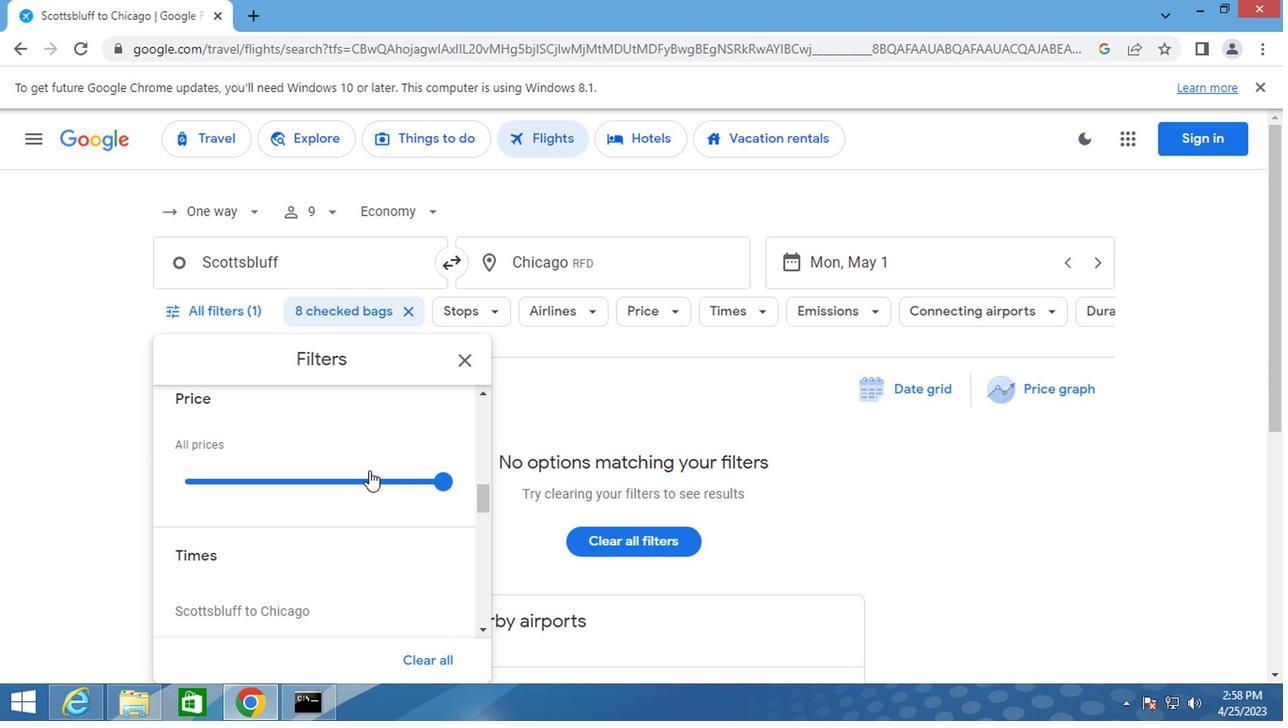 
Action: Mouse moved to (450, 566)
Screenshot: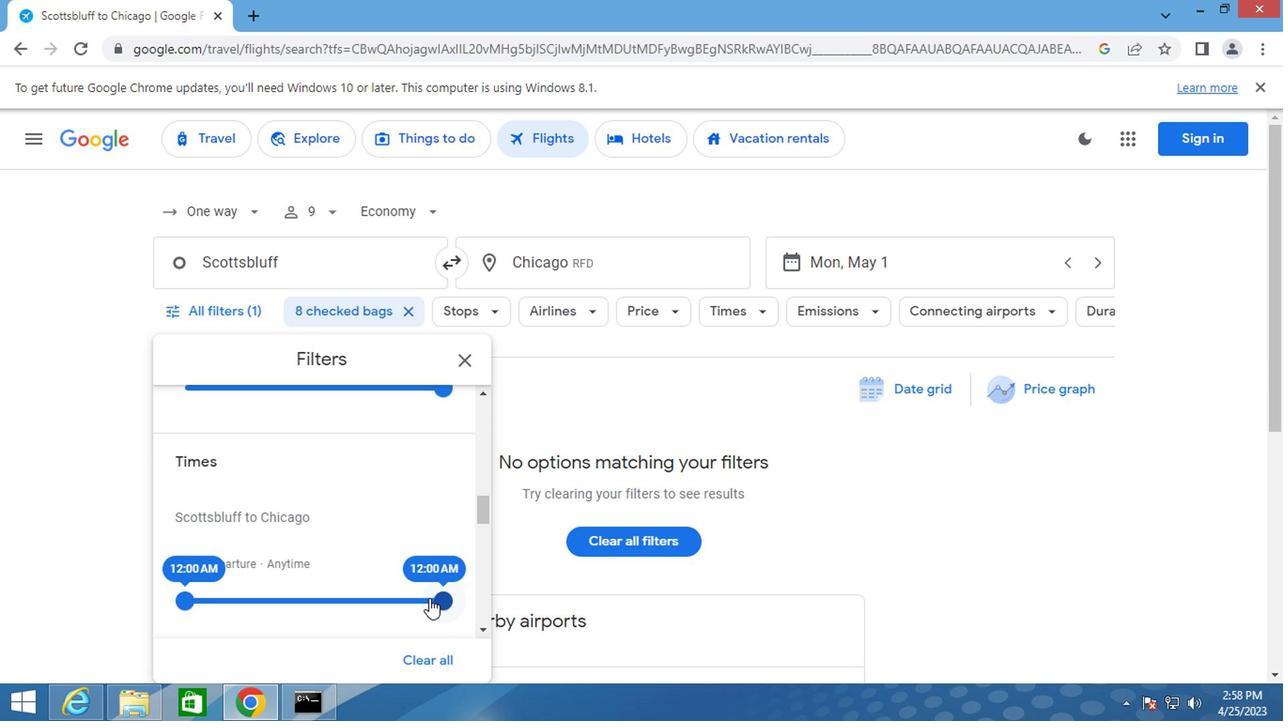 
Action: Mouse pressed left at (450, 566)
Screenshot: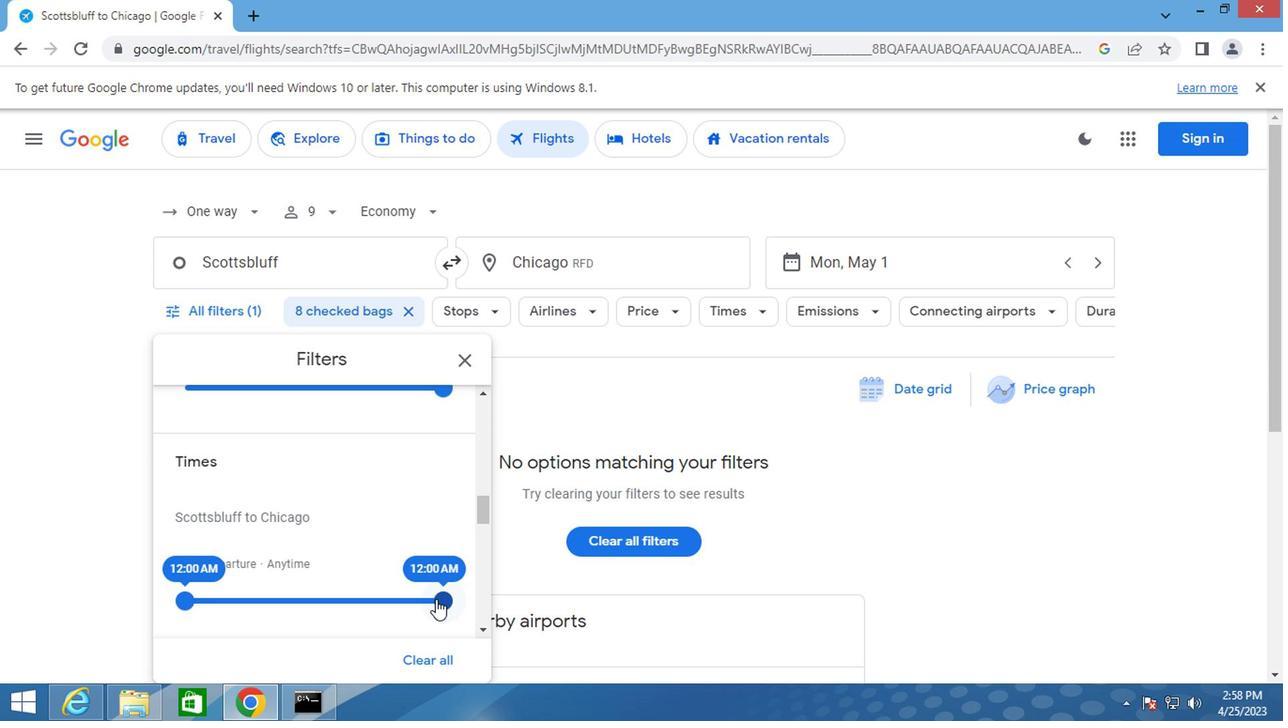 
Action: Mouse moved to (474, 394)
Screenshot: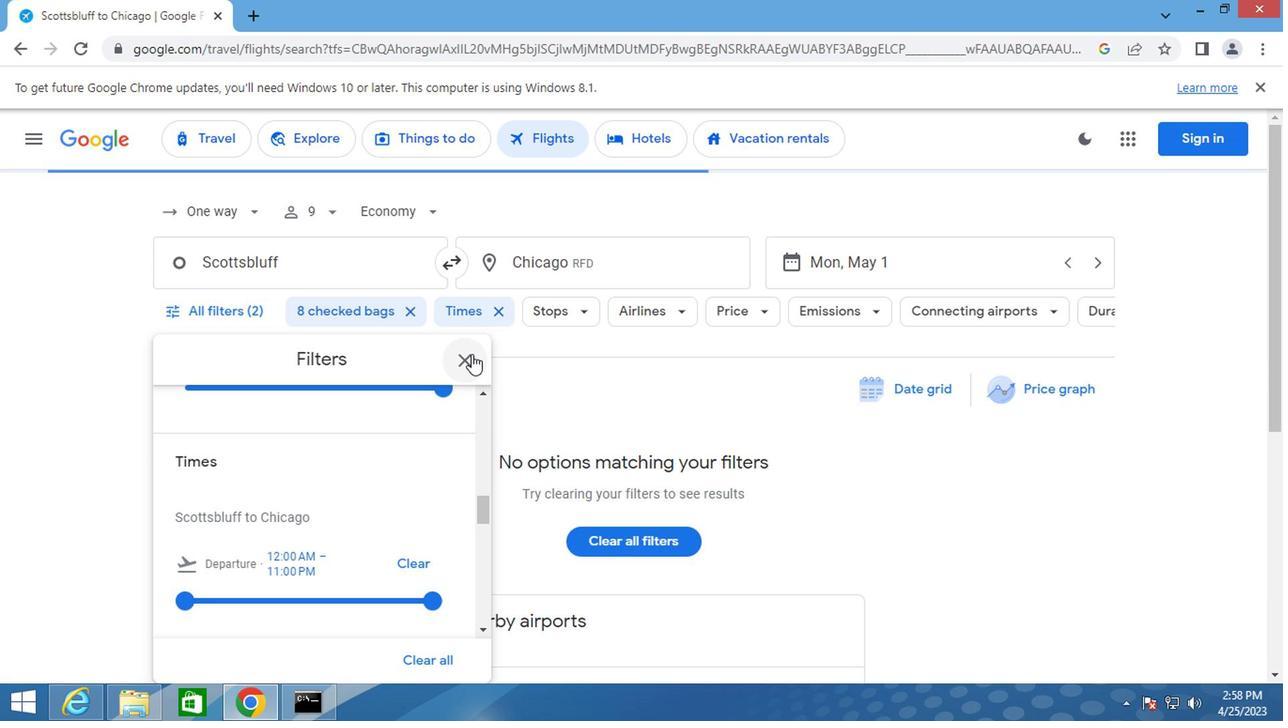 
Action: Mouse pressed left at (474, 394)
Screenshot: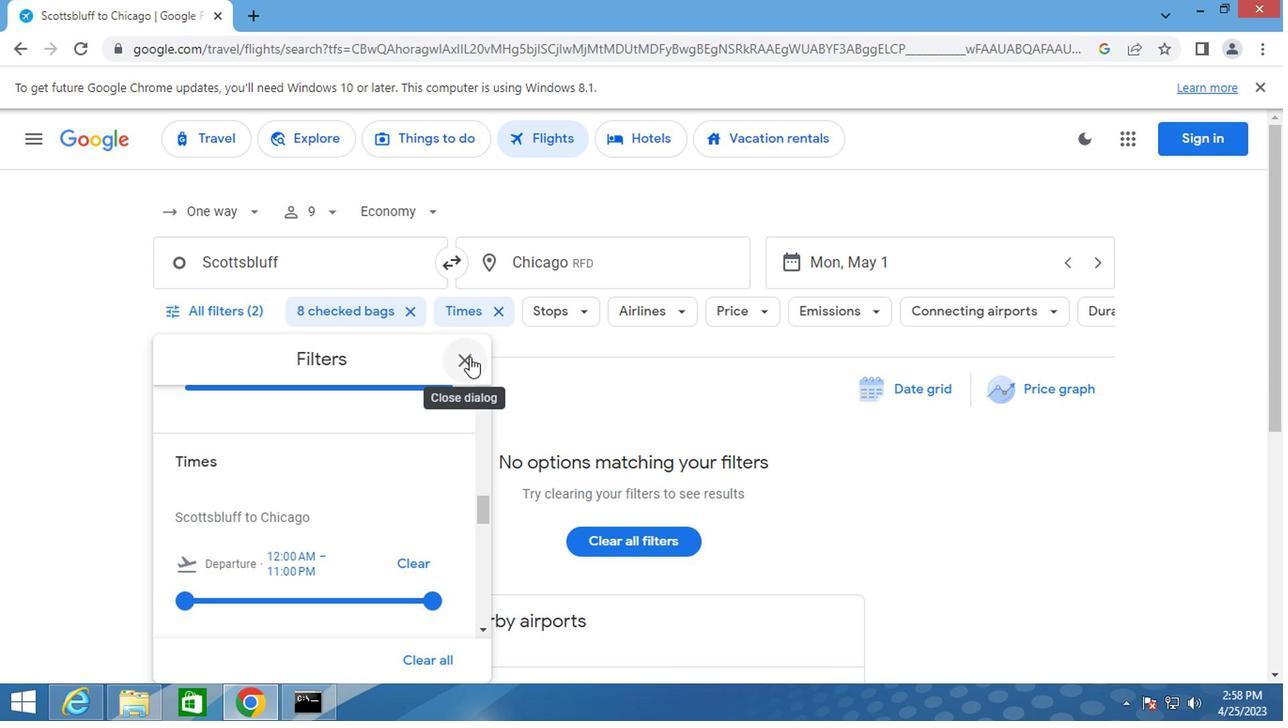 
Action: Key pressed <Key.f8>
Screenshot: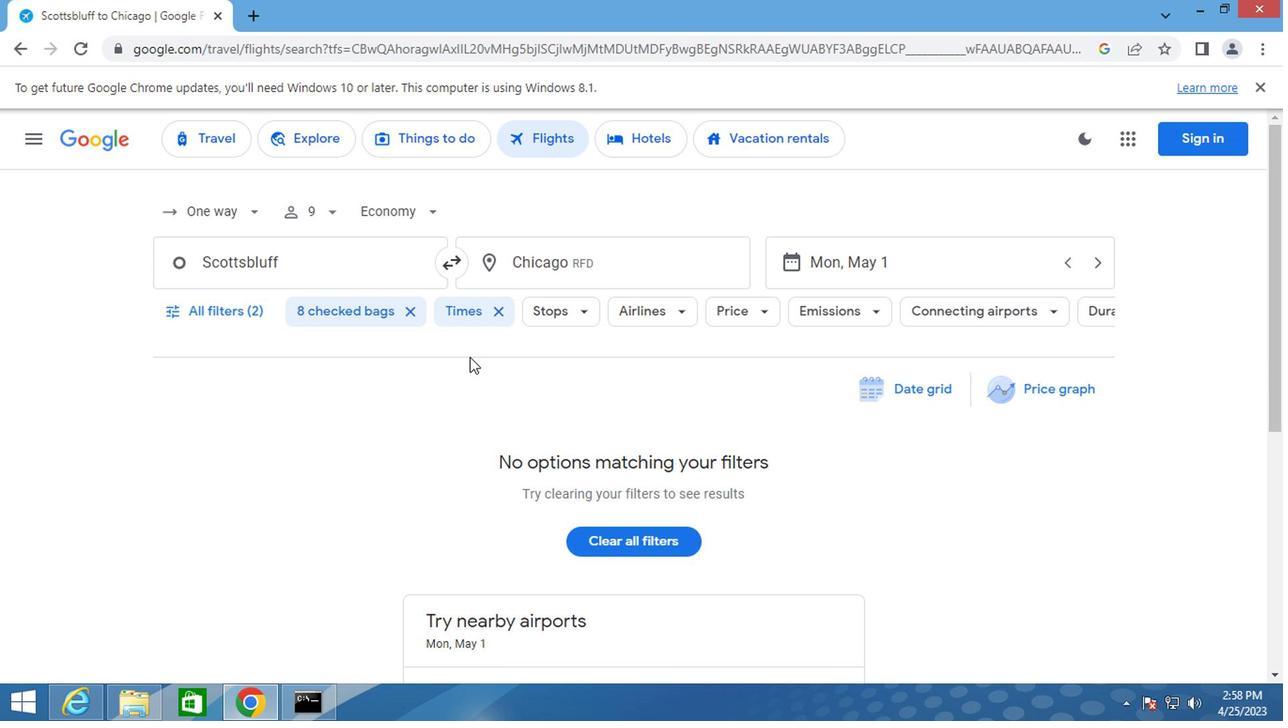
